Task: Find connections with filter location Langen with filter topic #humanresourceswith filter profile language English with filter current company Pepper Content with filter school Indian Institute of Management, Ranchi with filter industry Zoos and Botanical Gardens with filter service category Commercial Insurance with filter keywords title Cruise Ship Attendant
Action: Mouse moved to (566, 68)
Screenshot: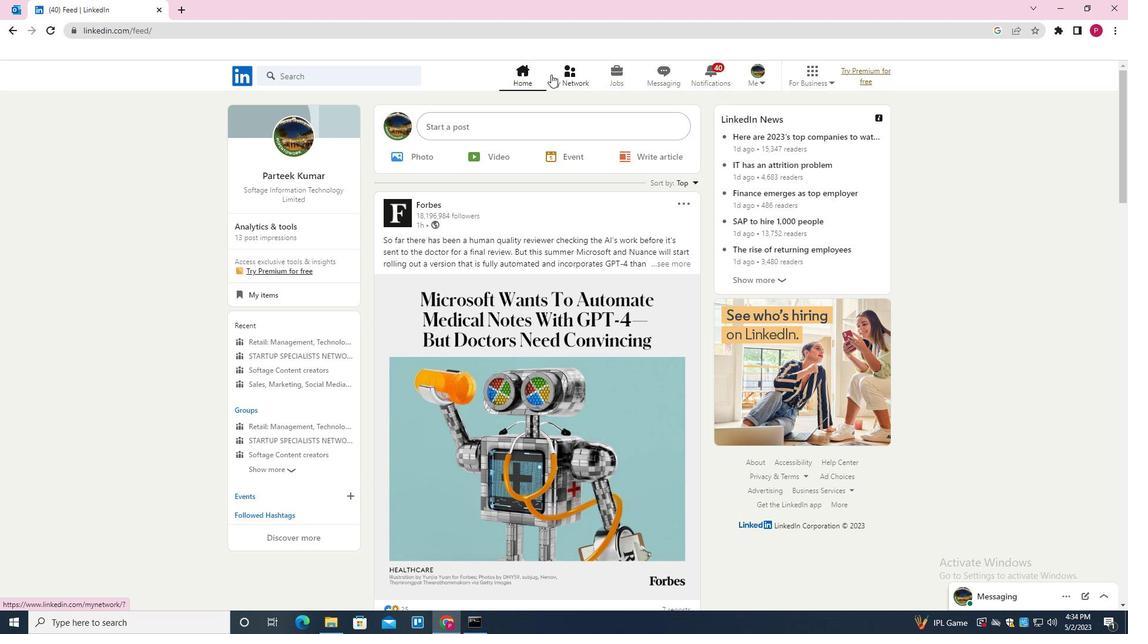 
Action: Mouse pressed left at (566, 68)
Screenshot: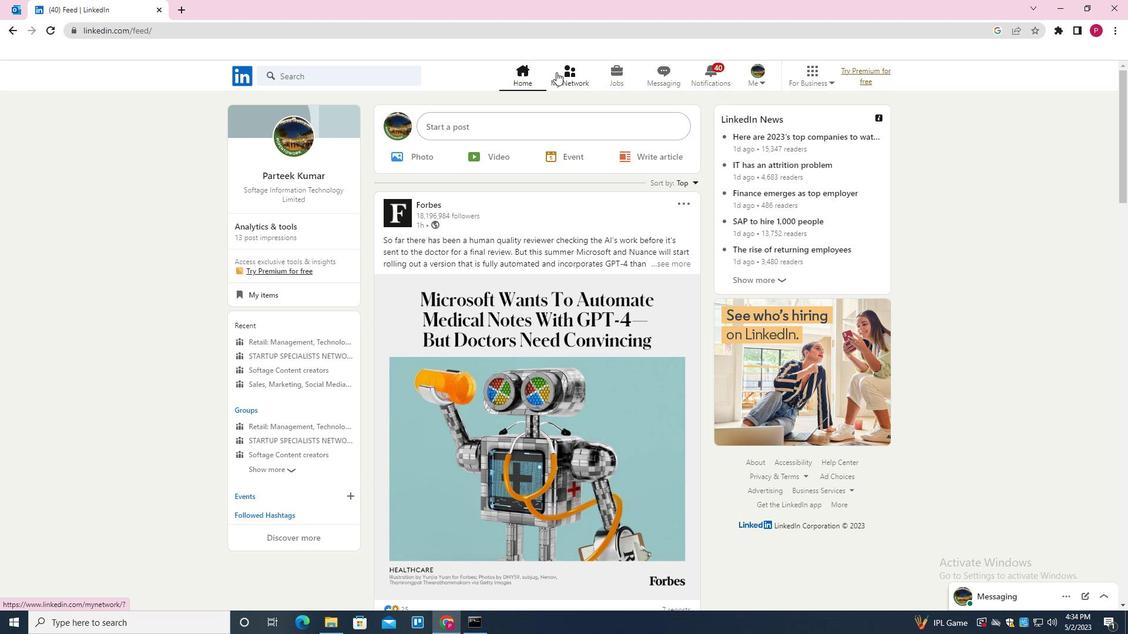 
Action: Mouse moved to (333, 143)
Screenshot: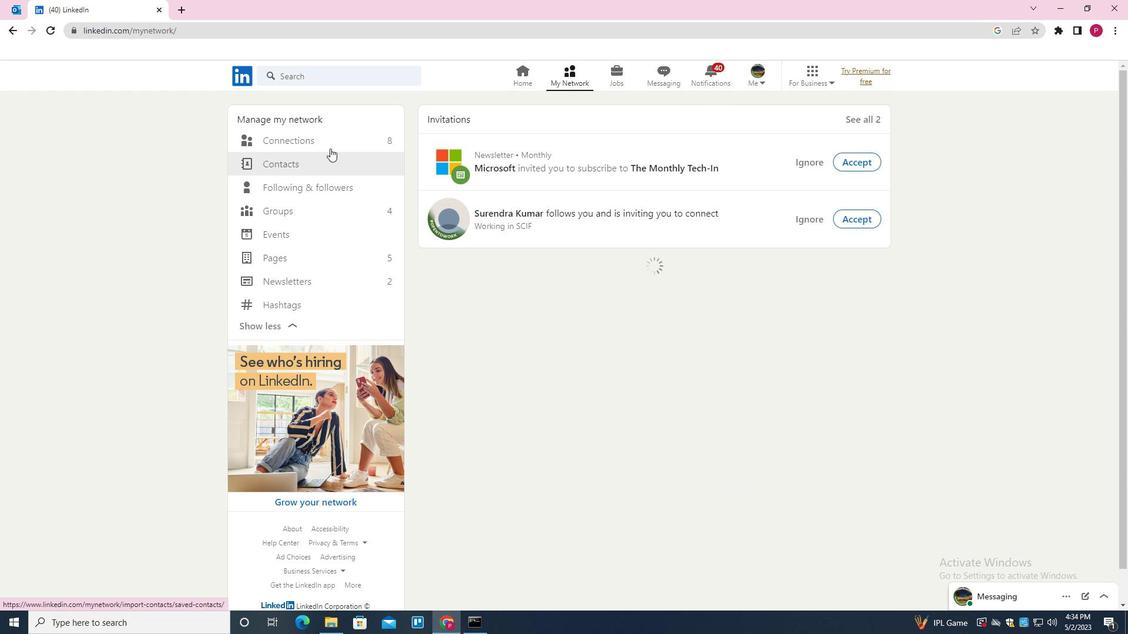 
Action: Mouse pressed left at (333, 143)
Screenshot: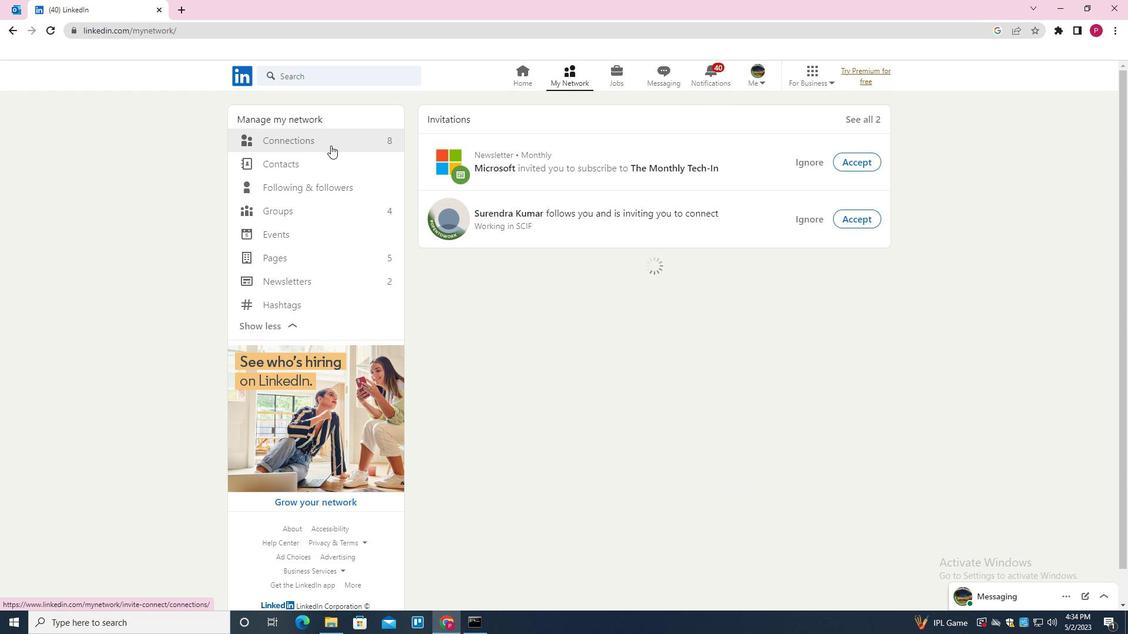 
Action: Mouse moved to (670, 143)
Screenshot: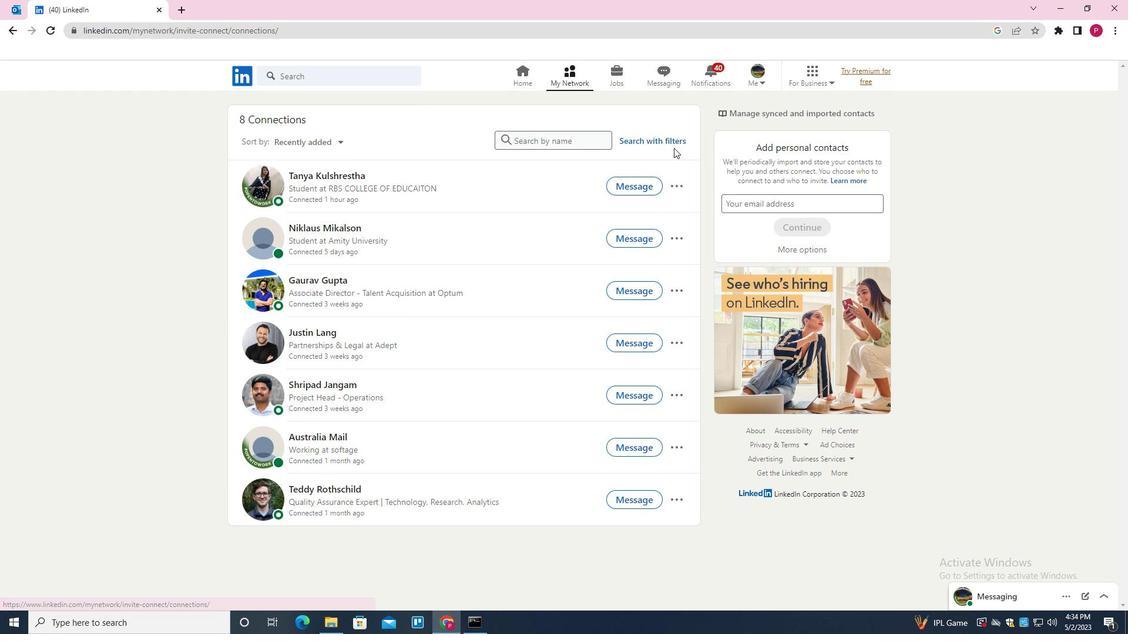 
Action: Mouse pressed left at (670, 143)
Screenshot: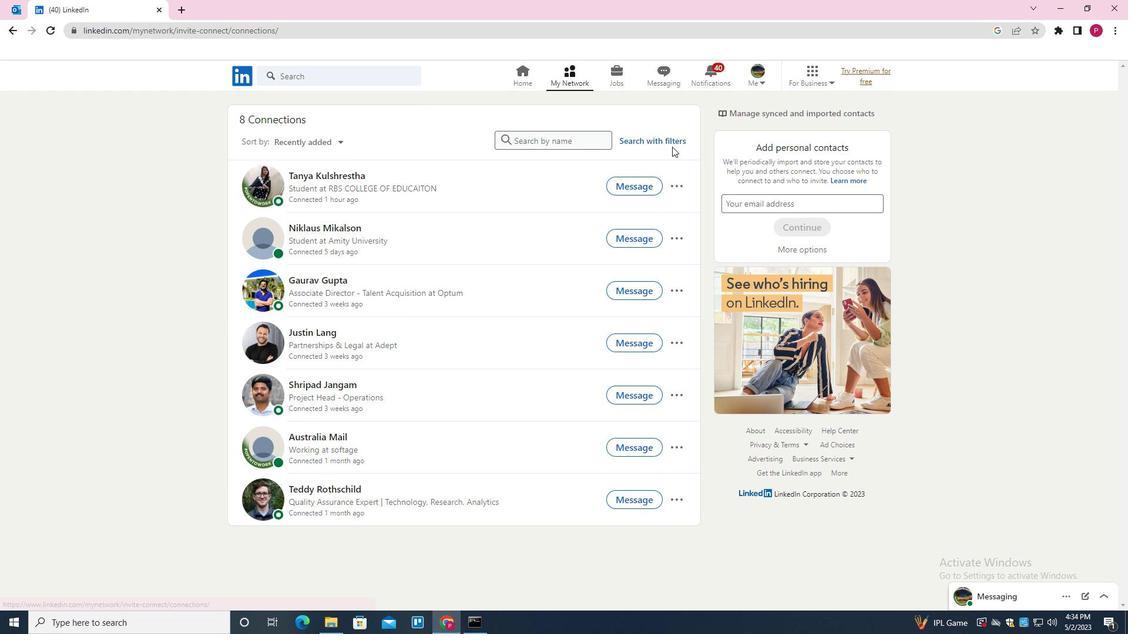 
Action: Mouse moved to (599, 106)
Screenshot: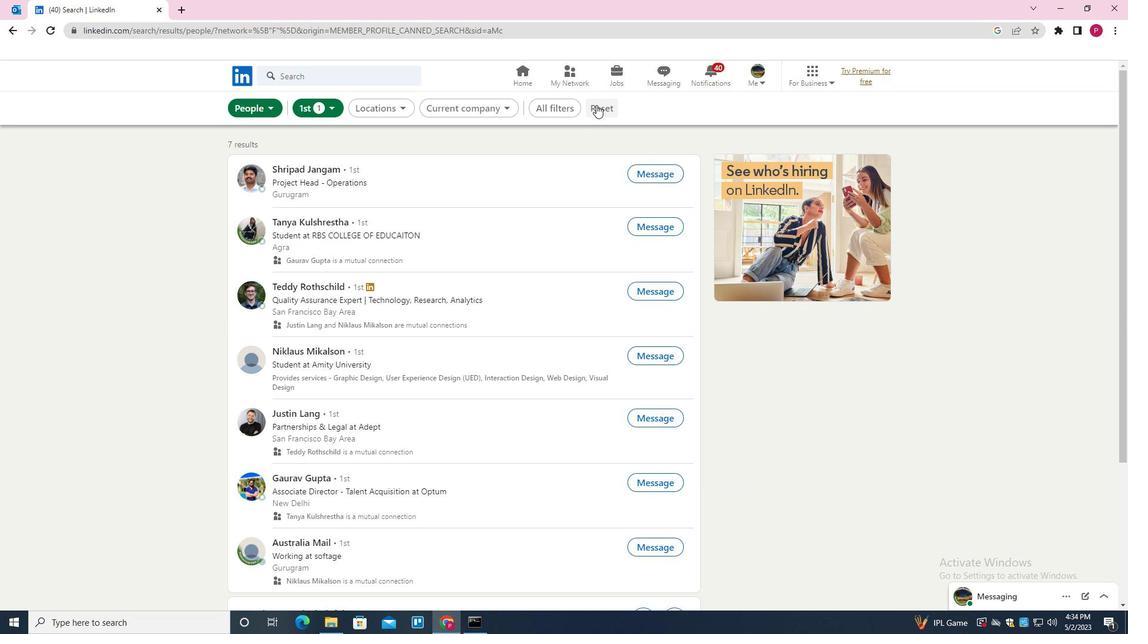 
Action: Mouse pressed left at (599, 106)
Screenshot: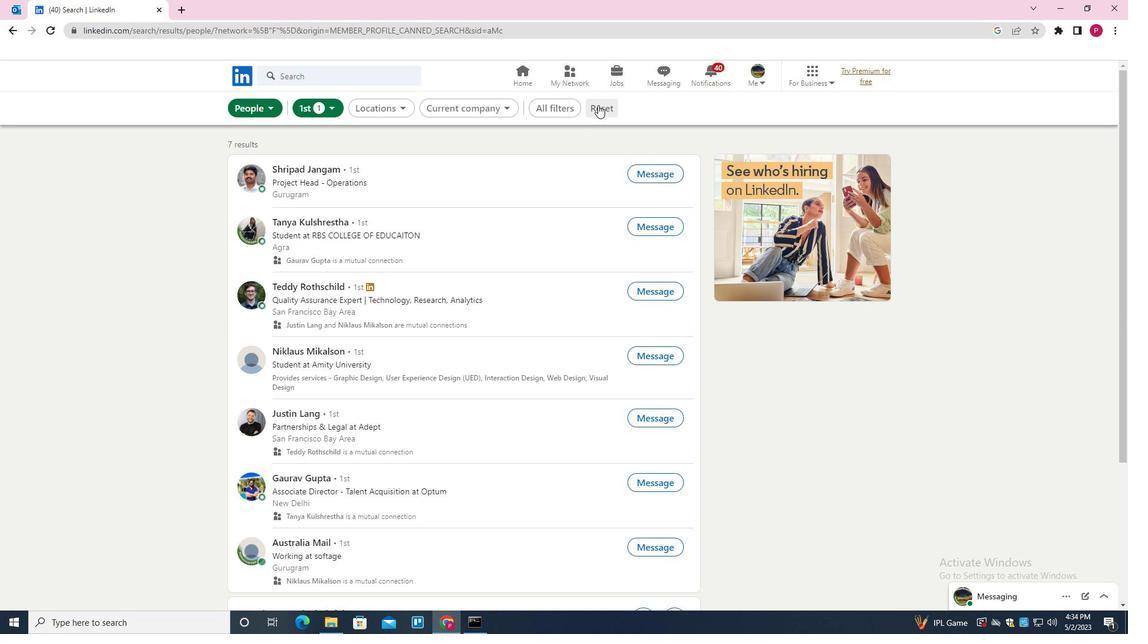 
Action: Mouse moved to (585, 111)
Screenshot: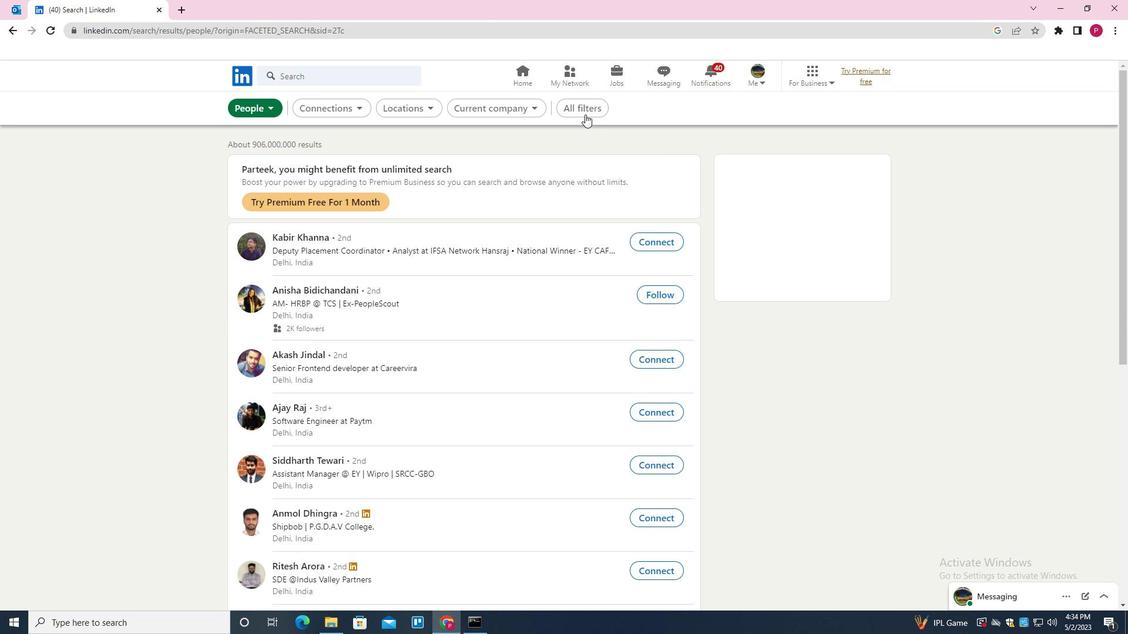 
Action: Mouse pressed left at (585, 111)
Screenshot: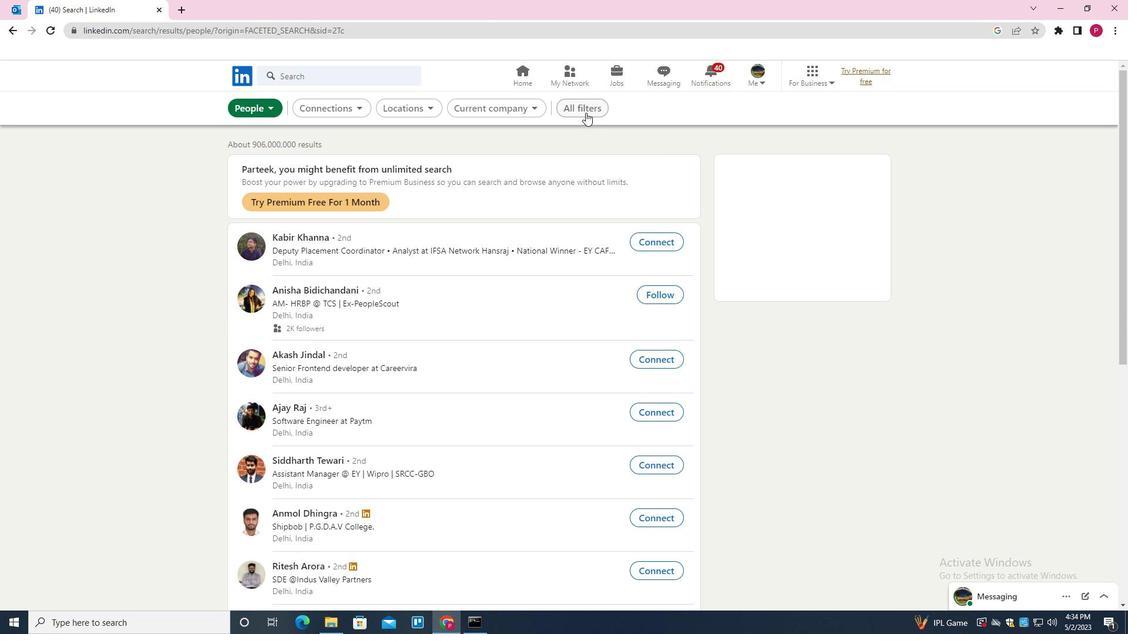 
Action: Mouse moved to (895, 331)
Screenshot: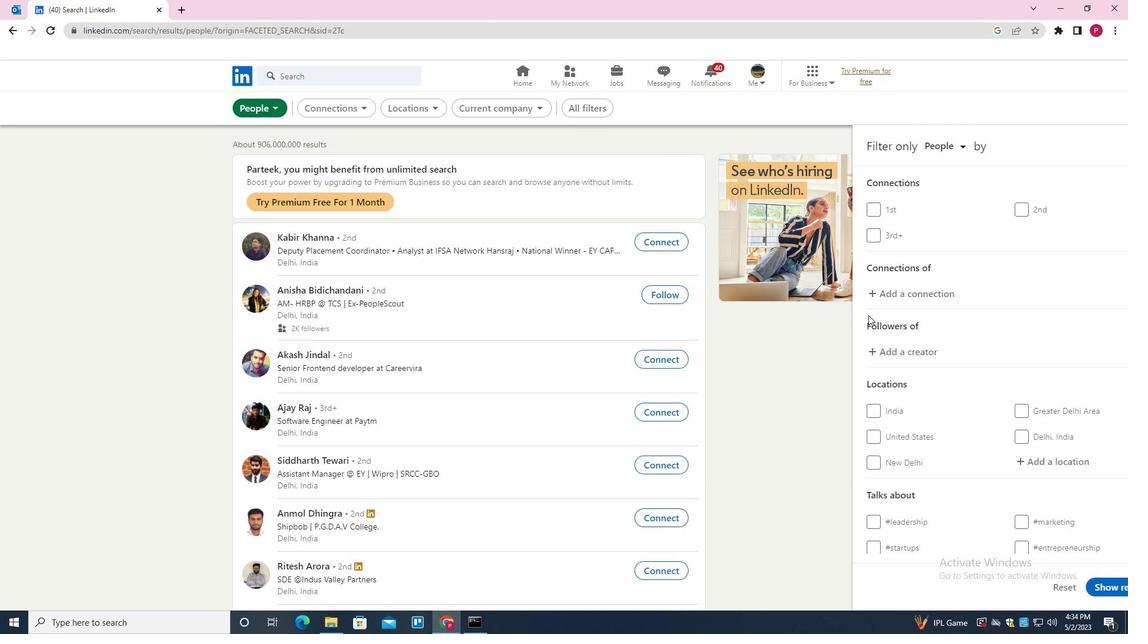 
Action: Mouse scrolled (895, 331) with delta (0, 0)
Screenshot: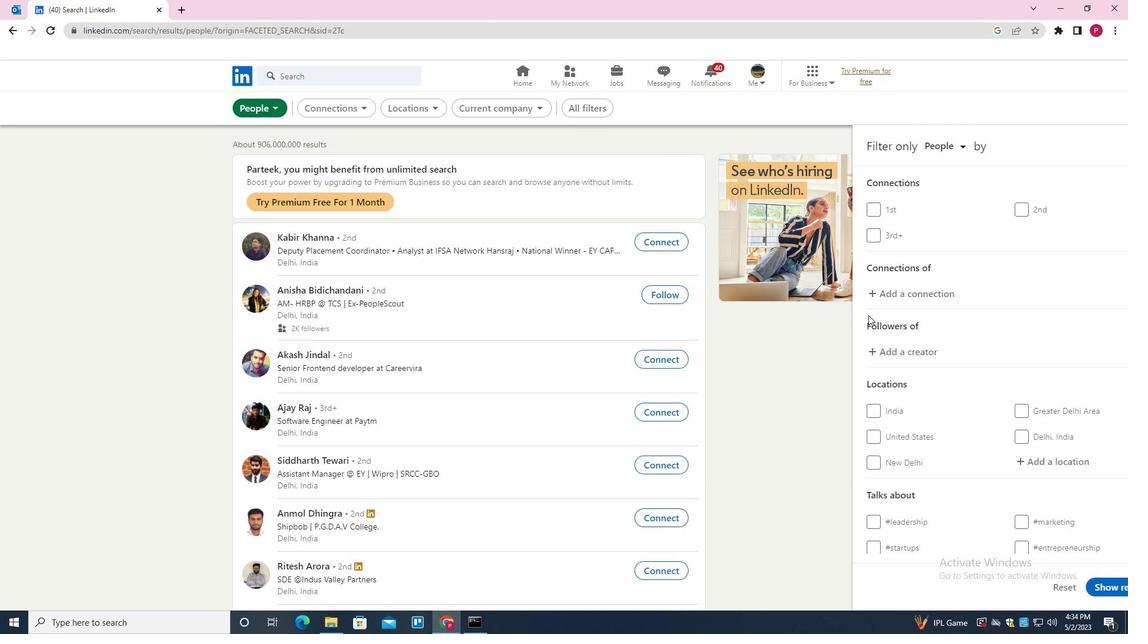 
Action: Mouse moved to (908, 342)
Screenshot: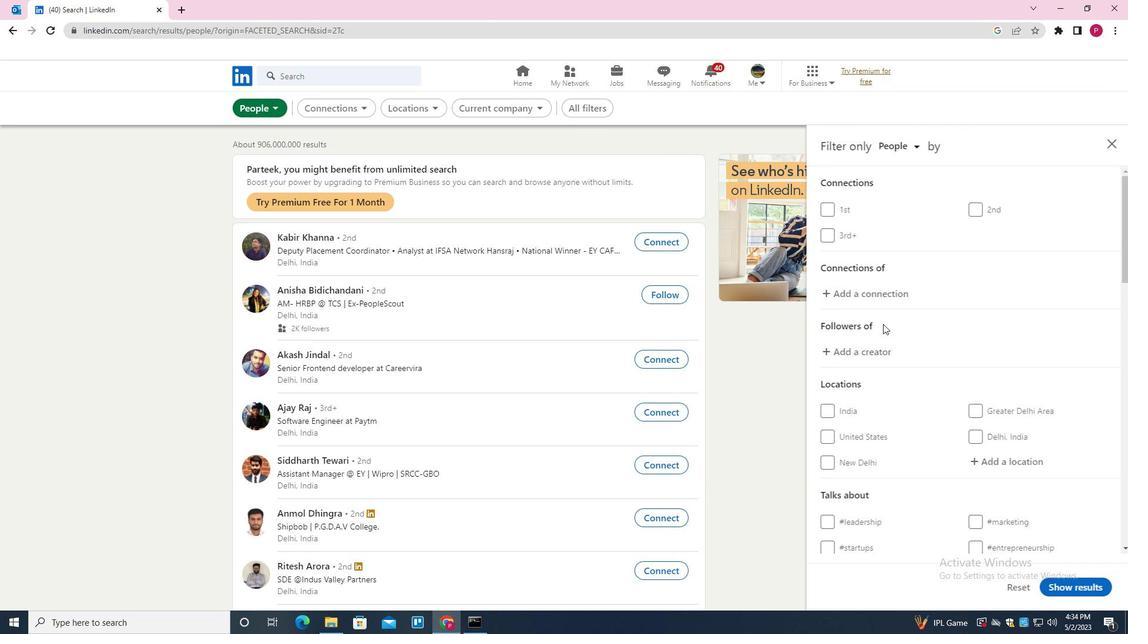 
Action: Mouse scrolled (908, 341) with delta (0, 0)
Screenshot: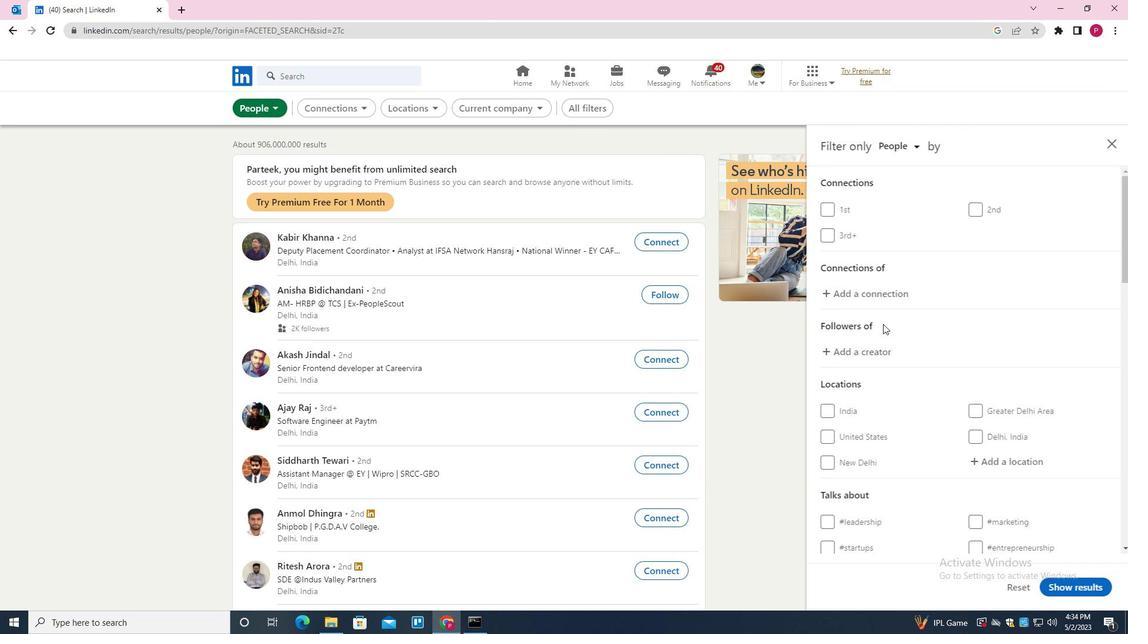 
Action: Mouse moved to (996, 347)
Screenshot: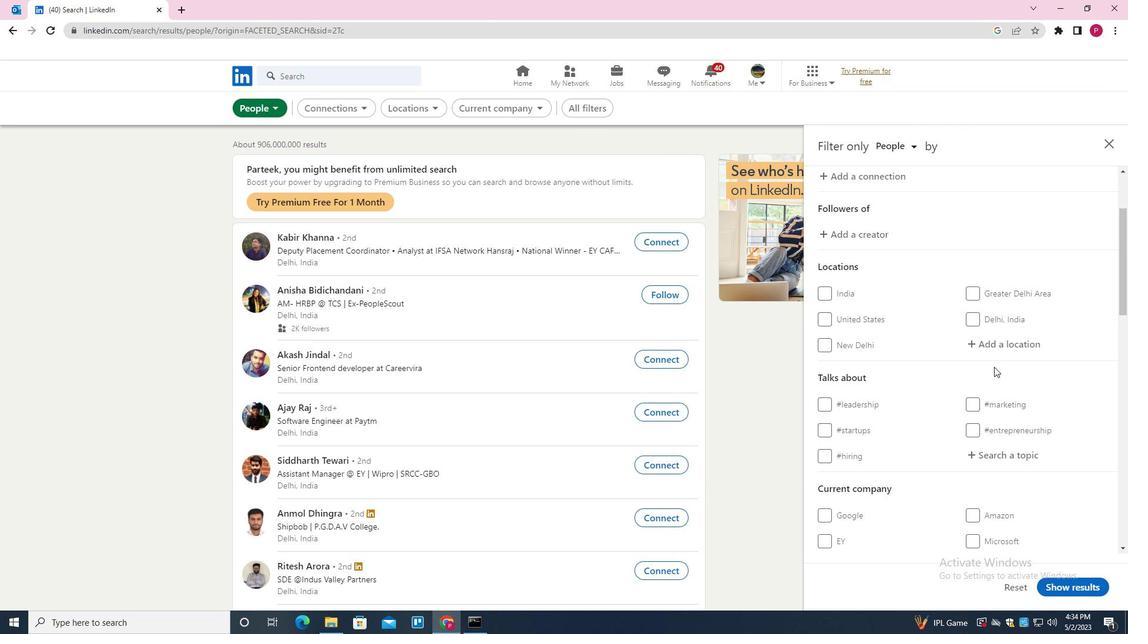 
Action: Mouse pressed left at (996, 347)
Screenshot: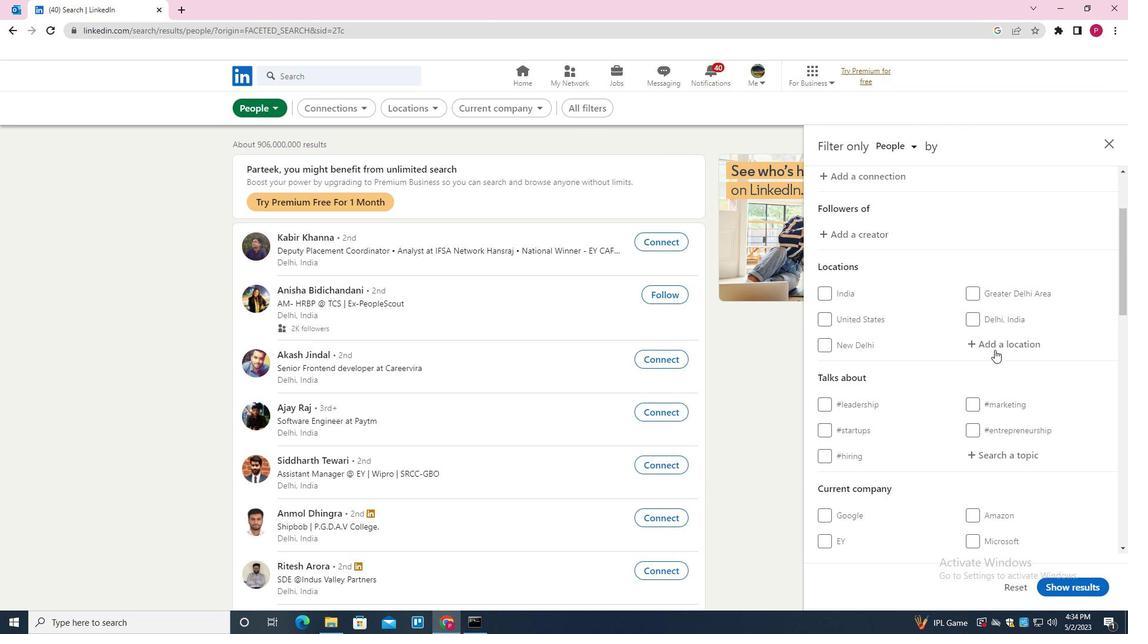 
Action: Key pressed <Key.shift>LANGEN<Key.down><Key.enter>
Screenshot: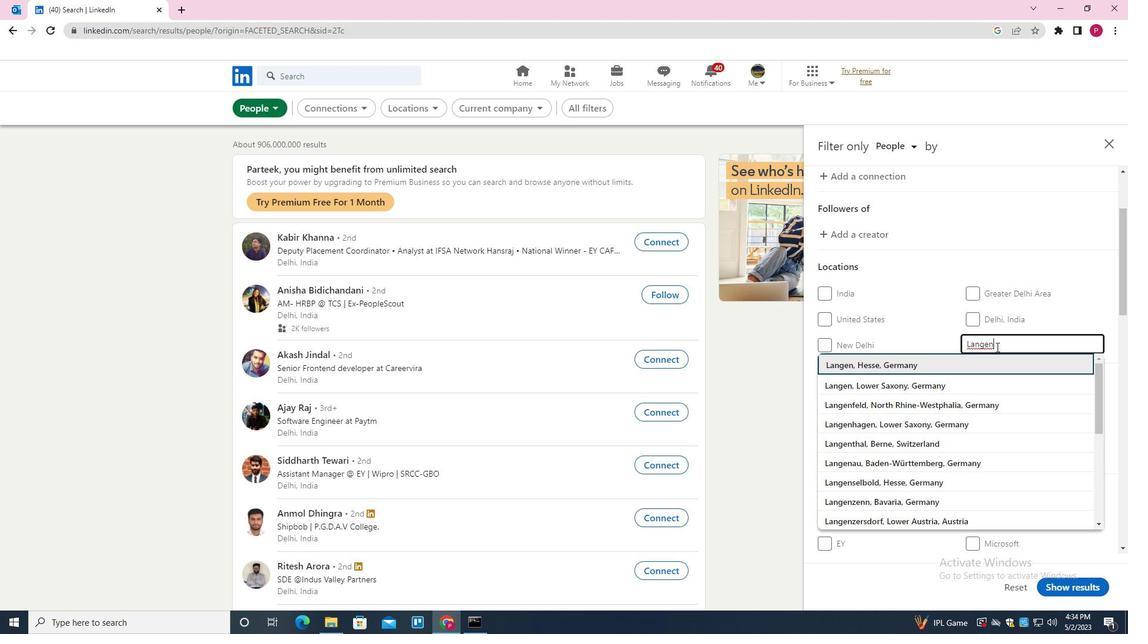 
Action: Mouse moved to (917, 402)
Screenshot: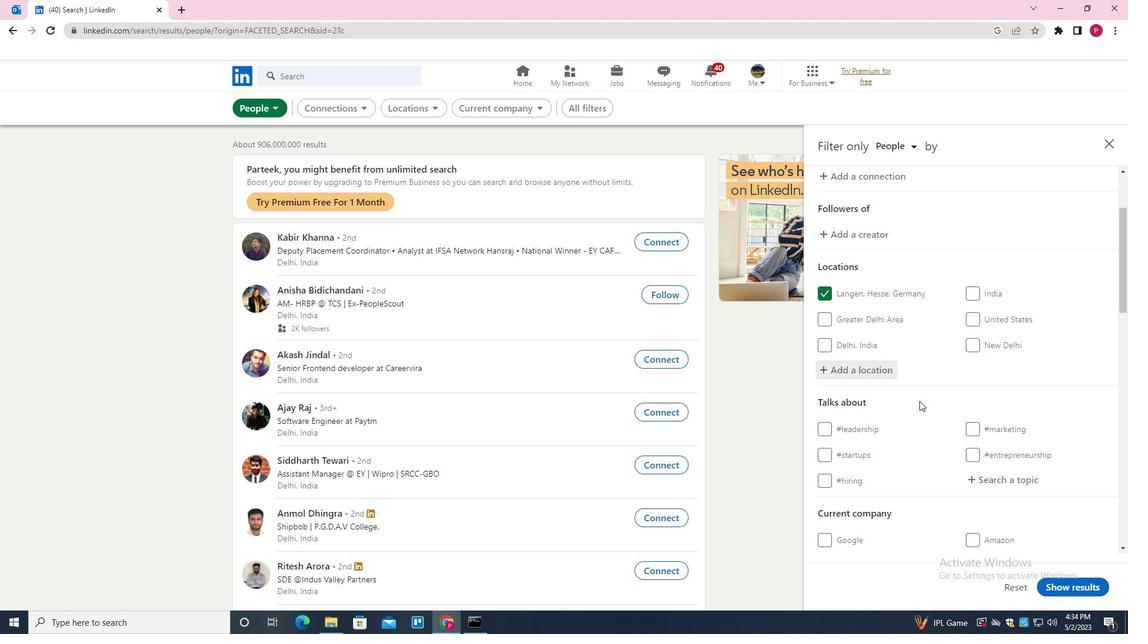 
Action: Mouse scrolled (917, 401) with delta (0, 0)
Screenshot: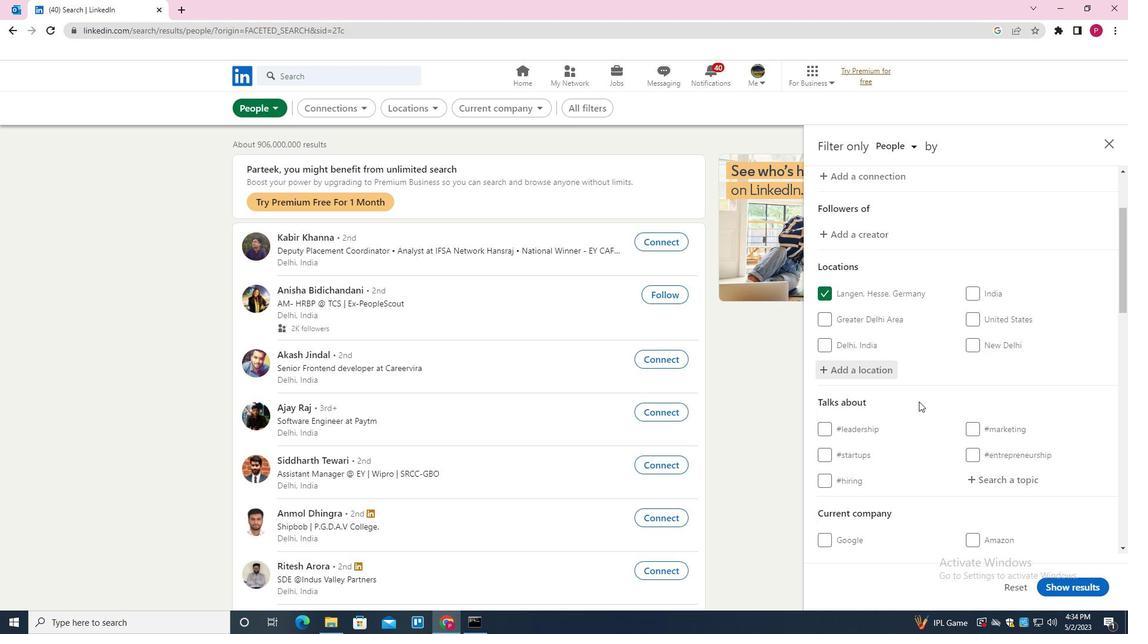 
Action: Mouse moved to (913, 402)
Screenshot: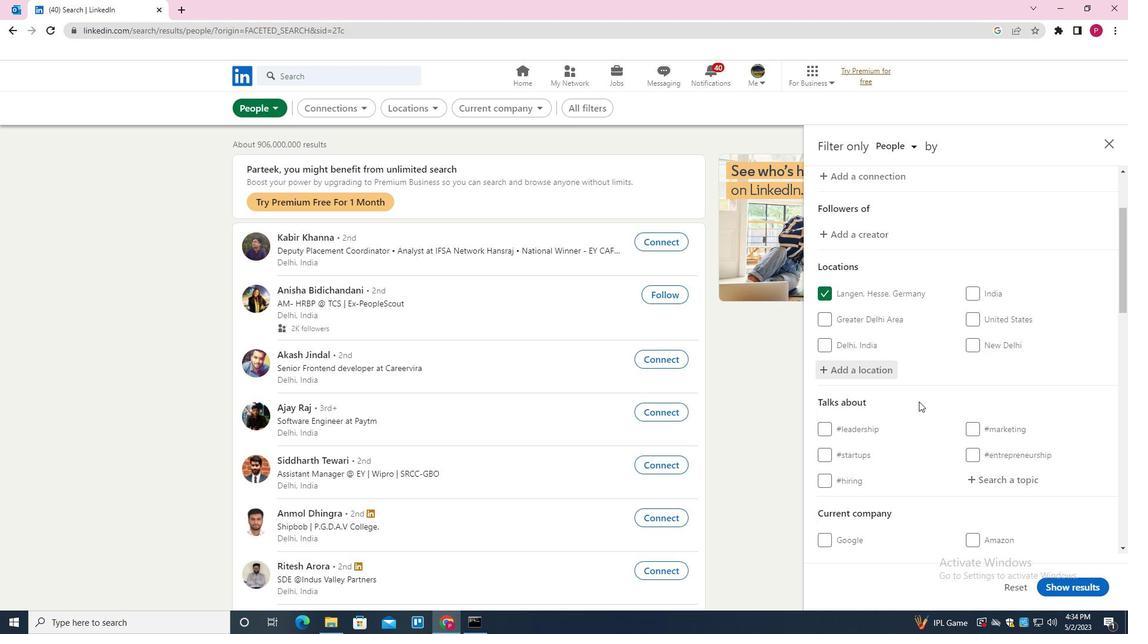 
Action: Mouse scrolled (913, 401) with delta (0, 0)
Screenshot: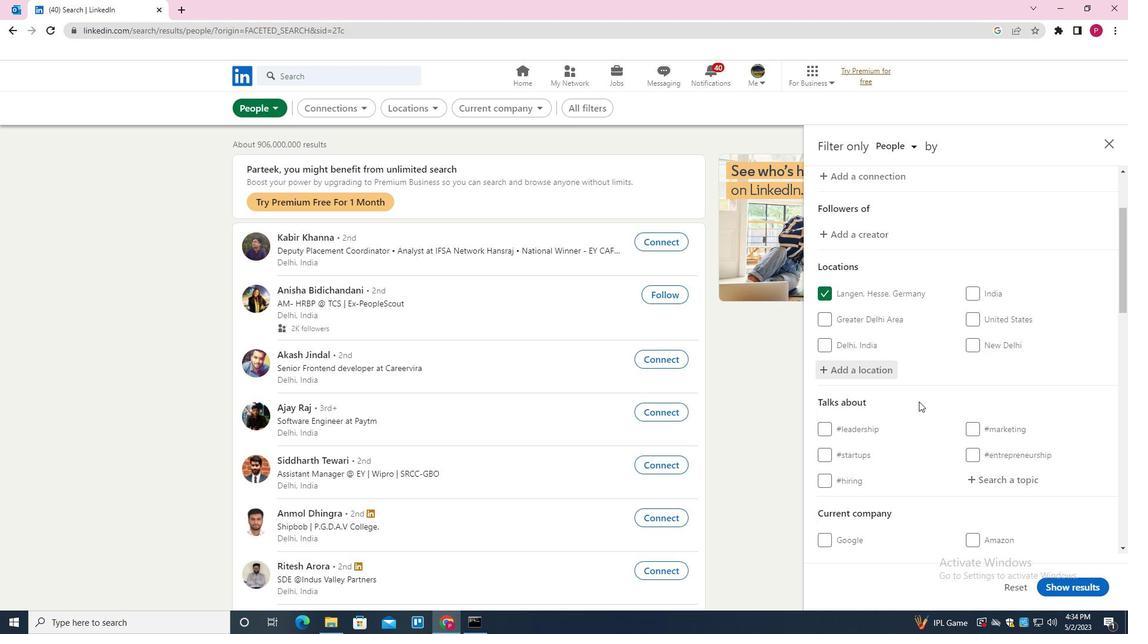 
Action: Mouse moved to (908, 393)
Screenshot: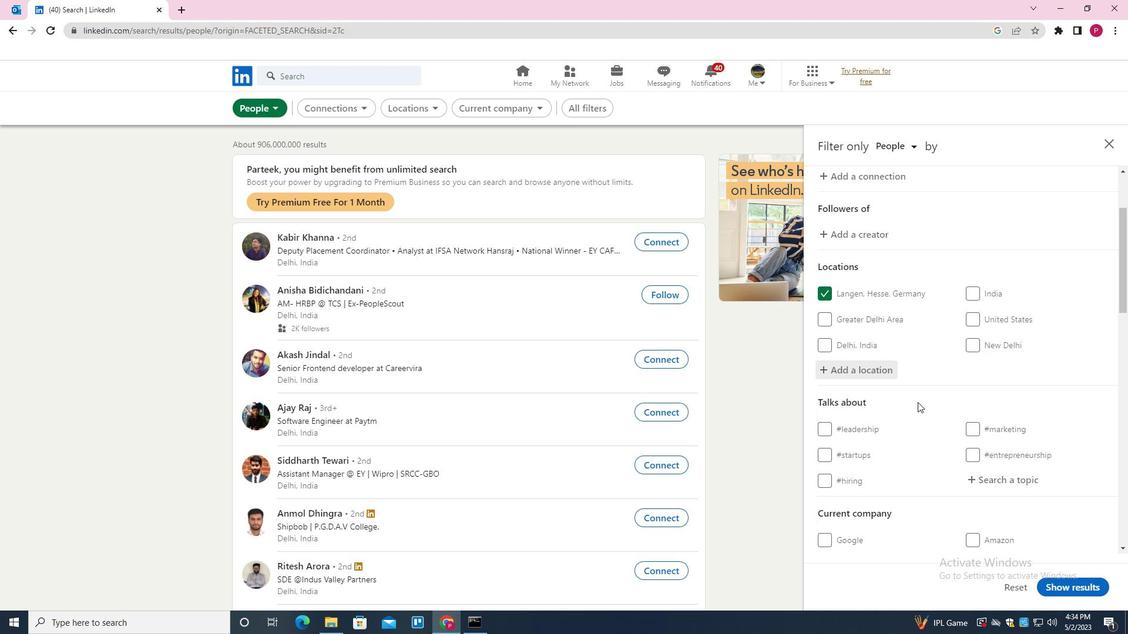 
Action: Mouse scrolled (908, 392) with delta (0, 0)
Screenshot: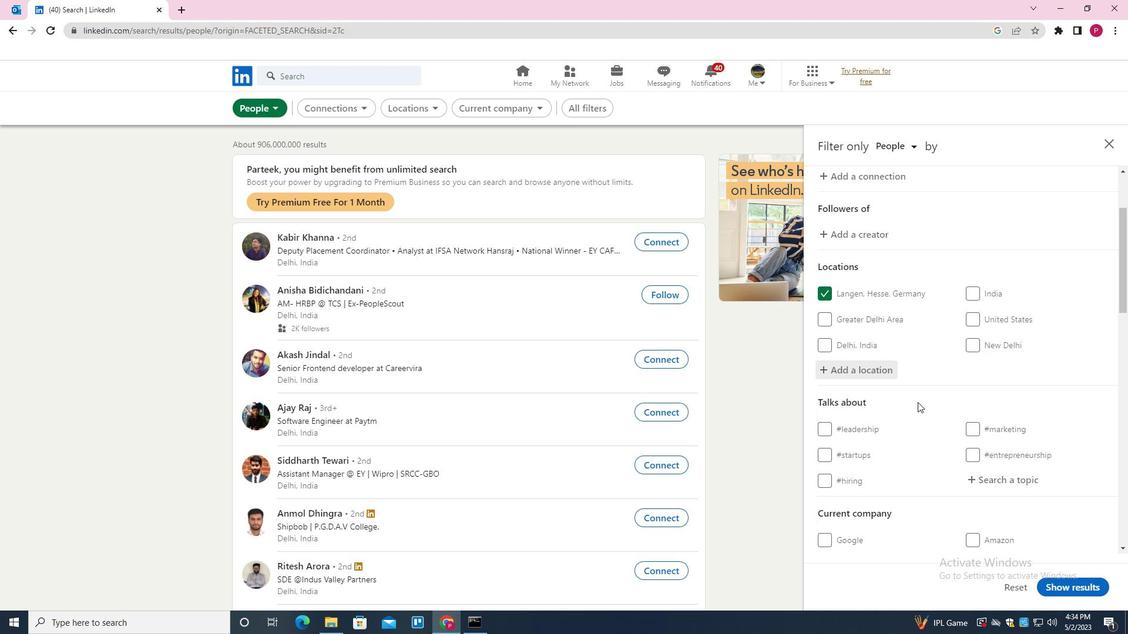 
Action: Mouse moved to (911, 406)
Screenshot: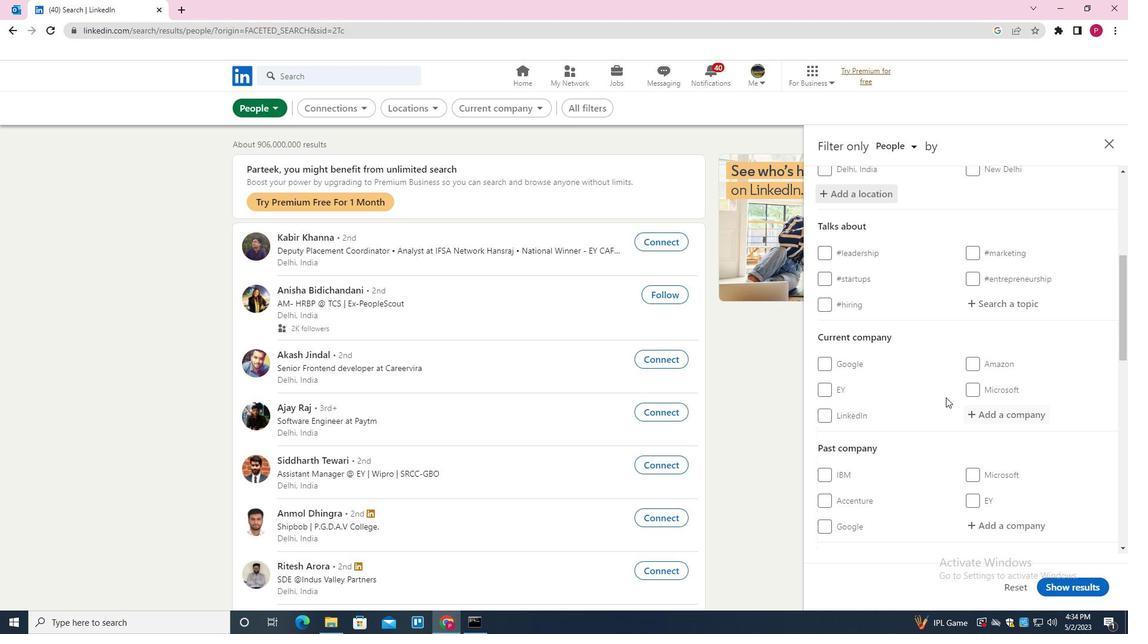
Action: Mouse scrolled (911, 405) with delta (0, 0)
Screenshot: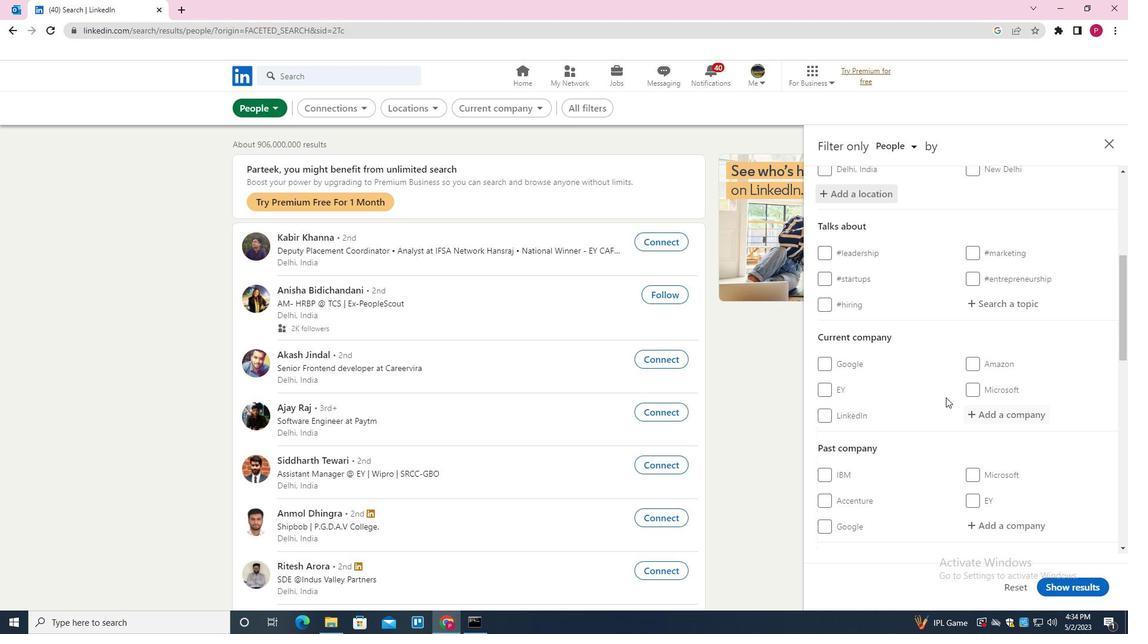 
Action: Mouse scrolled (911, 405) with delta (0, 0)
Screenshot: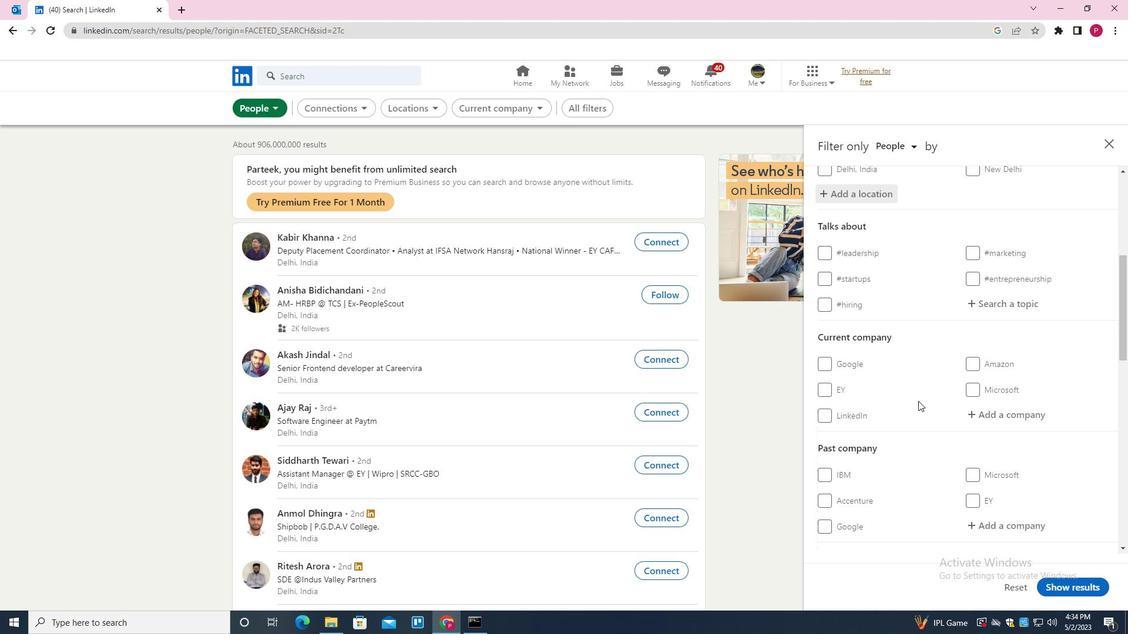 
Action: Mouse scrolled (911, 405) with delta (0, 0)
Screenshot: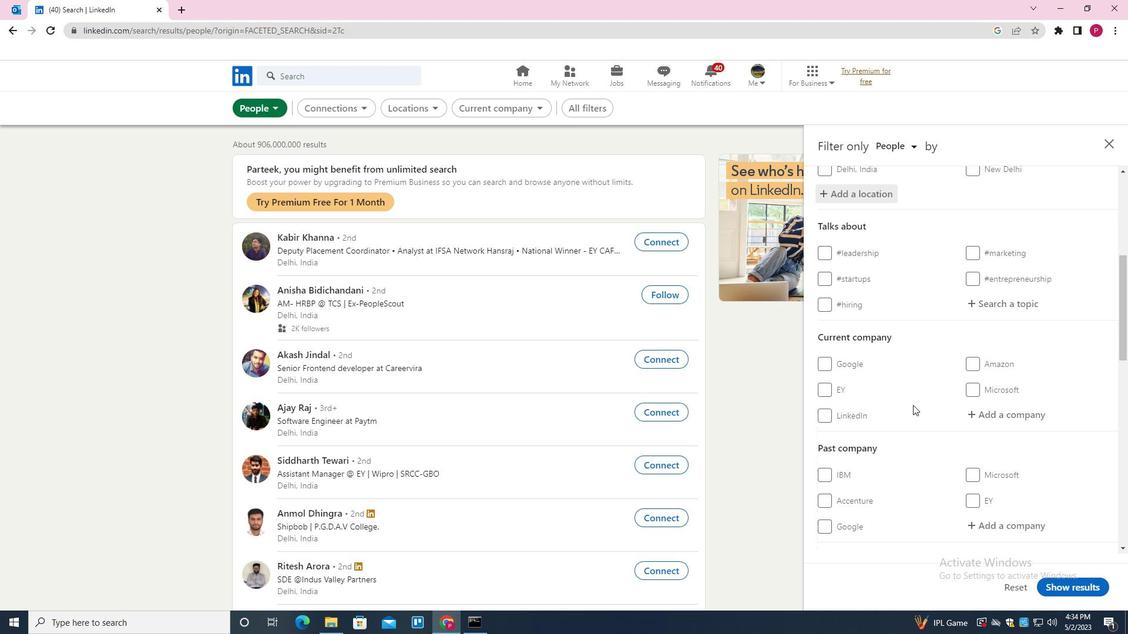 
Action: Mouse moved to (911, 406)
Screenshot: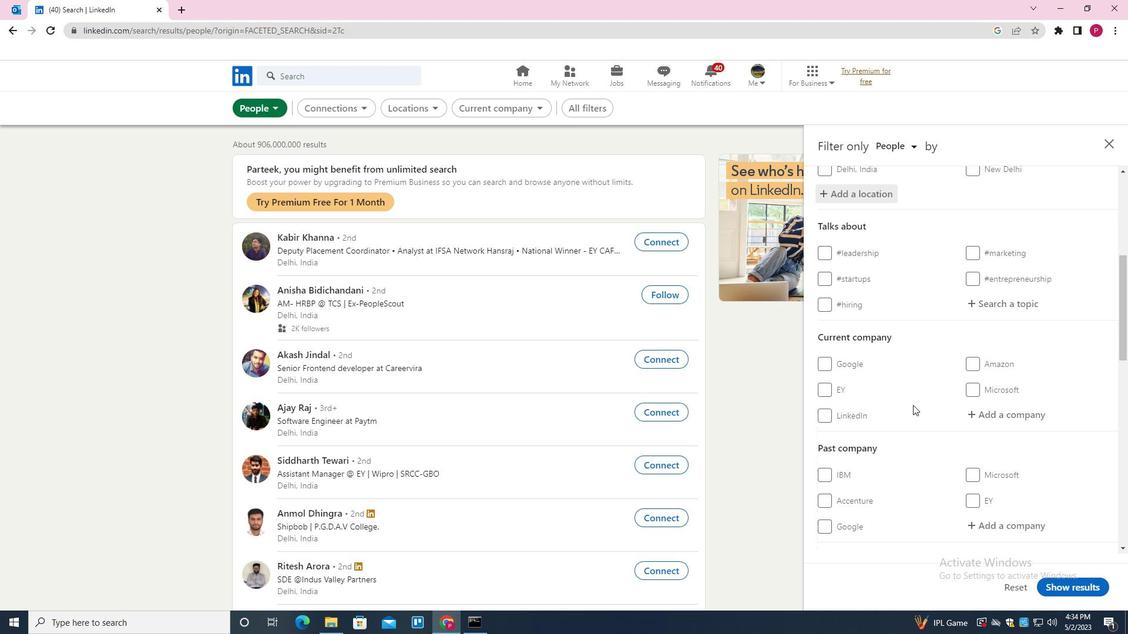
Action: Mouse scrolled (911, 405) with delta (0, 0)
Screenshot: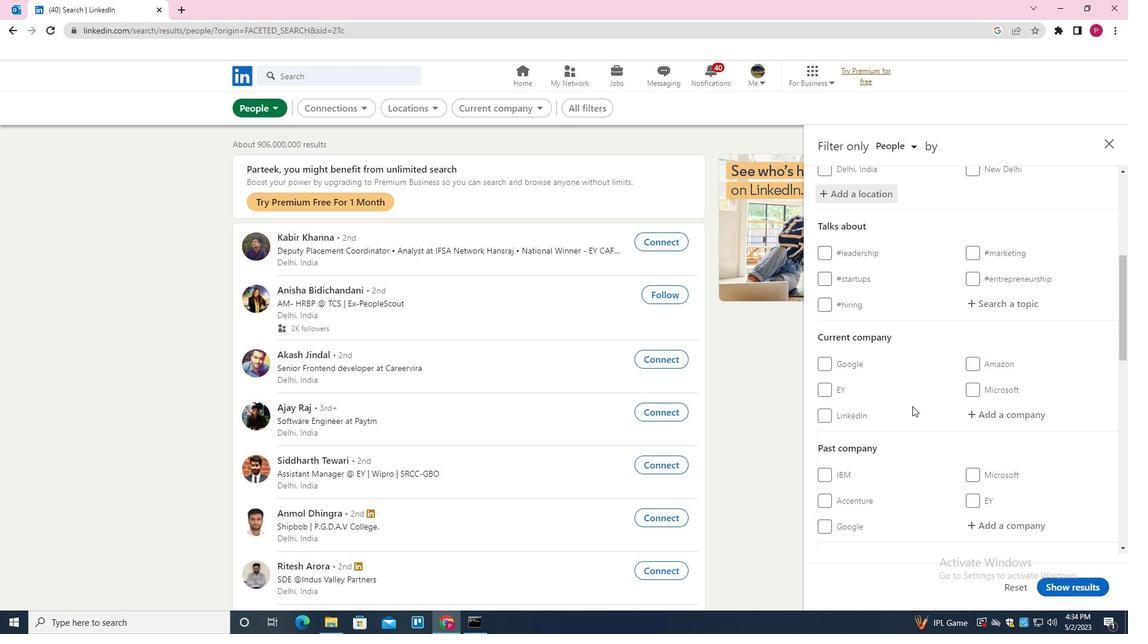 
Action: Mouse scrolled (911, 405) with delta (0, 0)
Screenshot: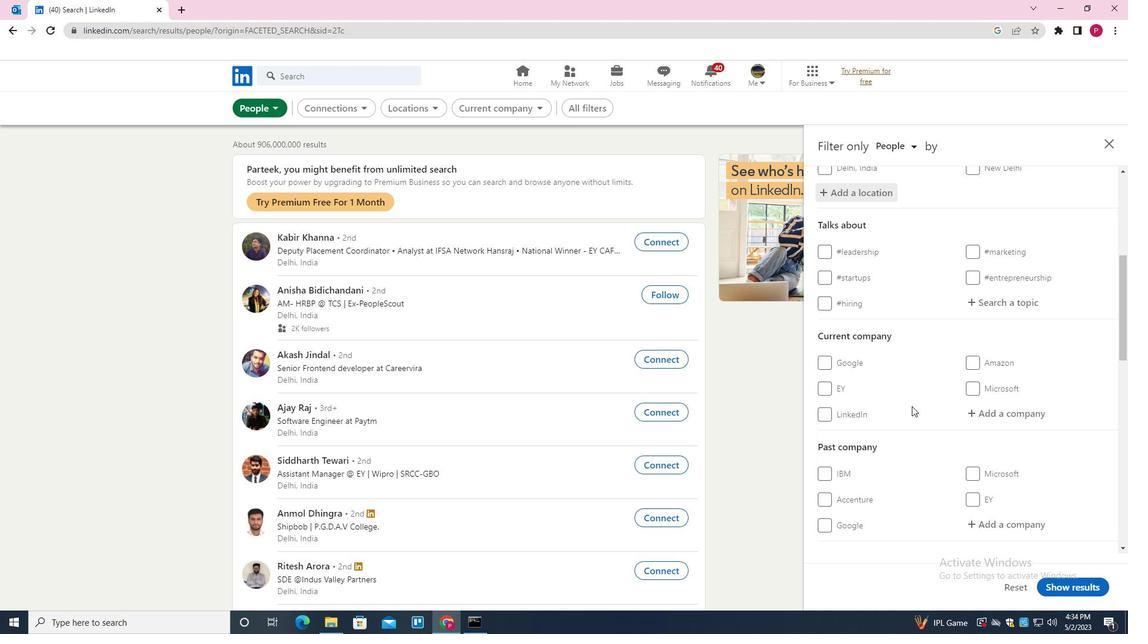 
Action: Mouse scrolled (911, 405) with delta (0, 0)
Screenshot: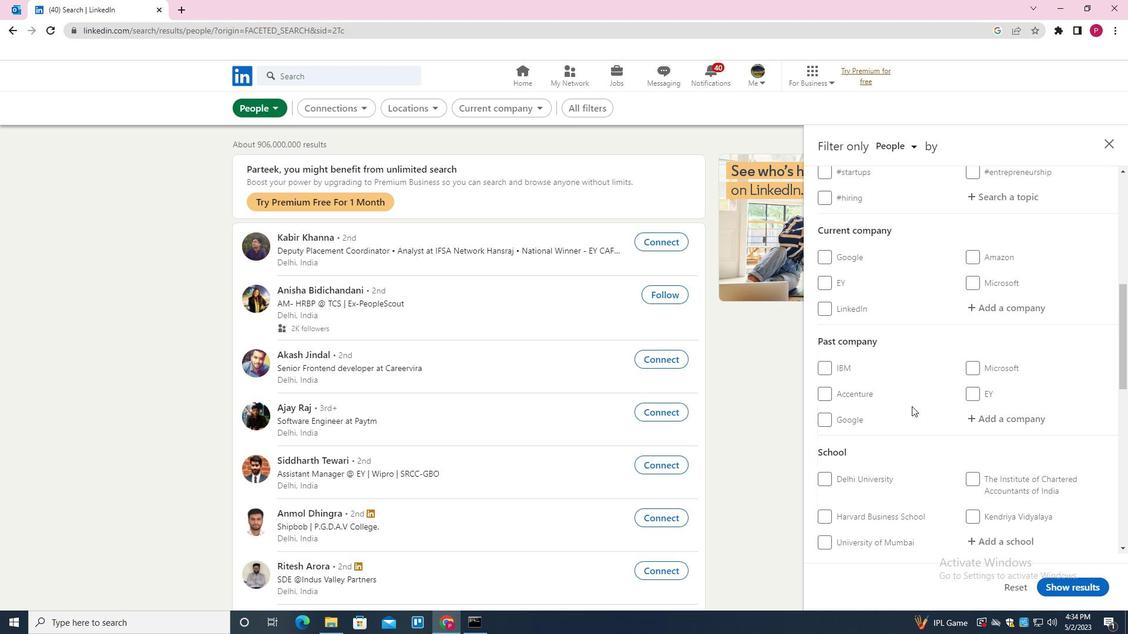 
Action: Mouse moved to (908, 356)
Screenshot: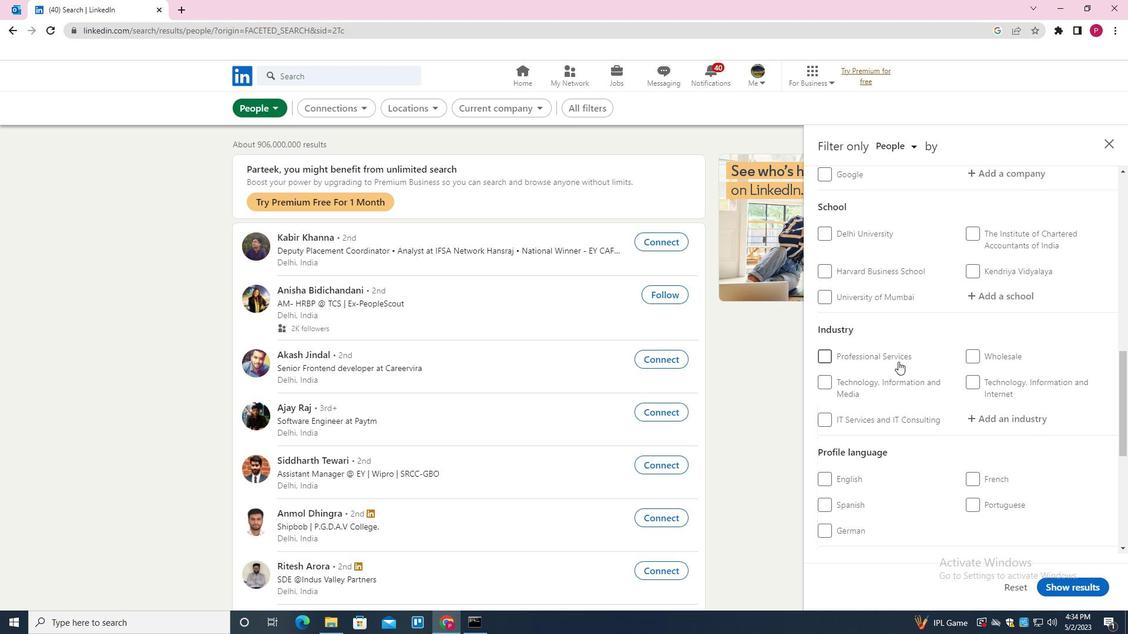 
Action: Mouse scrolled (908, 356) with delta (0, 0)
Screenshot: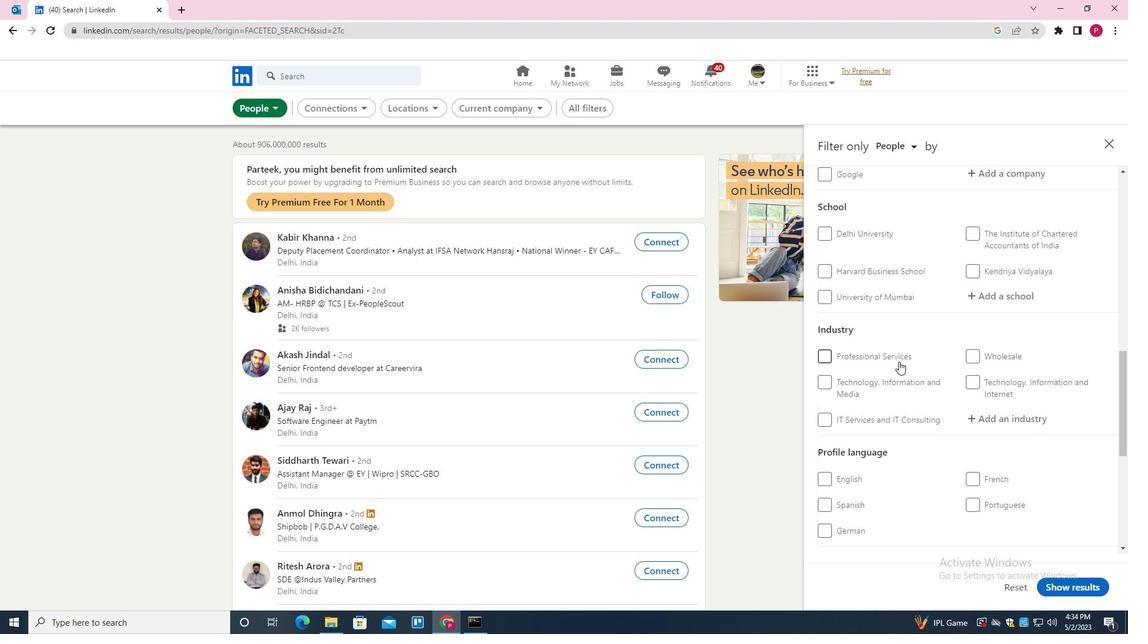 
Action: Mouse scrolled (908, 356) with delta (0, 0)
Screenshot: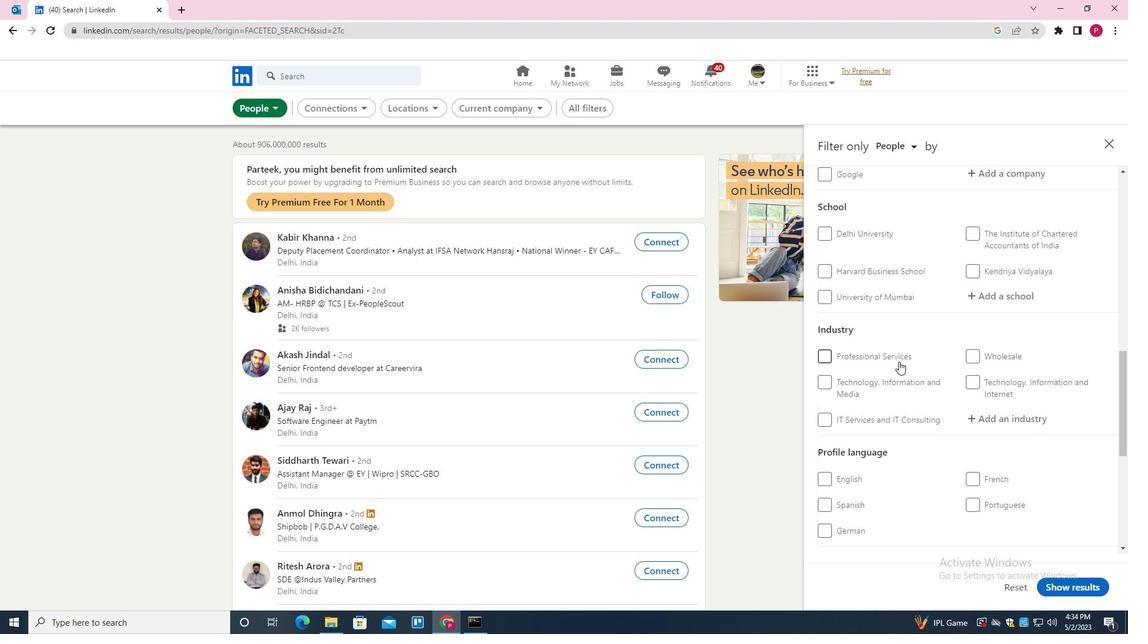 
Action: Mouse scrolled (908, 356) with delta (0, 0)
Screenshot: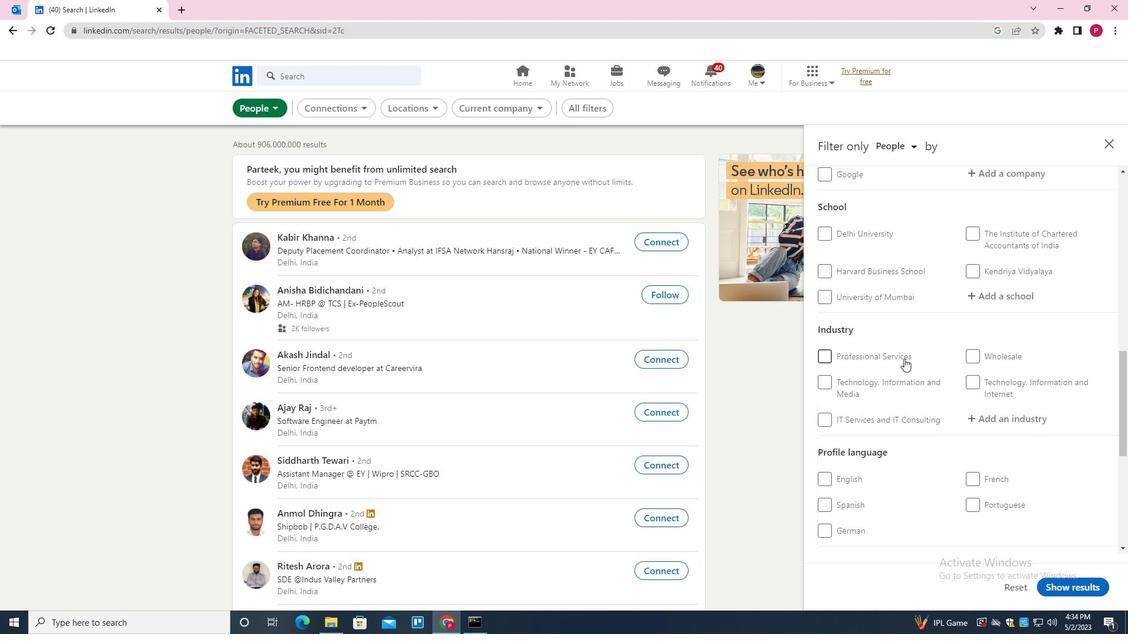 
Action: Mouse scrolled (908, 356) with delta (0, 0)
Screenshot: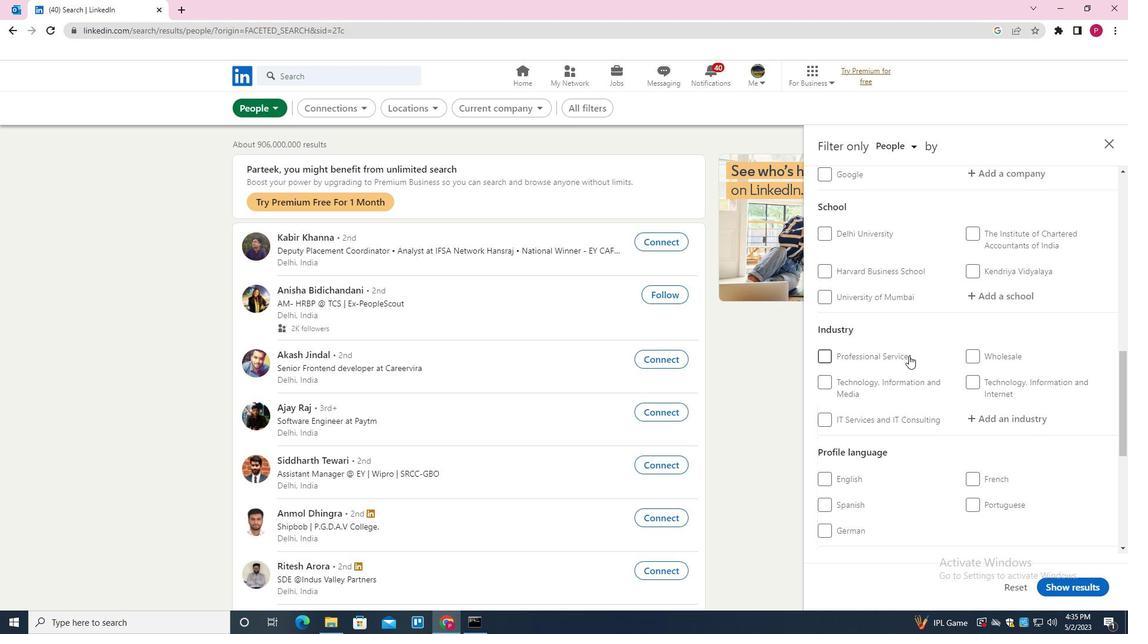 
Action: Mouse moved to (917, 348)
Screenshot: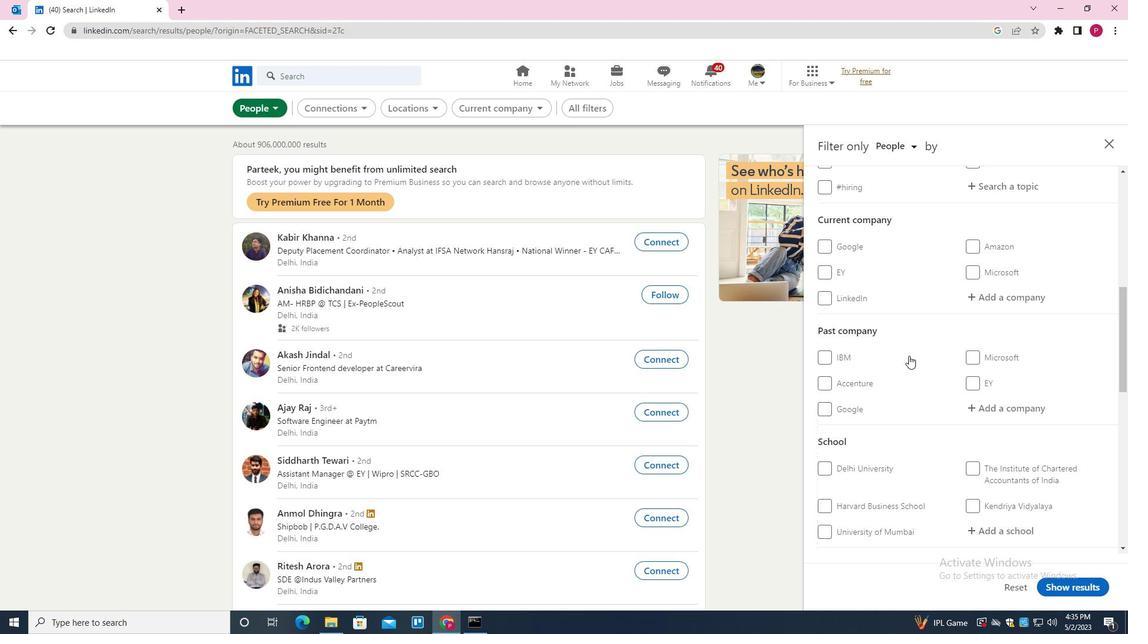 
Action: Mouse scrolled (917, 349) with delta (0, 0)
Screenshot: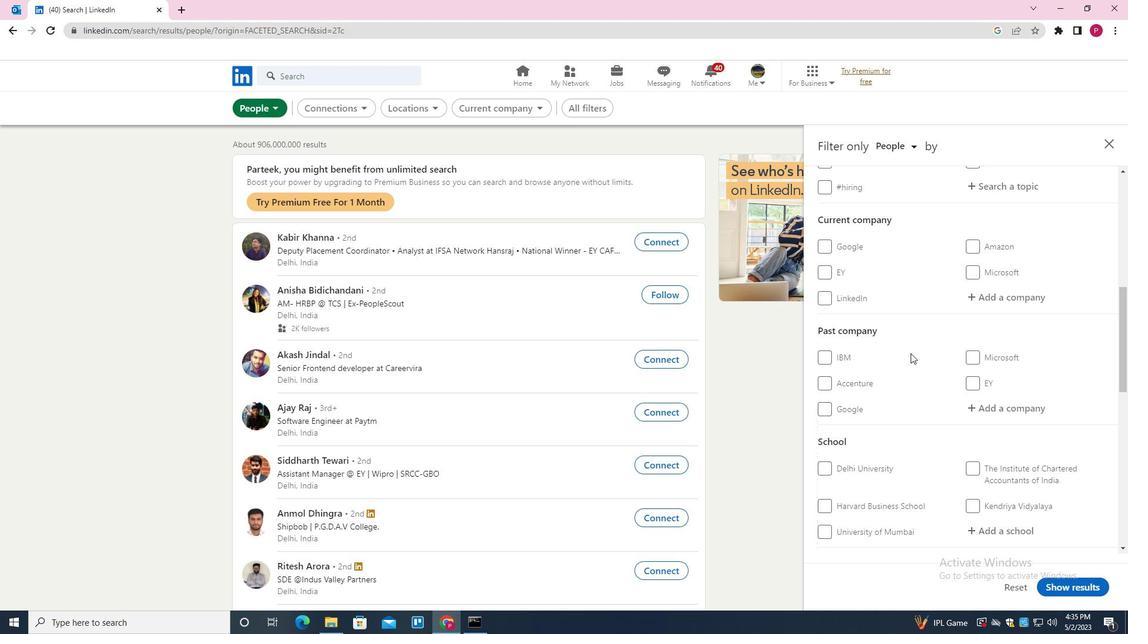 
Action: Mouse scrolled (917, 349) with delta (0, 0)
Screenshot: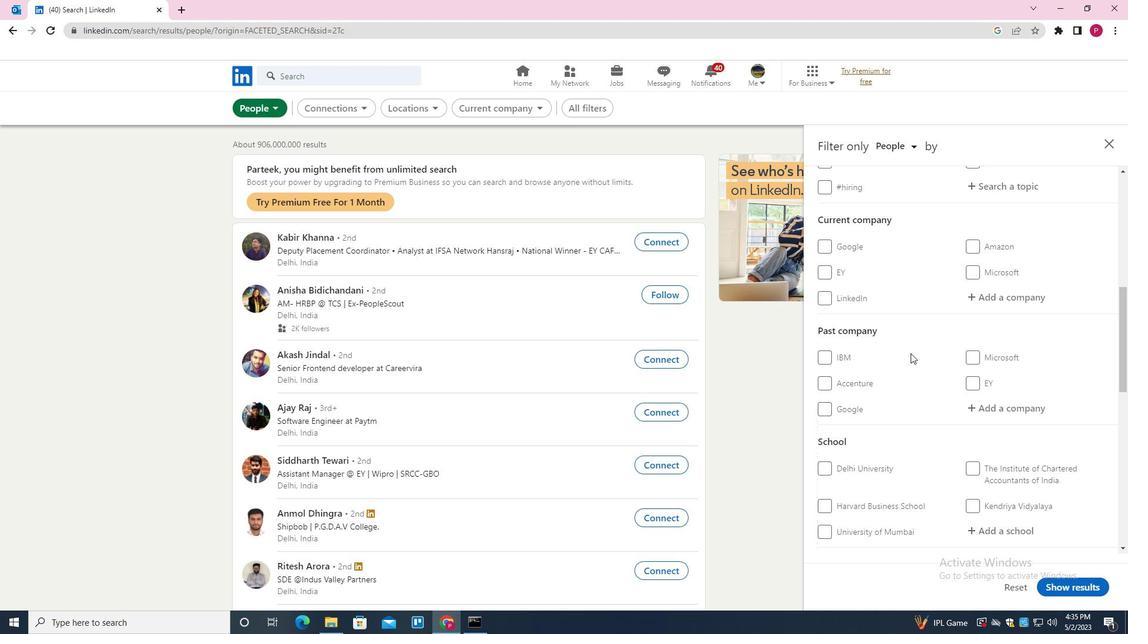 
Action: Mouse moved to (1015, 302)
Screenshot: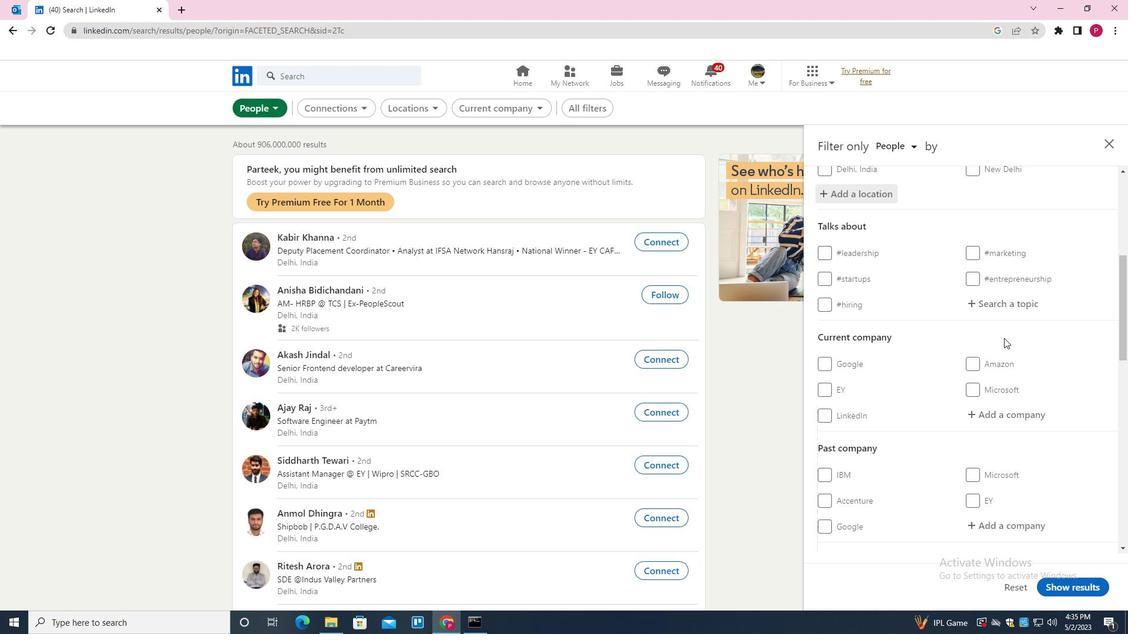 
Action: Mouse pressed left at (1015, 302)
Screenshot: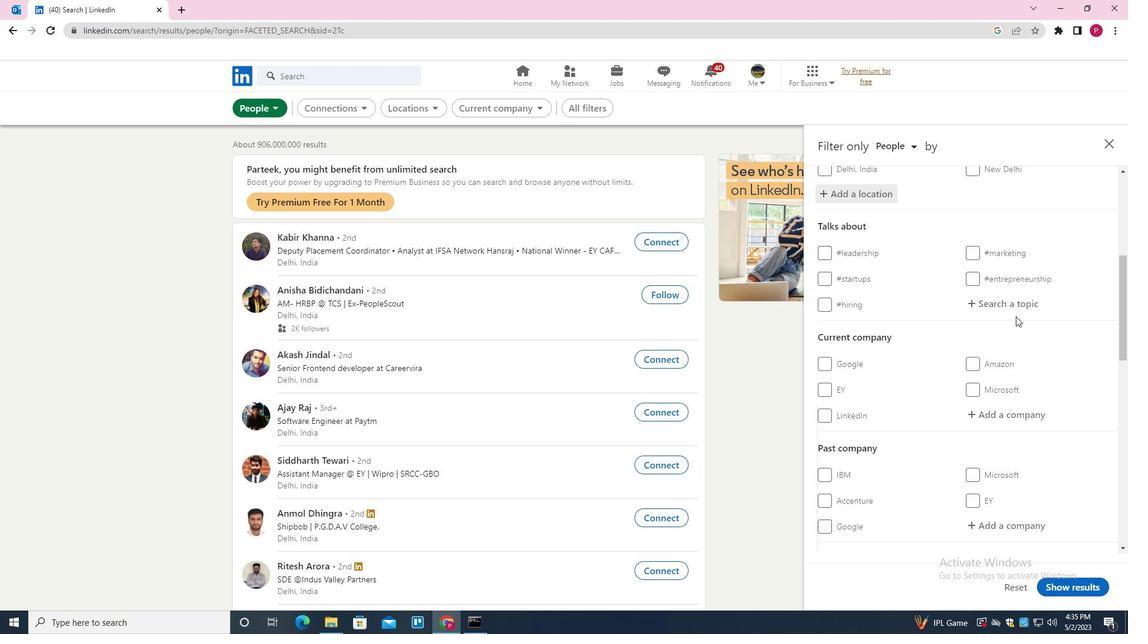
Action: Key pressed HUMANRESOURCES<Key.down><Key.enter>
Screenshot: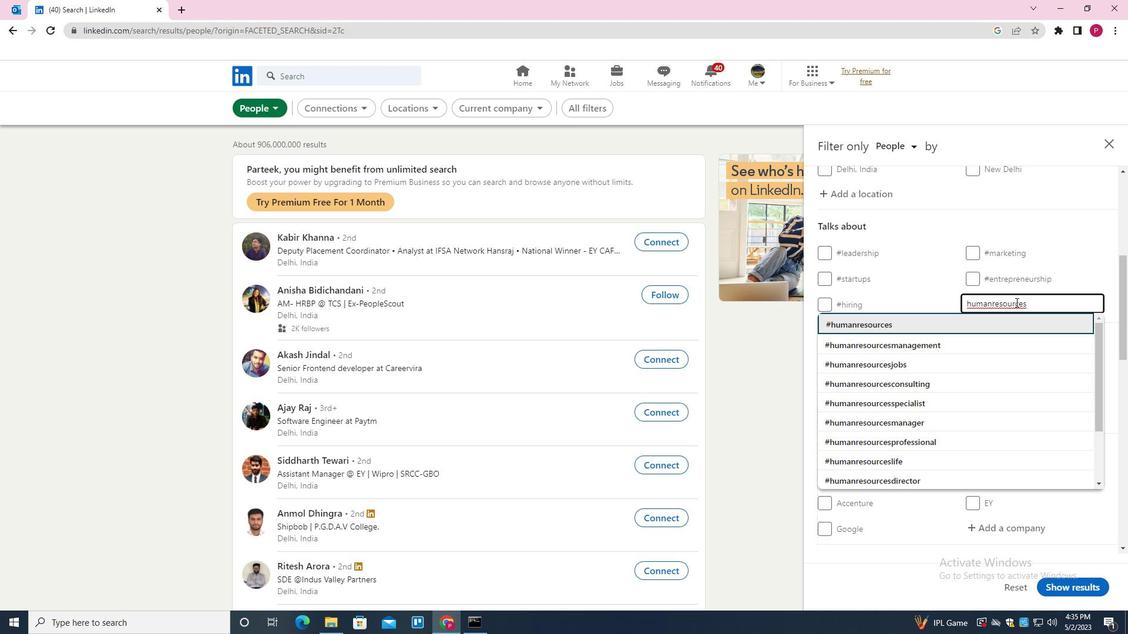
Action: Mouse moved to (986, 356)
Screenshot: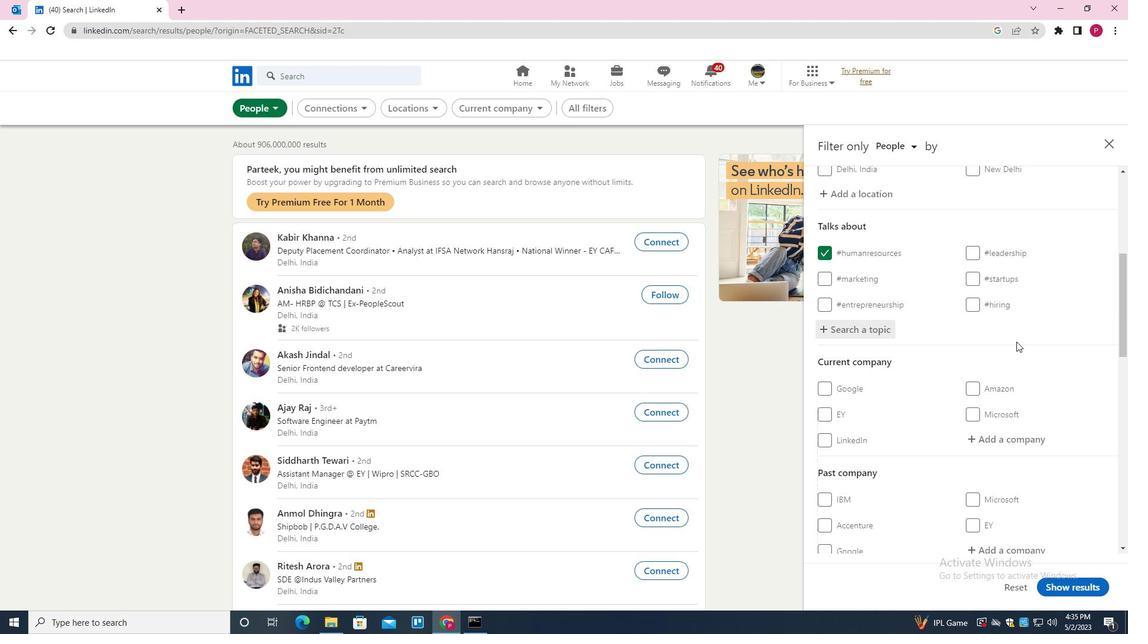 
Action: Mouse scrolled (986, 356) with delta (0, 0)
Screenshot: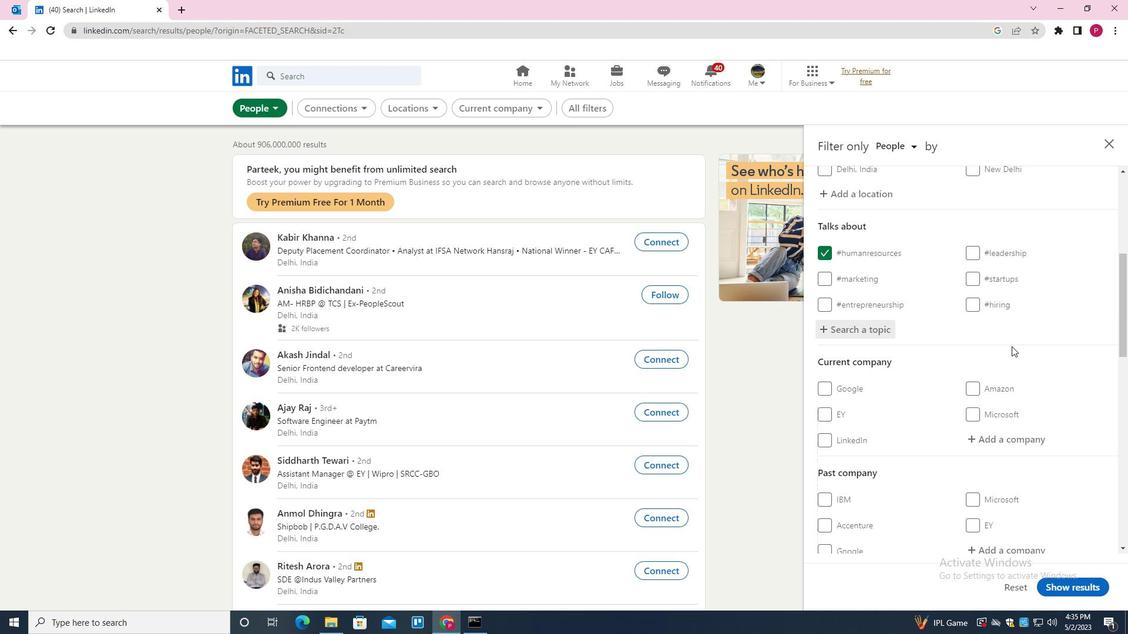 
Action: Mouse moved to (978, 358)
Screenshot: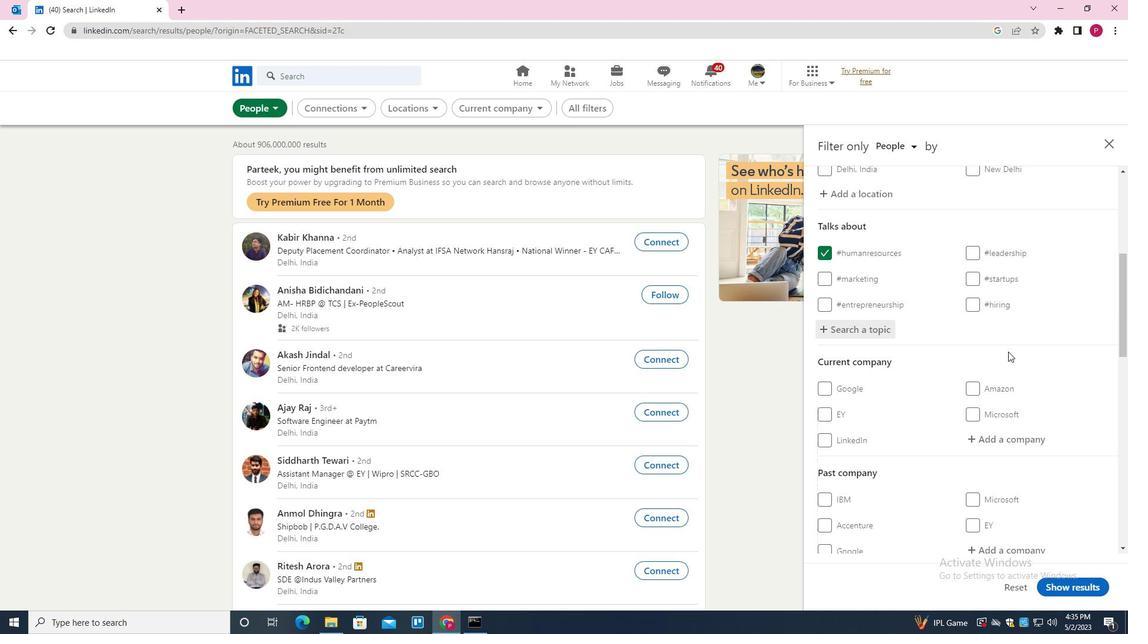 
Action: Mouse scrolled (978, 358) with delta (0, 0)
Screenshot: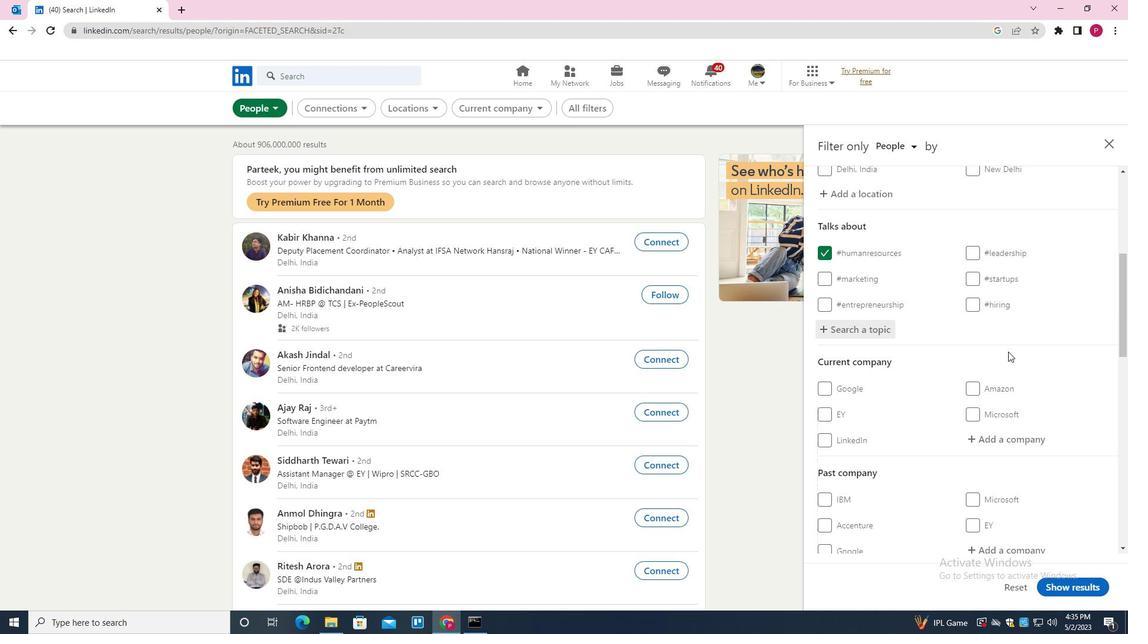 
Action: Mouse moved to (977, 360)
Screenshot: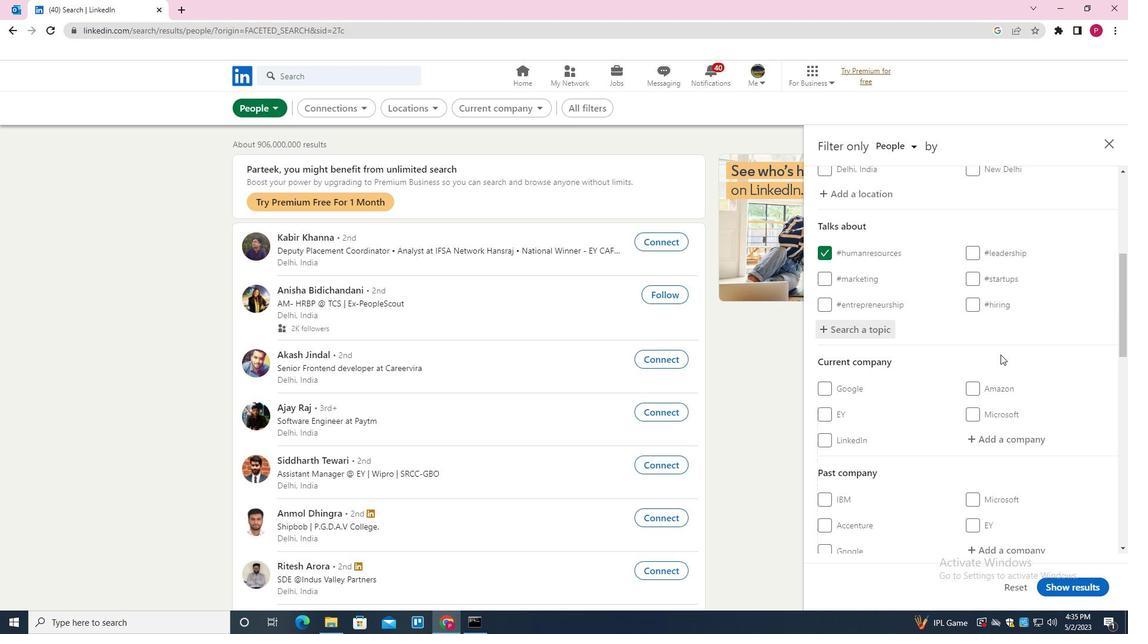
Action: Mouse scrolled (977, 359) with delta (0, 0)
Screenshot: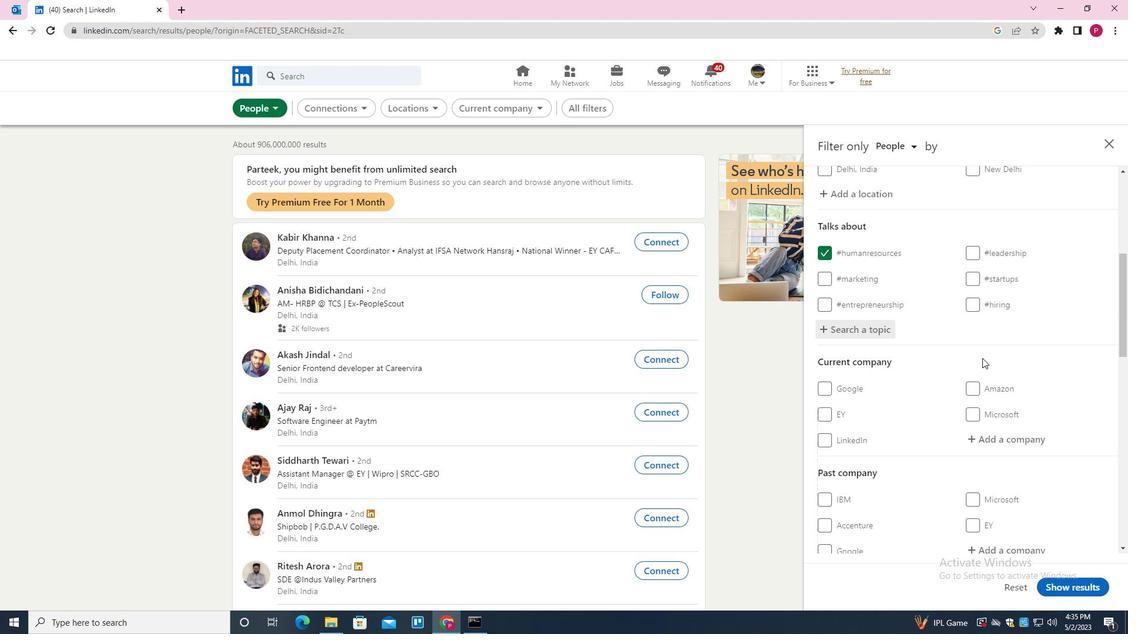 
Action: Mouse scrolled (977, 359) with delta (0, 0)
Screenshot: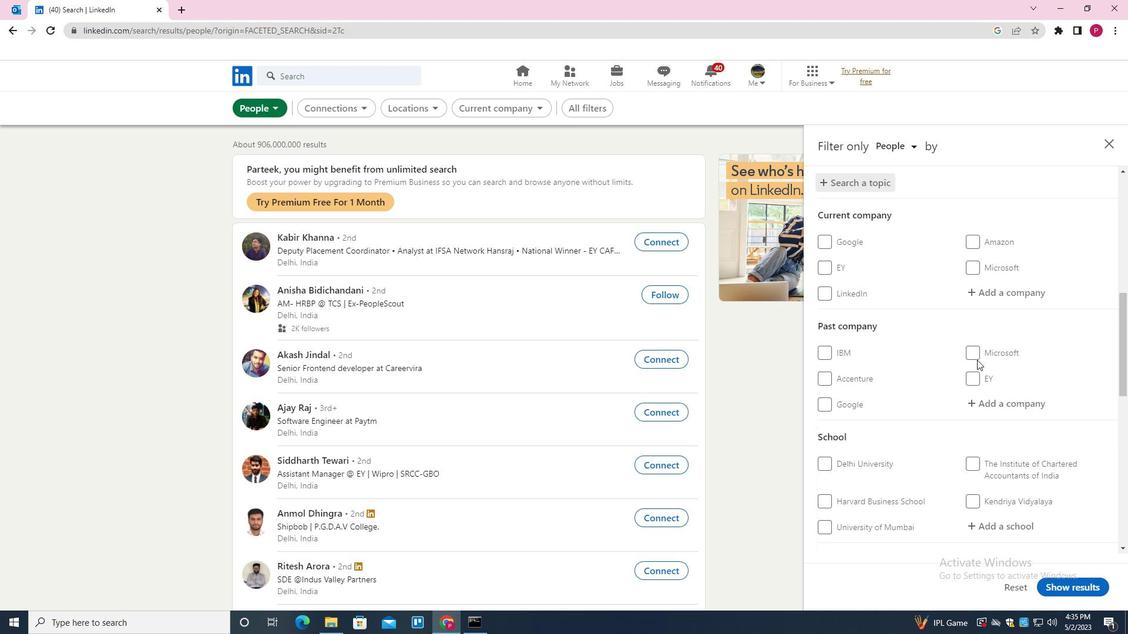 
Action: Mouse scrolled (977, 359) with delta (0, 0)
Screenshot: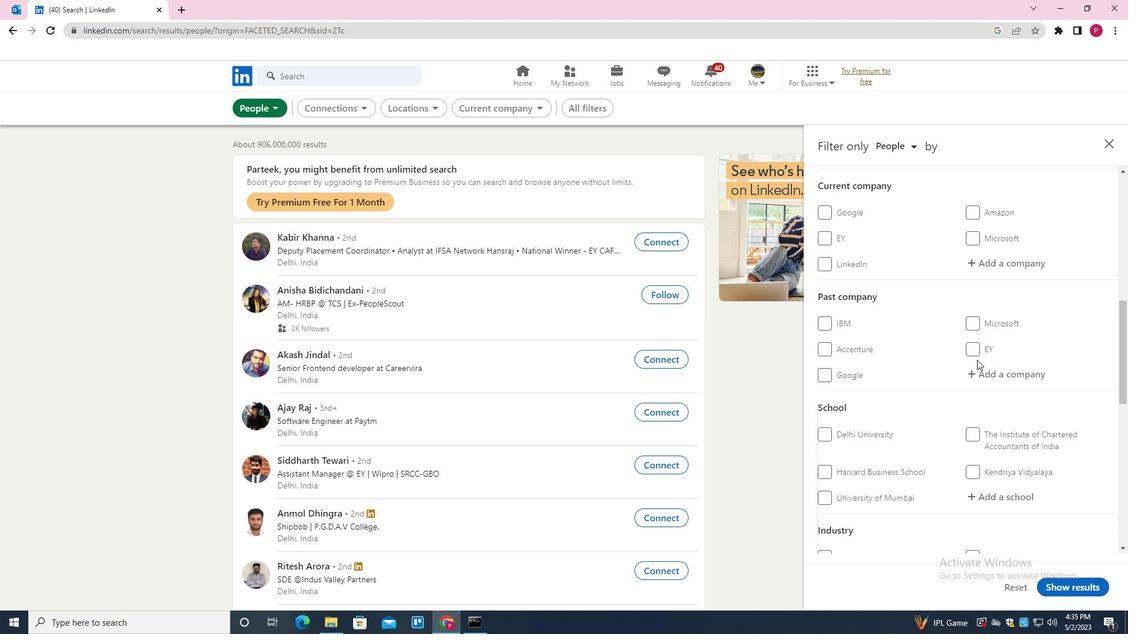 
Action: Mouse moved to (980, 356)
Screenshot: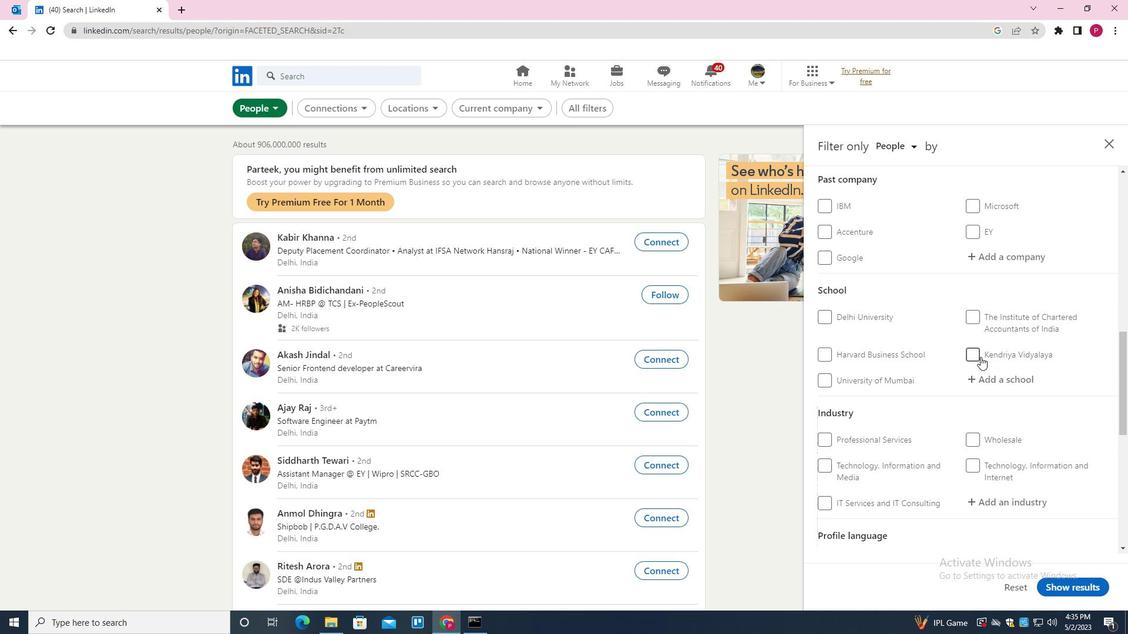 
Action: Mouse scrolled (980, 356) with delta (0, 0)
Screenshot: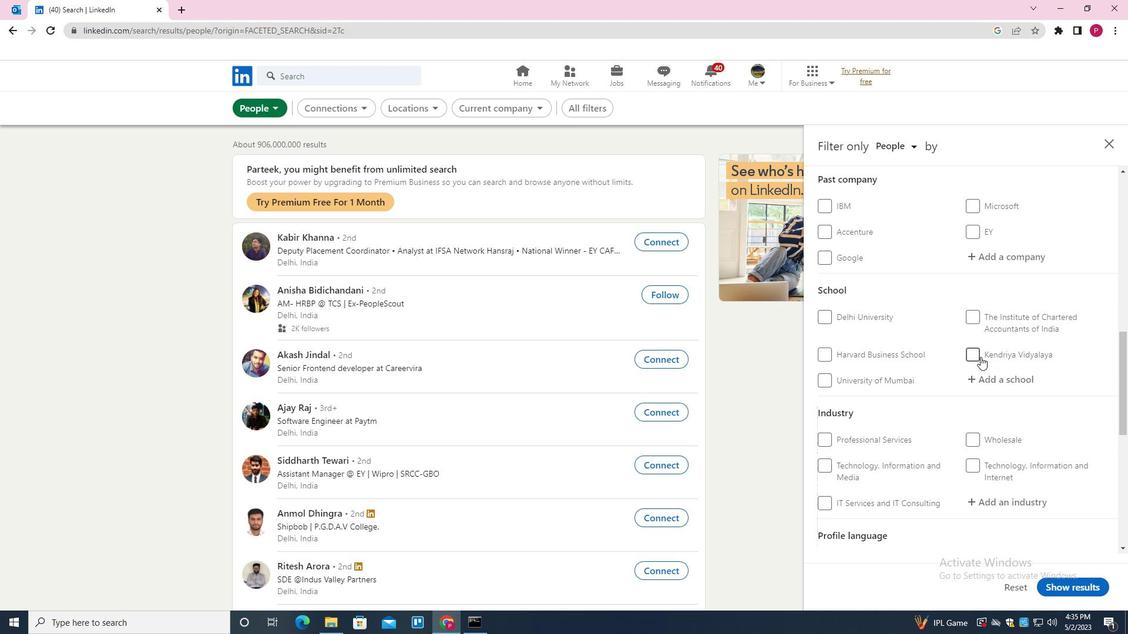 
Action: Mouse scrolled (980, 356) with delta (0, 0)
Screenshot: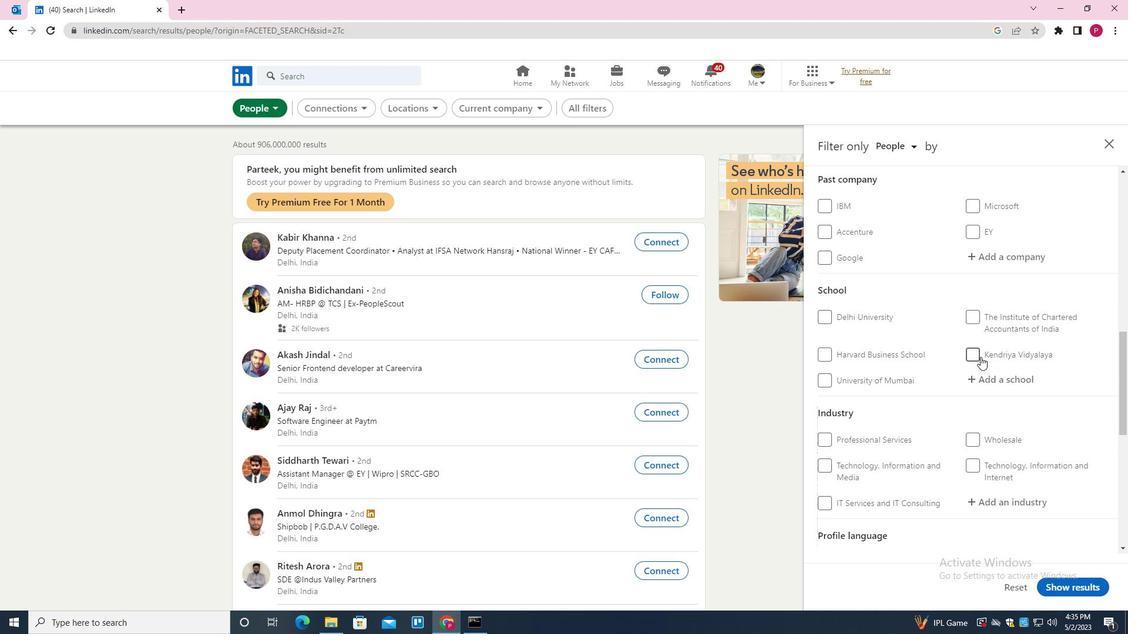 
Action: Mouse scrolled (980, 356) with delta (0, 0)
Screenshot: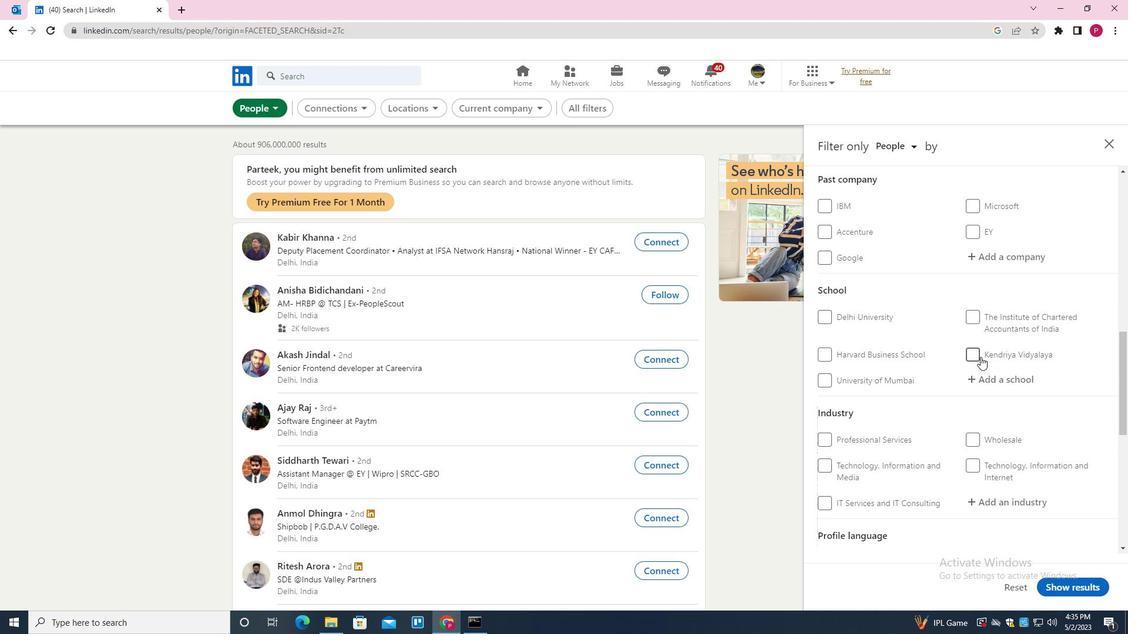 
Action: Mouse scrolled (980, 356) with delta (0, 0)
Screenshot: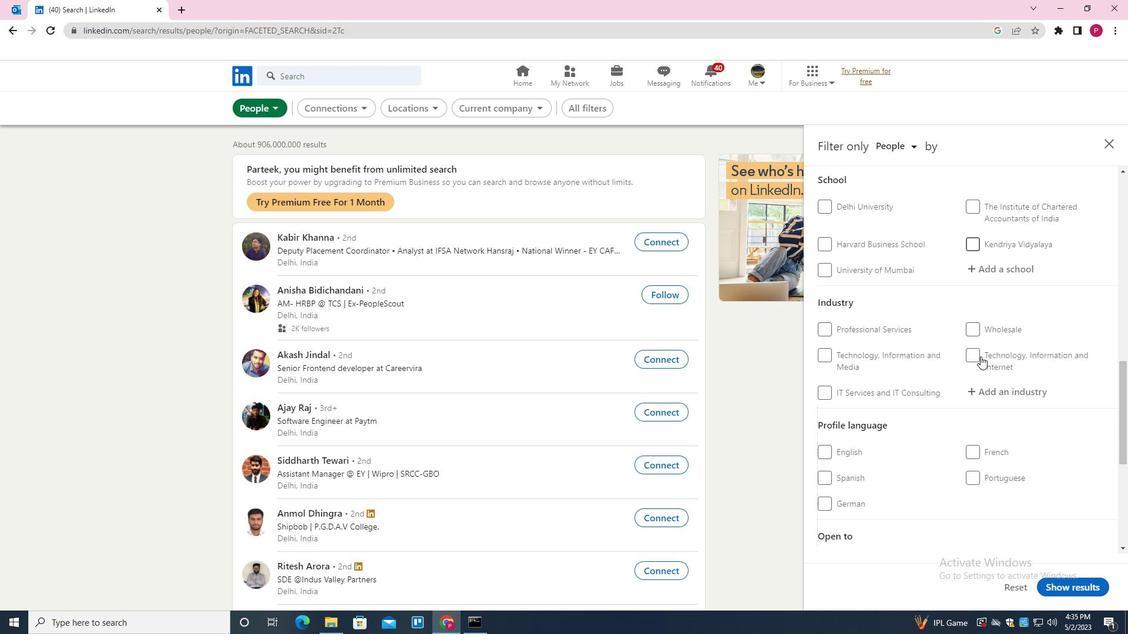 
Action: Mouse moved to (848, 327)
Screenshot: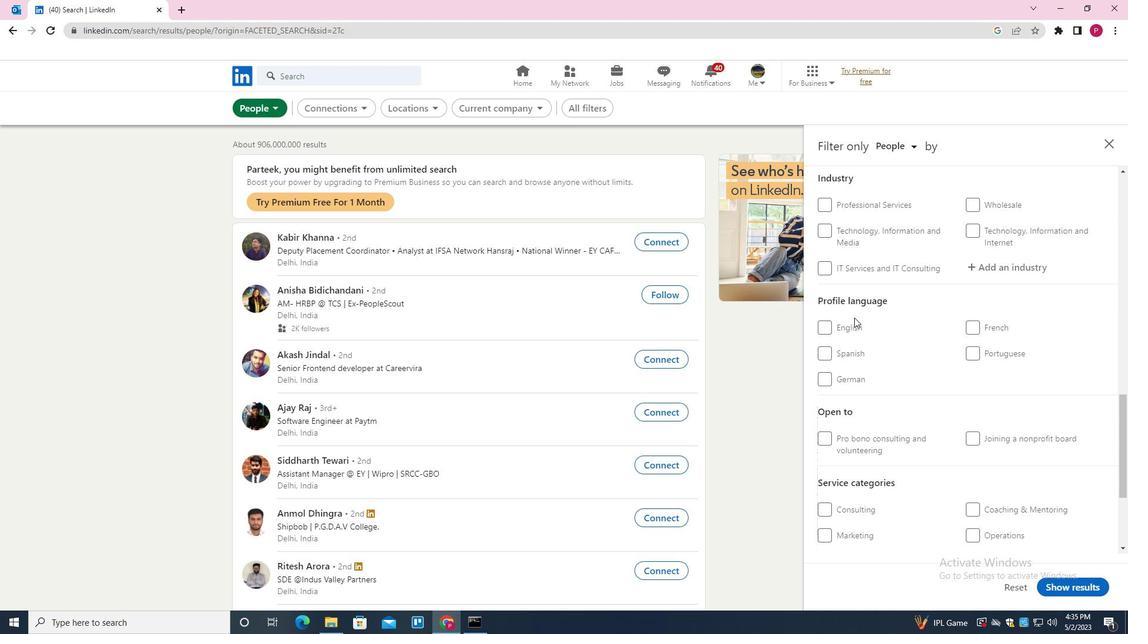 
Action: Mouse pressed left at (848, 327)
Screenshot: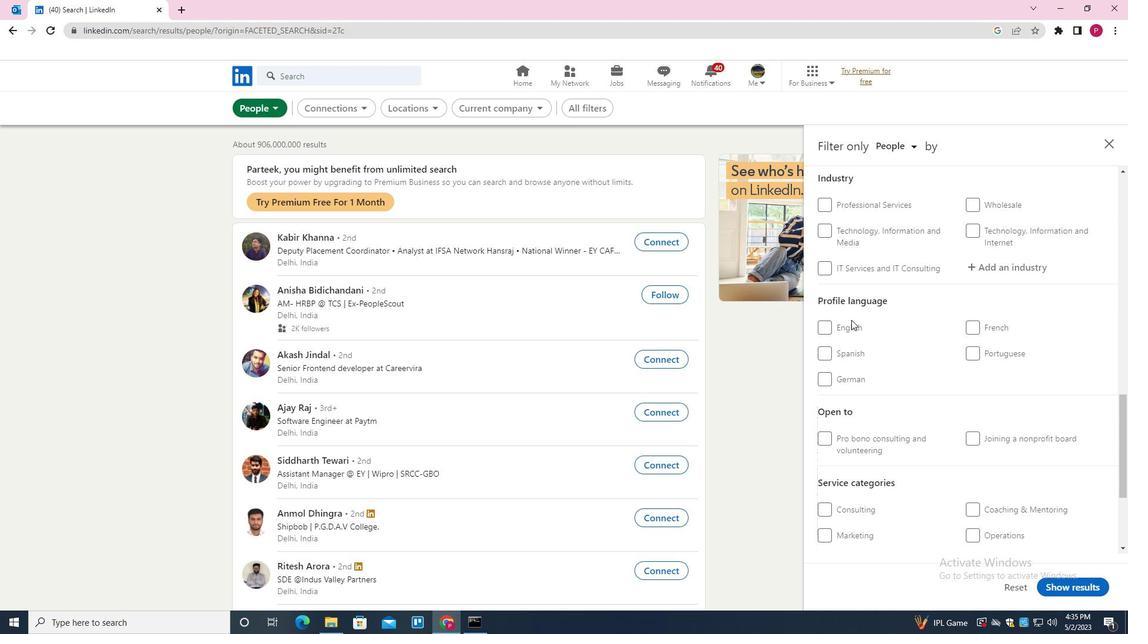 
Action: Mouse moved to (902, 337)
Screenshot: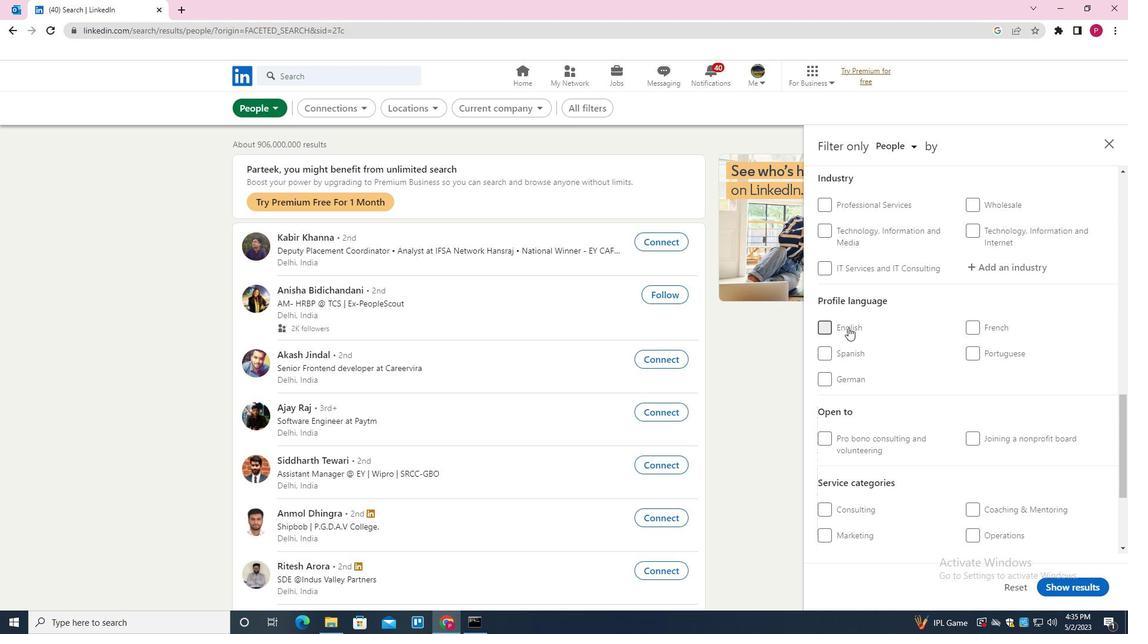 
Action: Mouse scrolled (902, 337) with delta (0, 0)
Screenshot: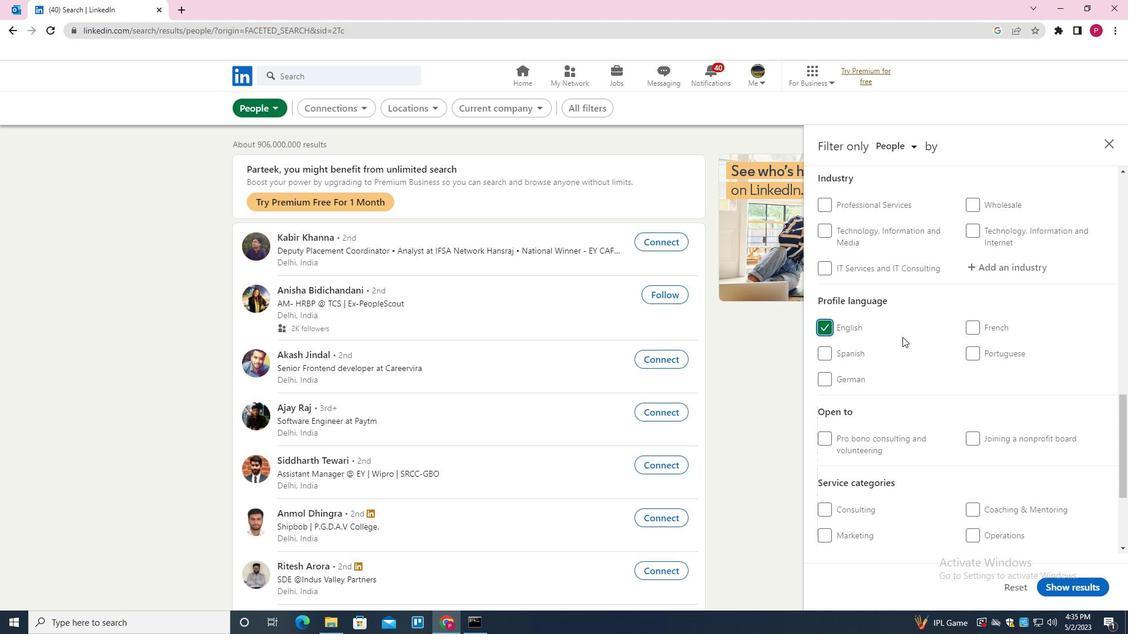 
Action: Mouse scrolled (902, 337) with delta (0, 0)
Screenshot: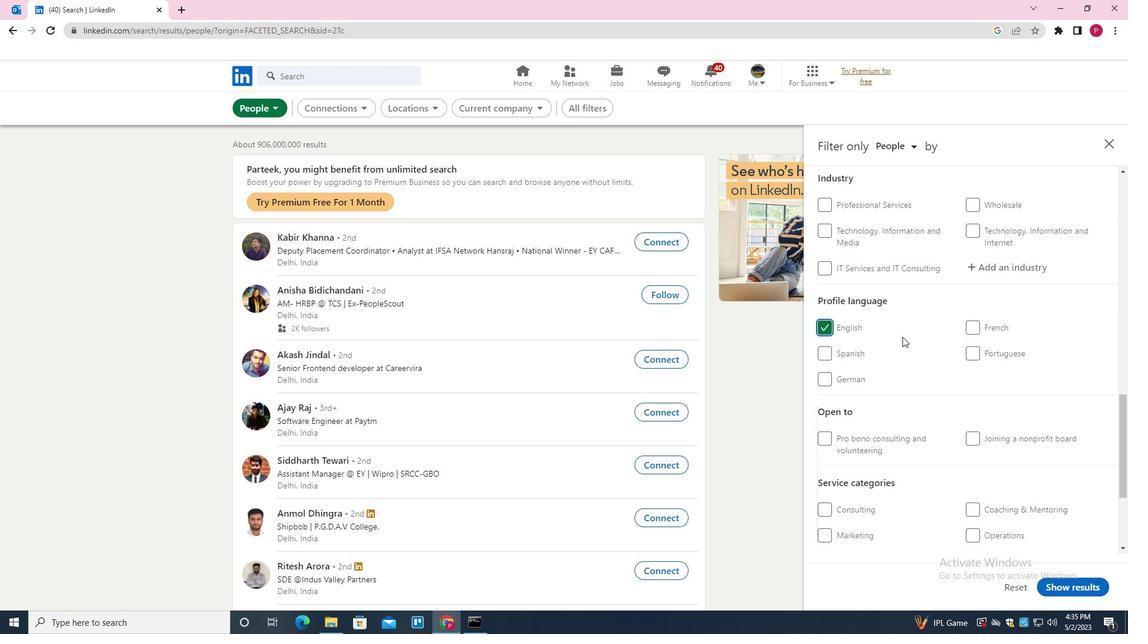 
Action: Mouse scrolled (902, 337) with delta (0, 0)
Screenshot: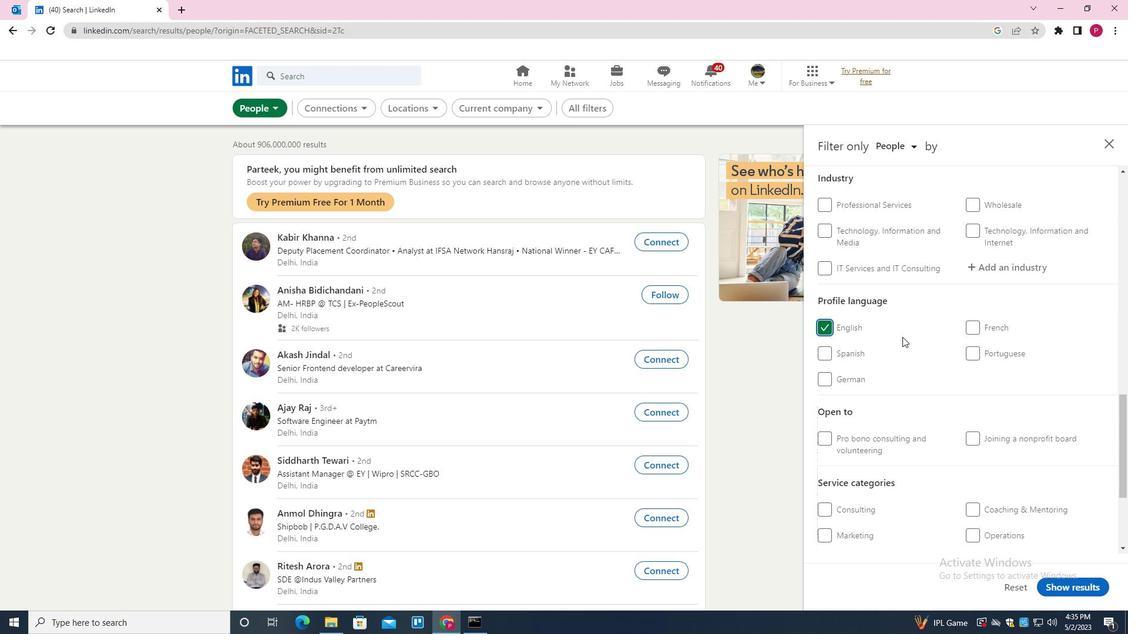 
Action: Mouse scrolled (902, 337) with delta (0, 0)
Screenshot: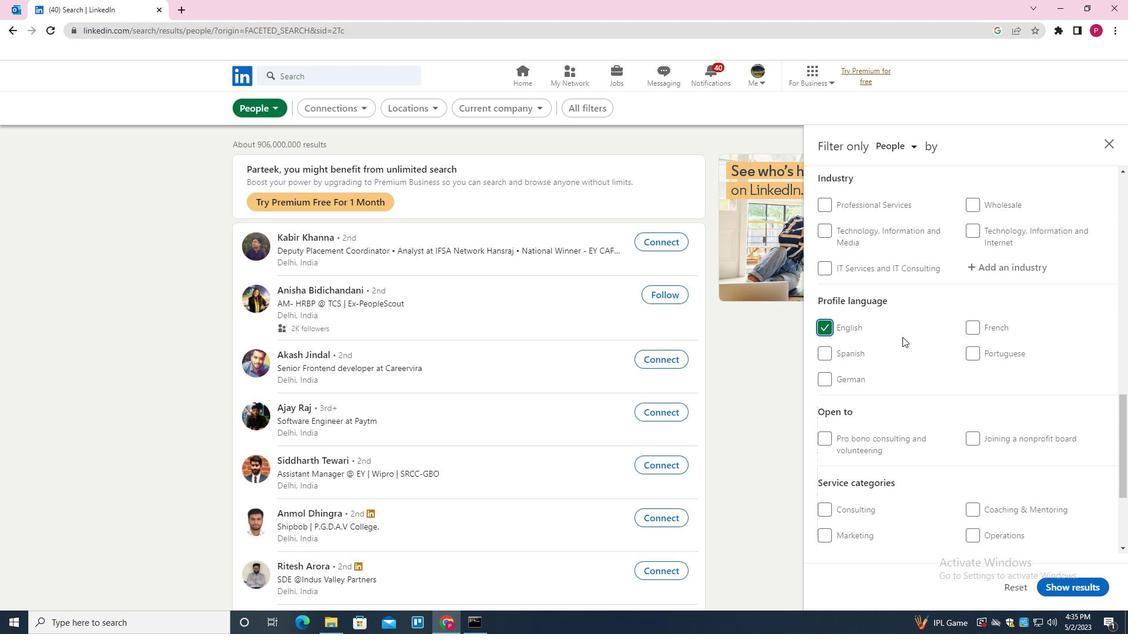 
Action: Mouse scrolled (902, 337) with delta (0, 0)
Screenshot: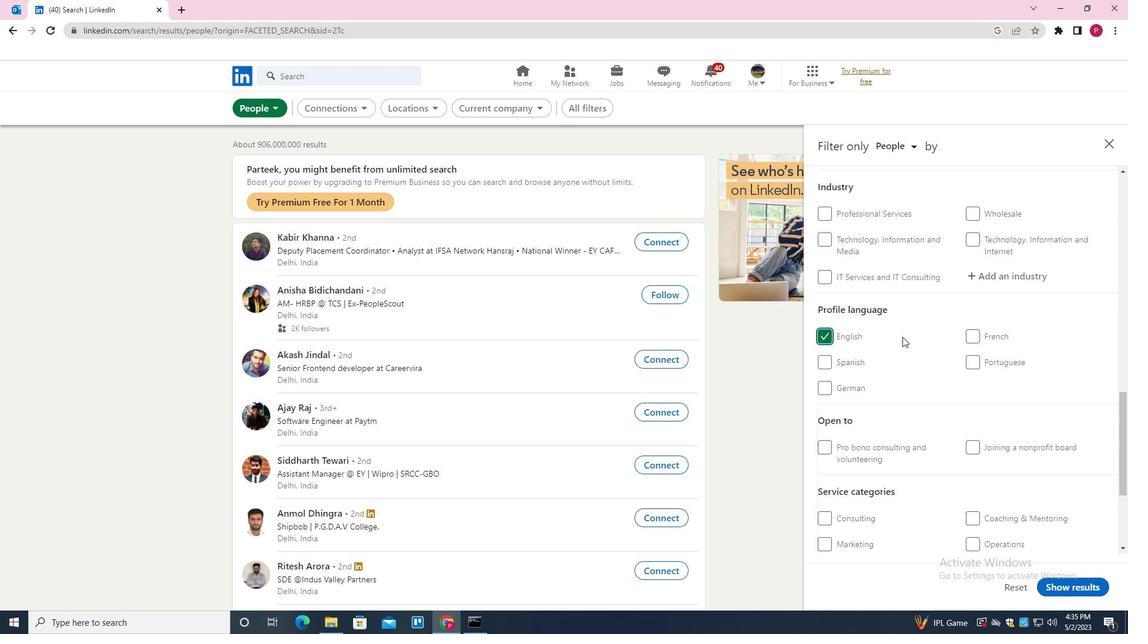
Action: Mouse scrolled (902, 337) with delta (0, 0)
Screenshot: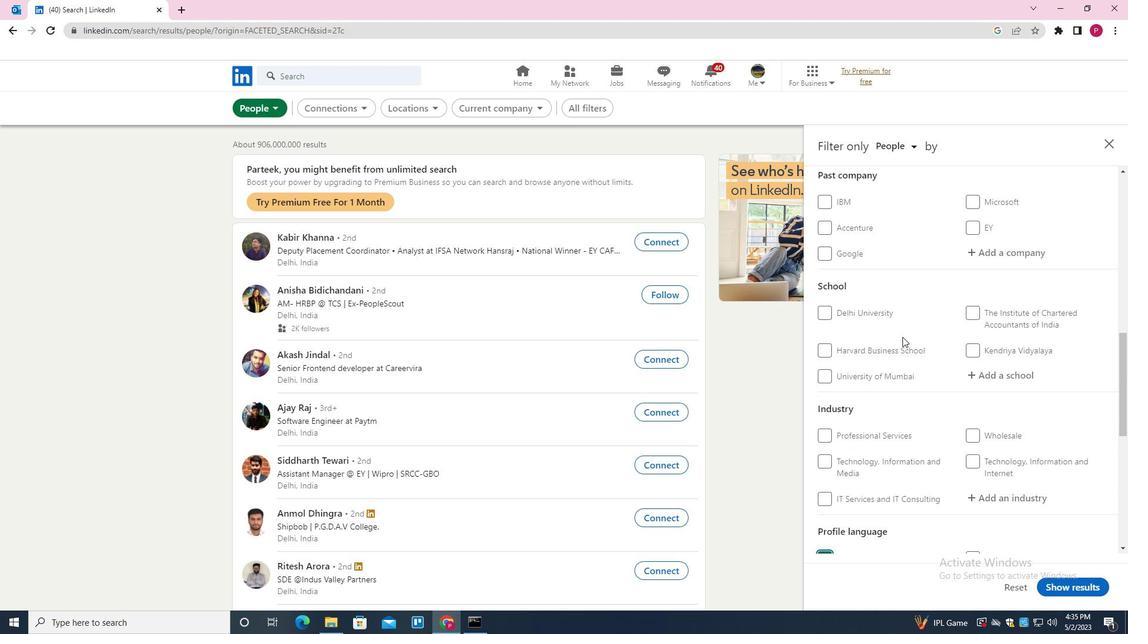 
Action: Mouse moved to (999, 266)
Screenshot: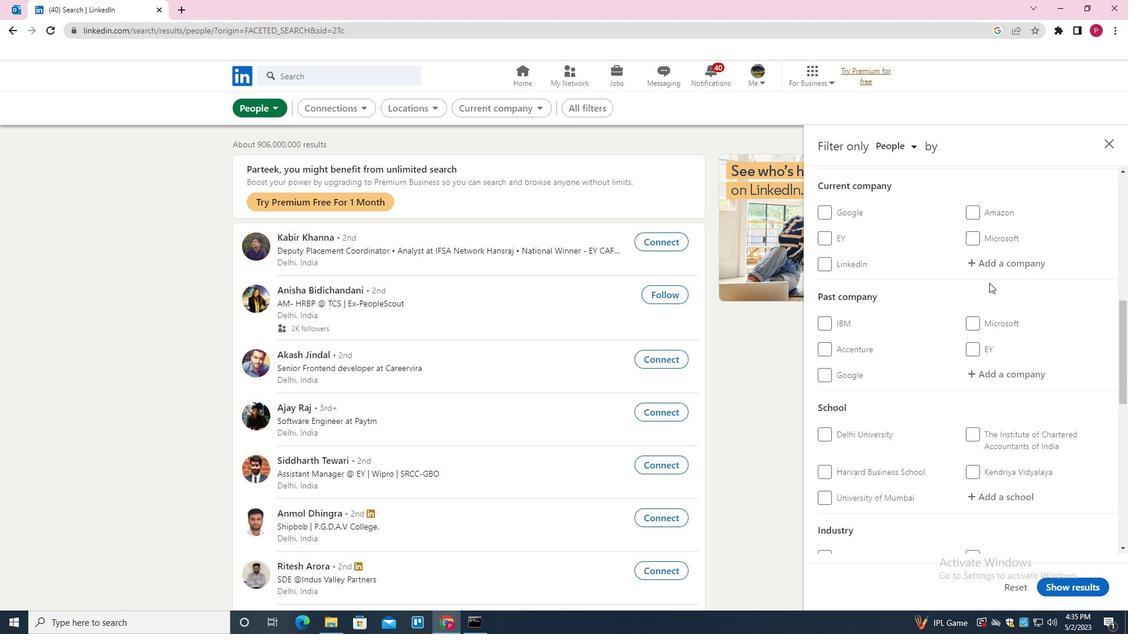 
Action: Mouse pressed left at (999, 266)
Screenshot: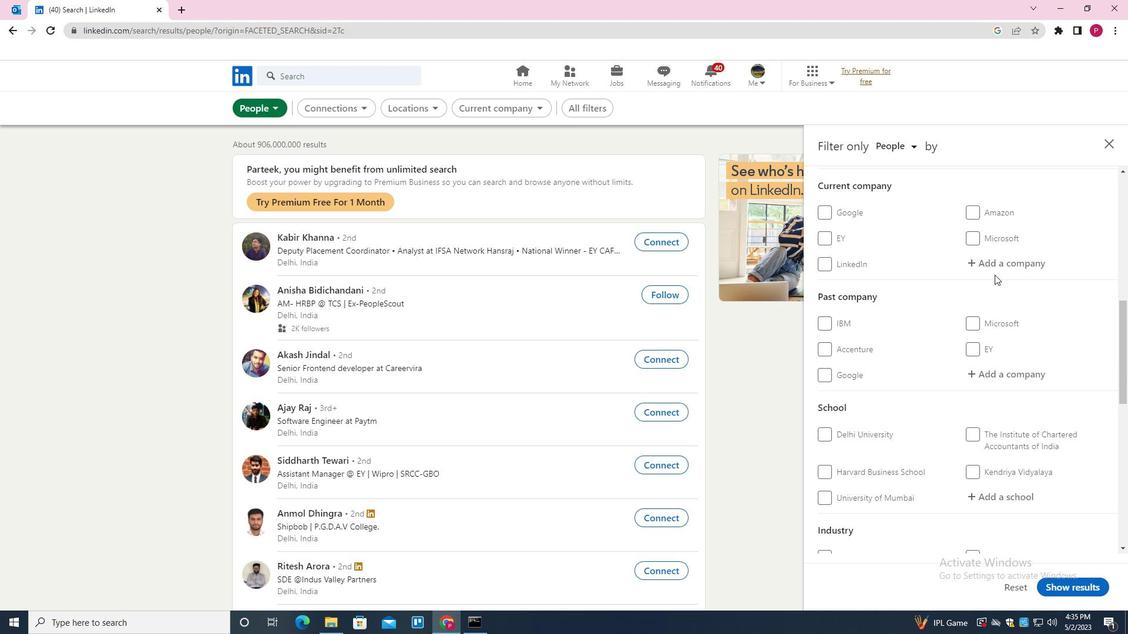 
Action: Key pressed <Key.shift><Key.shift><Key.shift><Key.shift><Key.shift><Key.shift><Key.shift><Key.shift>PEPPER<Key.space><Key.shift><Key.shift><Key.shift><Key.shift><Key.shift><Key.shift><Key.shift><Key.shift><Key.shift><Key.shift><Key.shift><Key.shift><Key.shift><Key.shift><Key.shift><Key.shift><Key.shift><Key.shift>CO<Key.down><Key.enter>
Screenshot: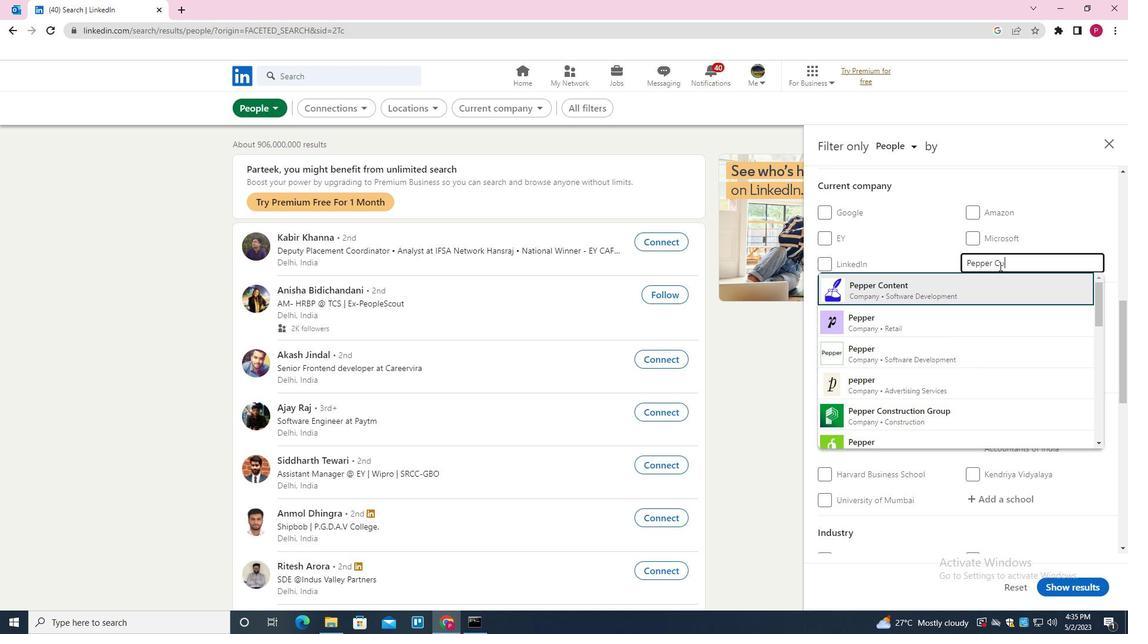 
Action: Mouse moved to (923, 417)
Screenshot: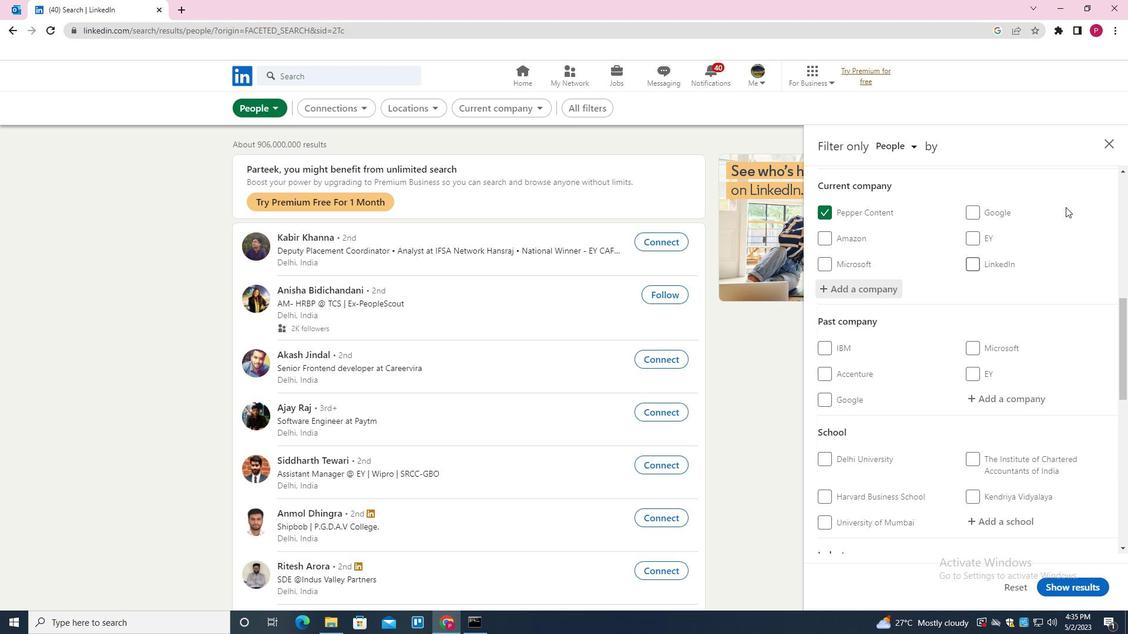 
Action: Mouse scrolled (923, 417) with delta (0, 0)
Screenshot: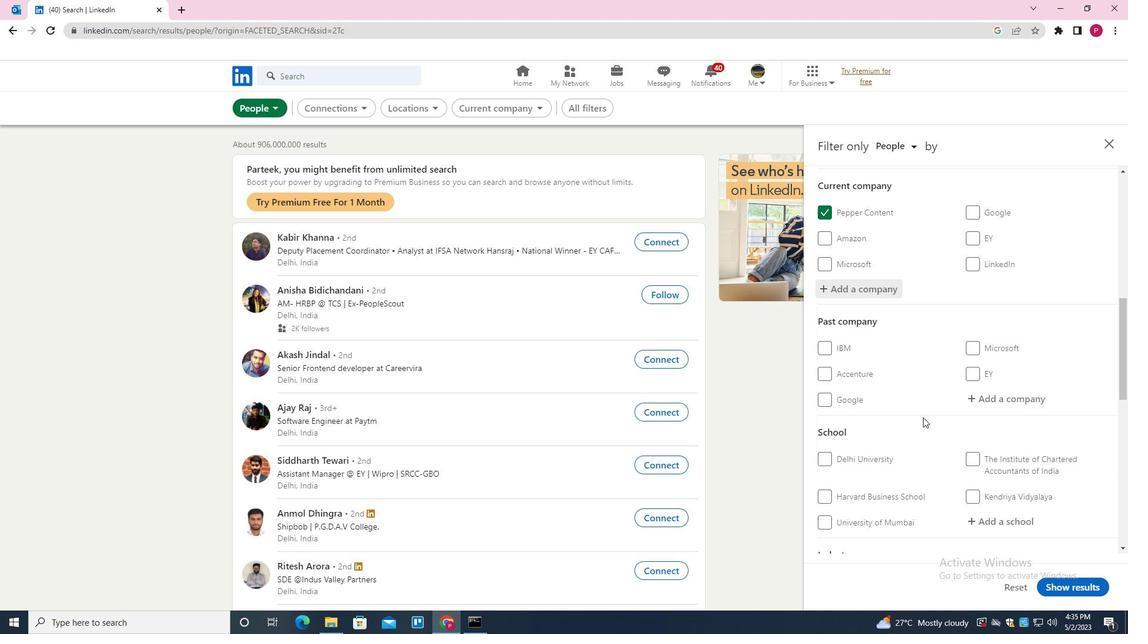 
Action: Mouse scrolled (923, 417) with delta (0, 0)
Screenshot: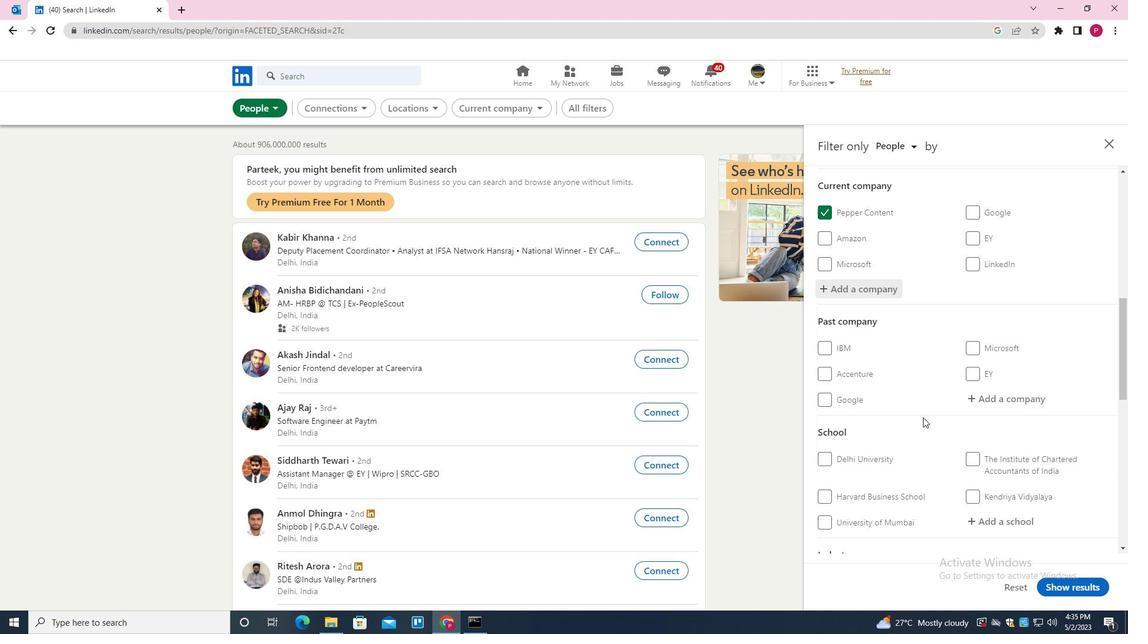 
Action: Mouse scrolled (923, 417) with delta (0, 0)
Screenshot: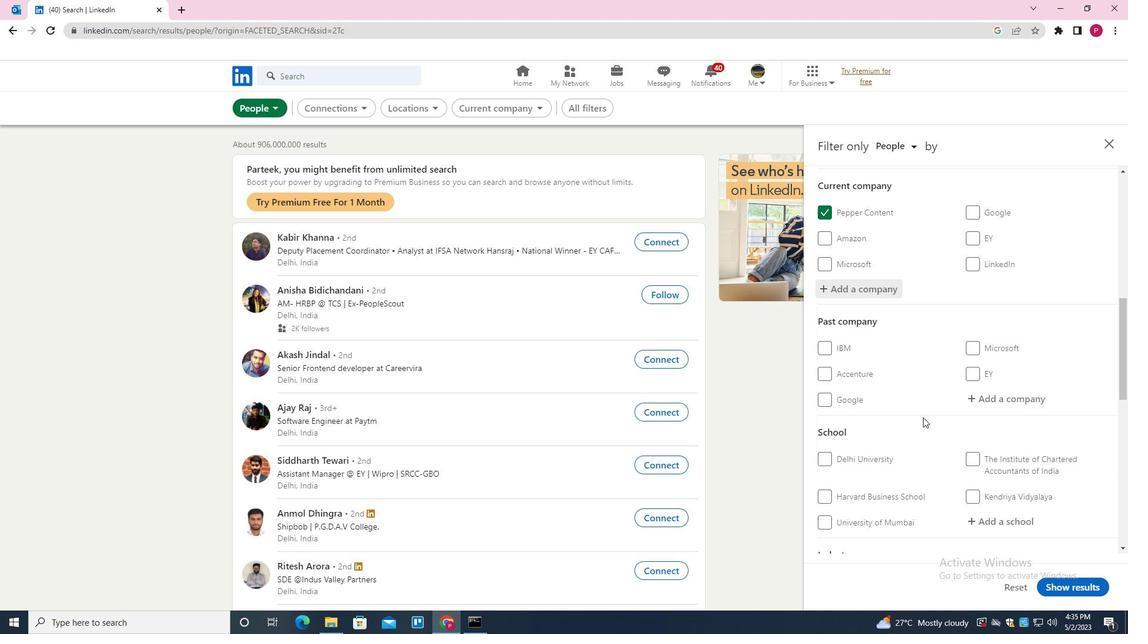 
Action: Mouse moved to (1002, 350)
Screenshot: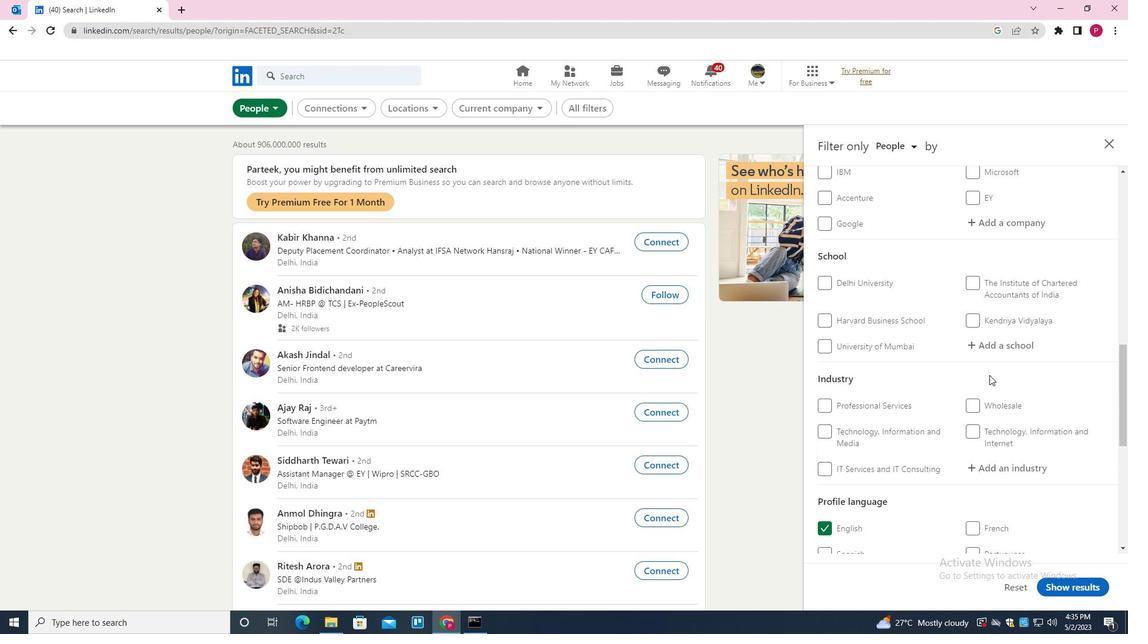 
Action: Mouse pressed left at (1002, 350)
Screenshot: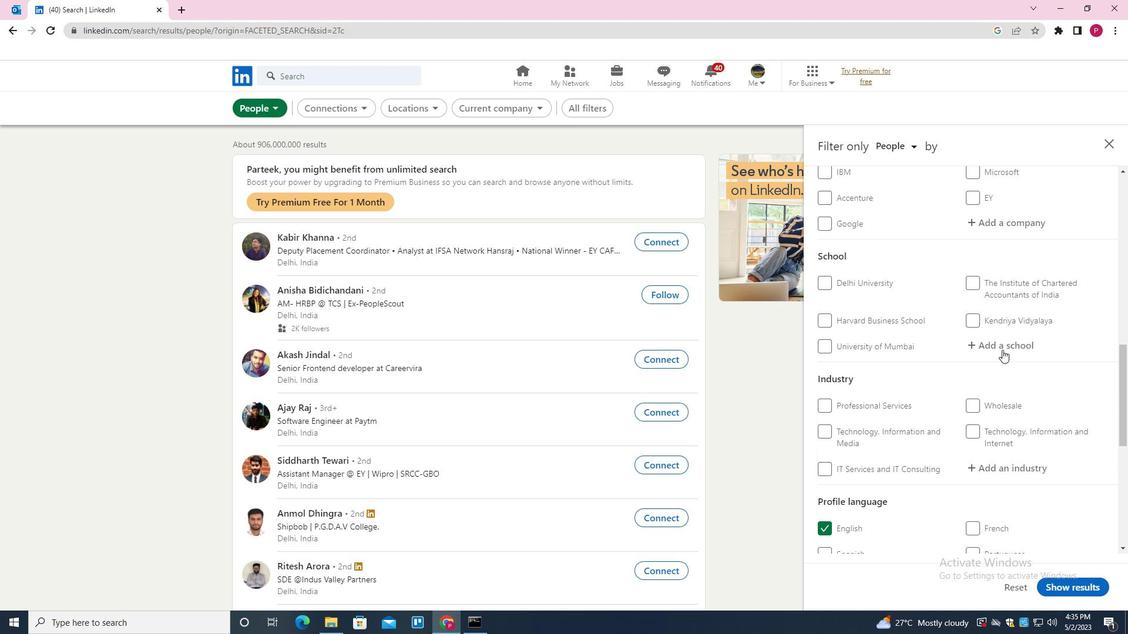 
Action: Mouse moved to (1003, 349)
Screenshot: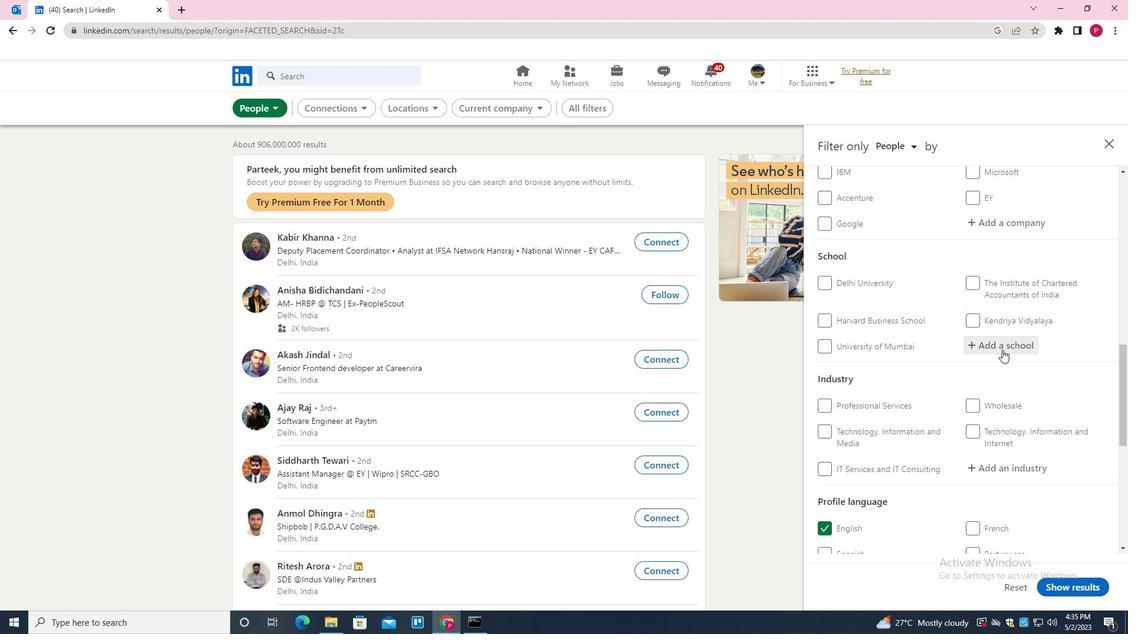 
Action: Key pressed <Key.shift><Key.shift><Key.shift><Key.shift>INDIAN<Key.space><Key.shift><Key.shift><Key.shift><Key.shift><Key.shift><Key.shift><Key.shift><Key.shift><Key.shift><Key.shift>INSTITUTE<Key.space>OF<Key.space><Key.shift>MANAGEMENT<Key.space><Key.down><Key.down><Key.down><Key.down><Key.down><Key.down><Key.down><Key.down><Key.down><Key.down><Key.down><Key.down><Key.down><Key.down><Key.down><Key.down><Key.down><Key.down><Key.down><Key.up><Key.enter>
Screenshot: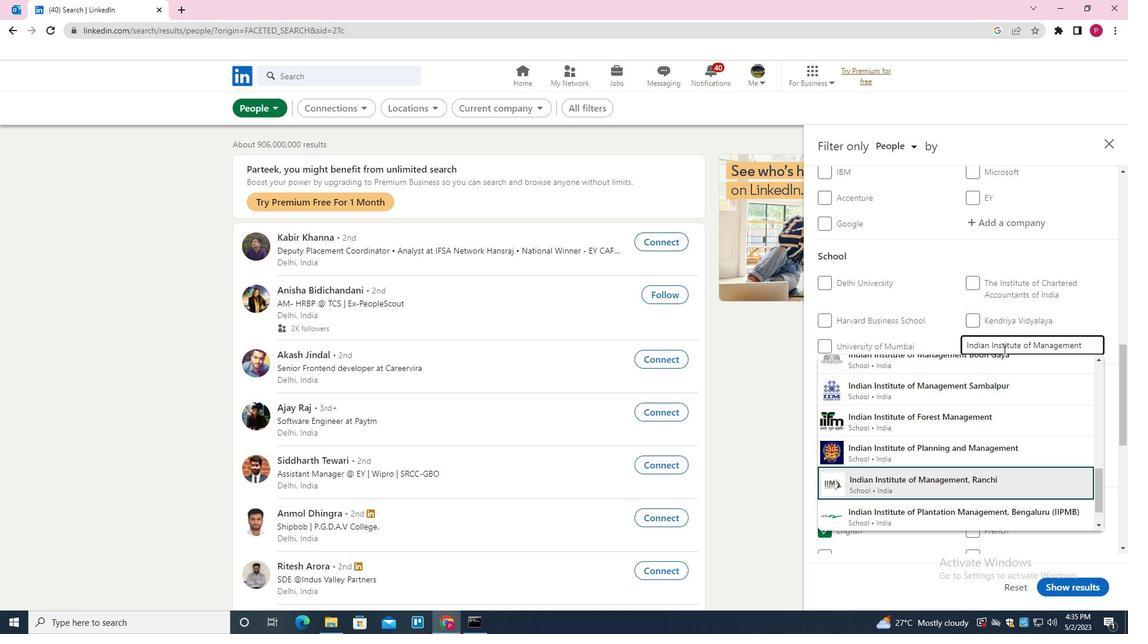 
Action: Mouse moved to (985, 346)
Screenshot: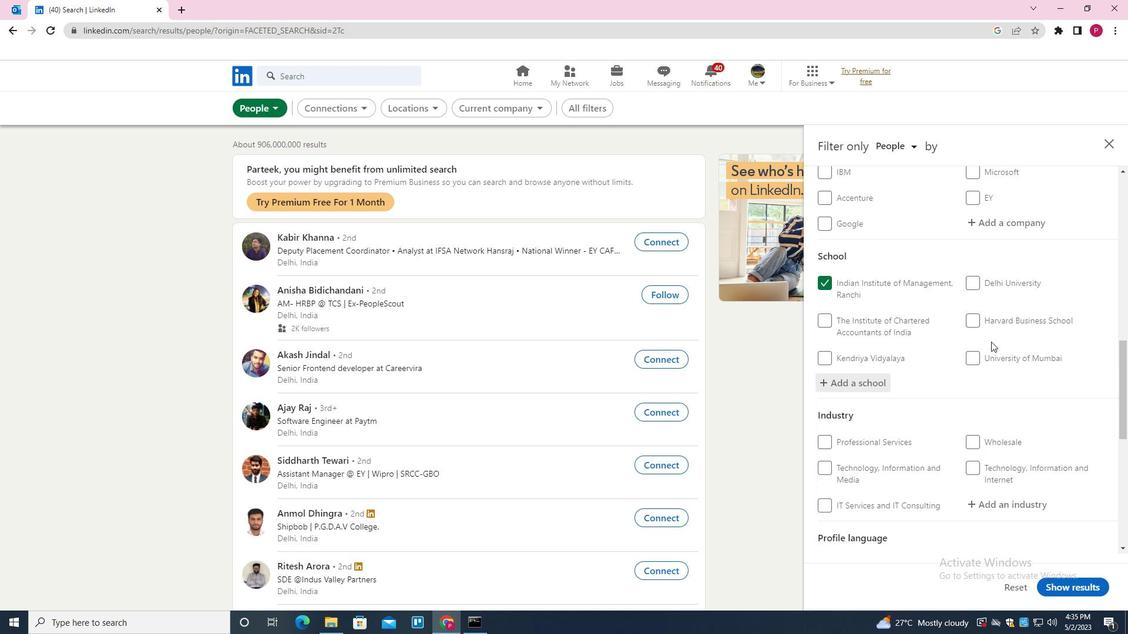 
Action: Mouse scrolled (985, 345) with delta (0, 0)
Screenshot: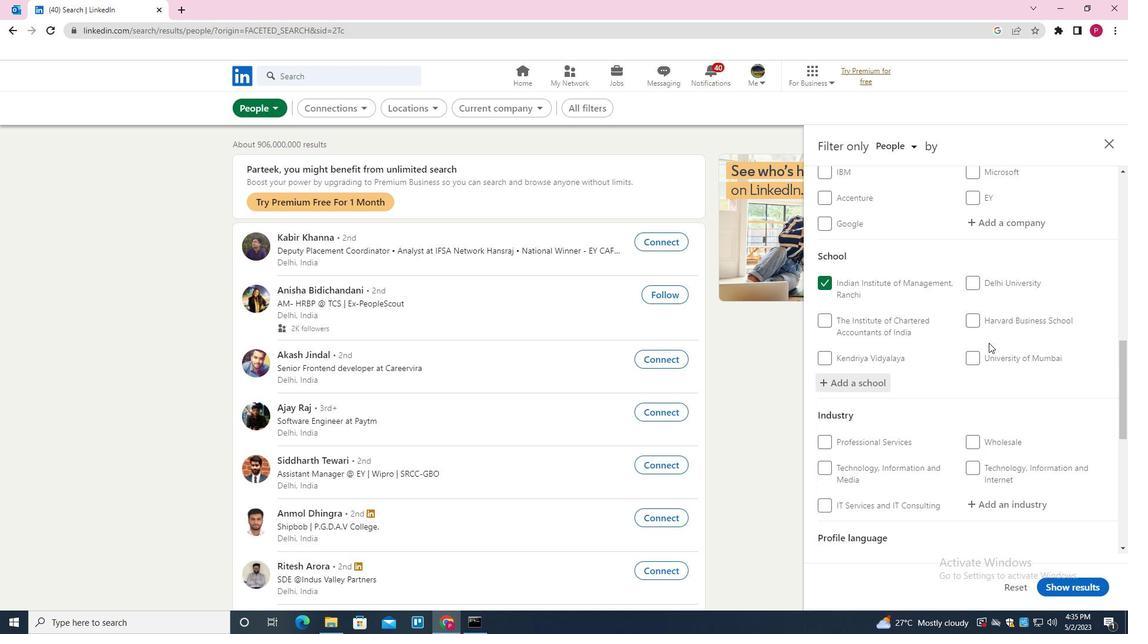 
Action: Mouse scrolled (985, 345) with delta (0, 0)
Screenshot: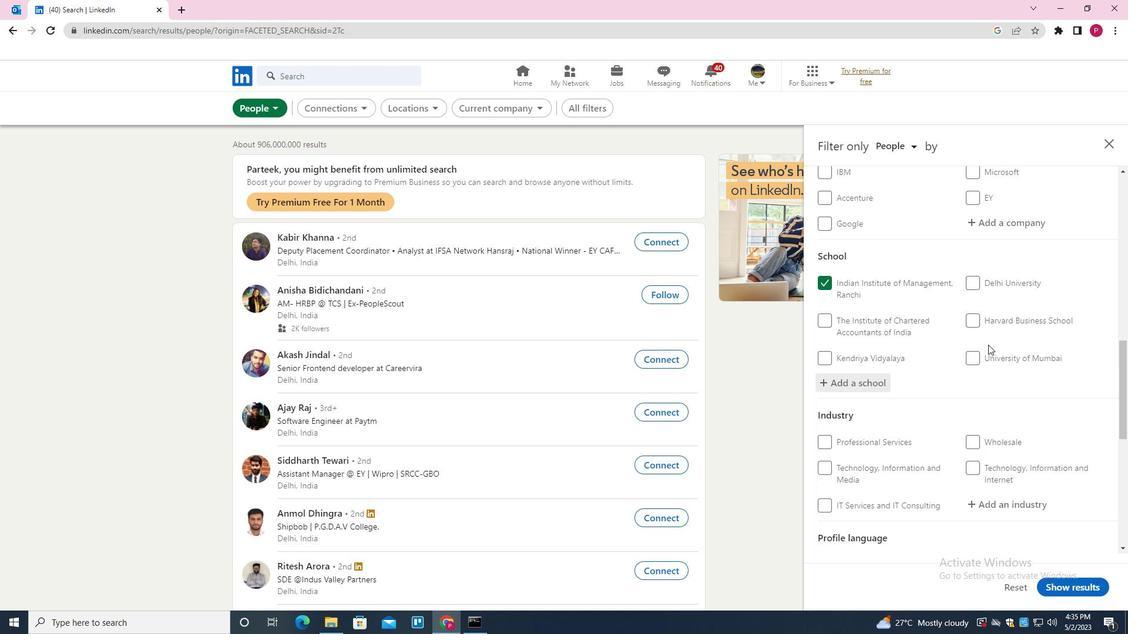 
Action: Mouse scrolled (985, 345) with delta (0, 0)
Screenshot: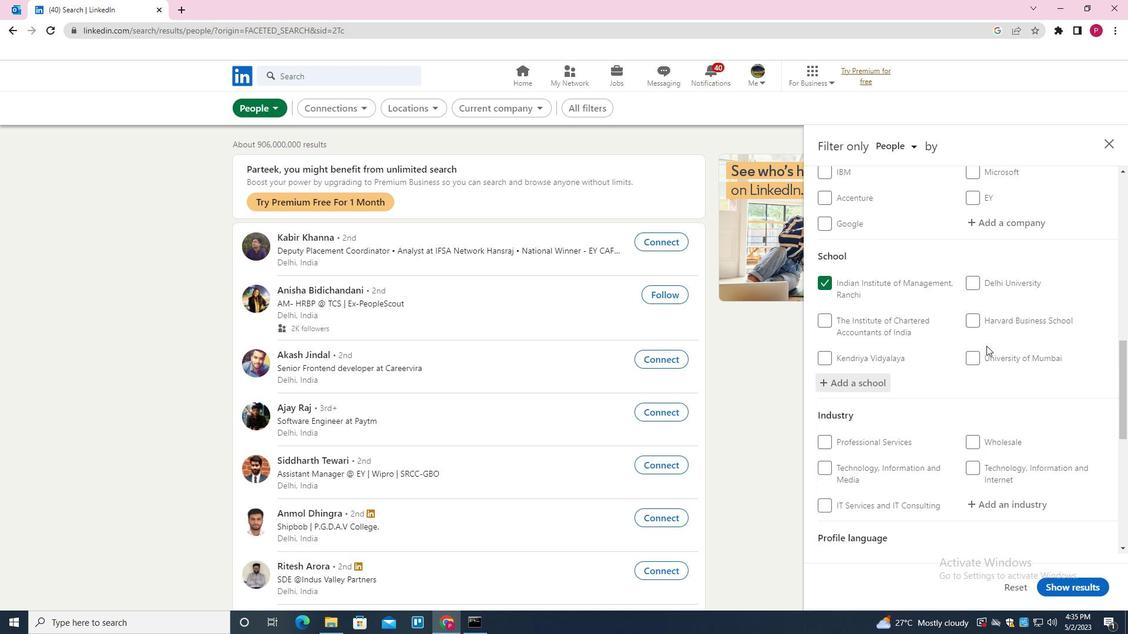 
Action: Mouse moved to (1022, 333)
Screenshot: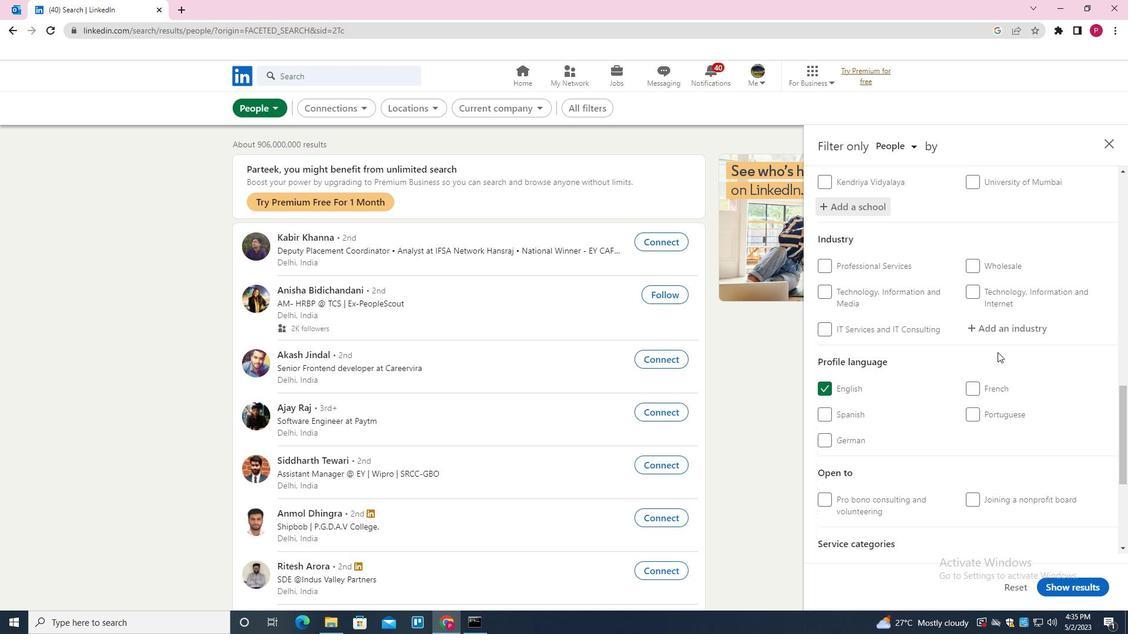 
Action: Mouse pressed left at (1022, 333)
Screenshot: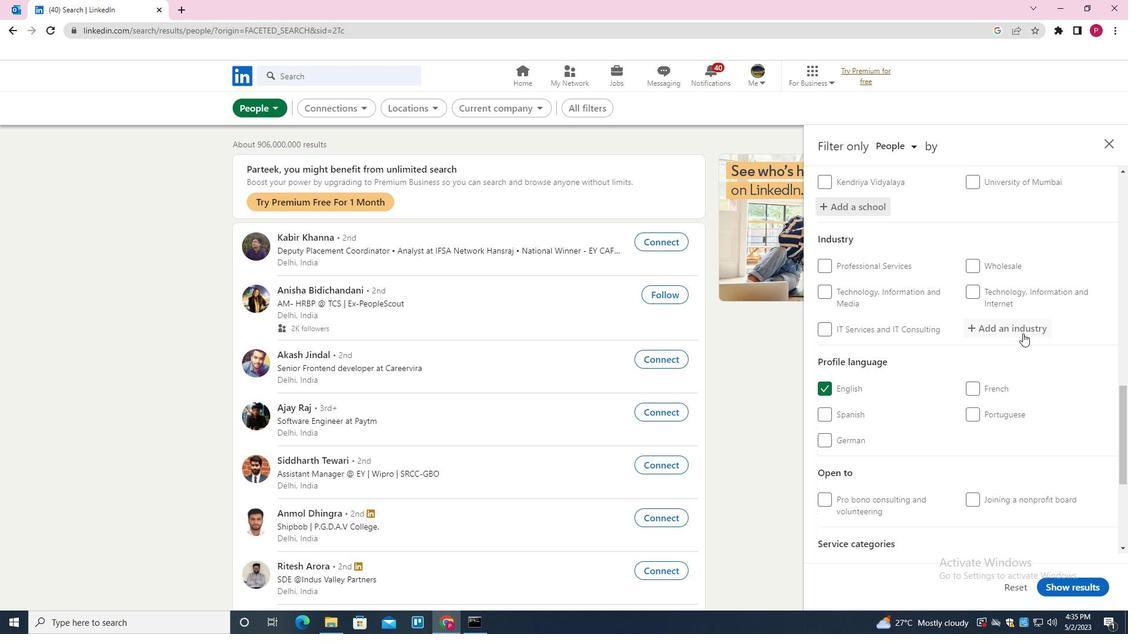 
Action: Key pressed <Key.shift><Key.shift>ZOOS<Key.space><Key.shift>AND<Key.space><Key.shift><Key.shift><Key.shift><Key.shift><Key.shift><Key.shift><Key.shift><Key.shift><Key.shift><Key.shift><Key.shift><Key.shift><Key.shift><Key.shift>BOTANICAL<Key.space><Key.shift><Key.shift><Key.shift><Key.shift><Key.shift><Key.shift><Key.shift>GARDENS<Key.down><Key.enter>
Screenshot: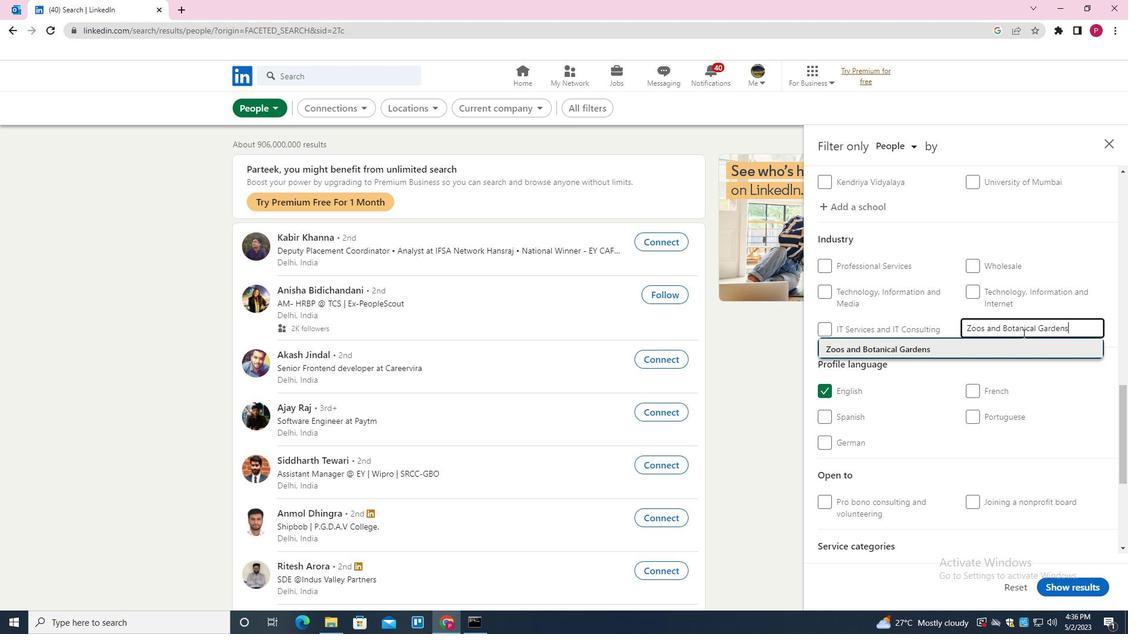
Action: Mouse moved to (995, 337)
Screenshot: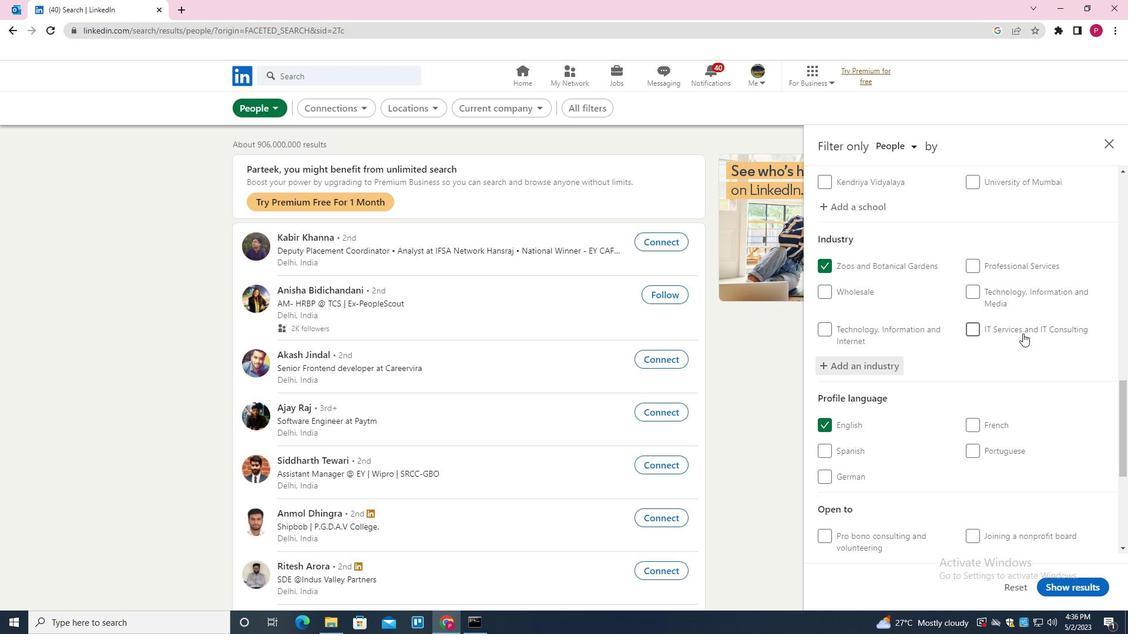 
Action: Mouse scrolled (995, 336) with delta (0, 0)
Screenshot: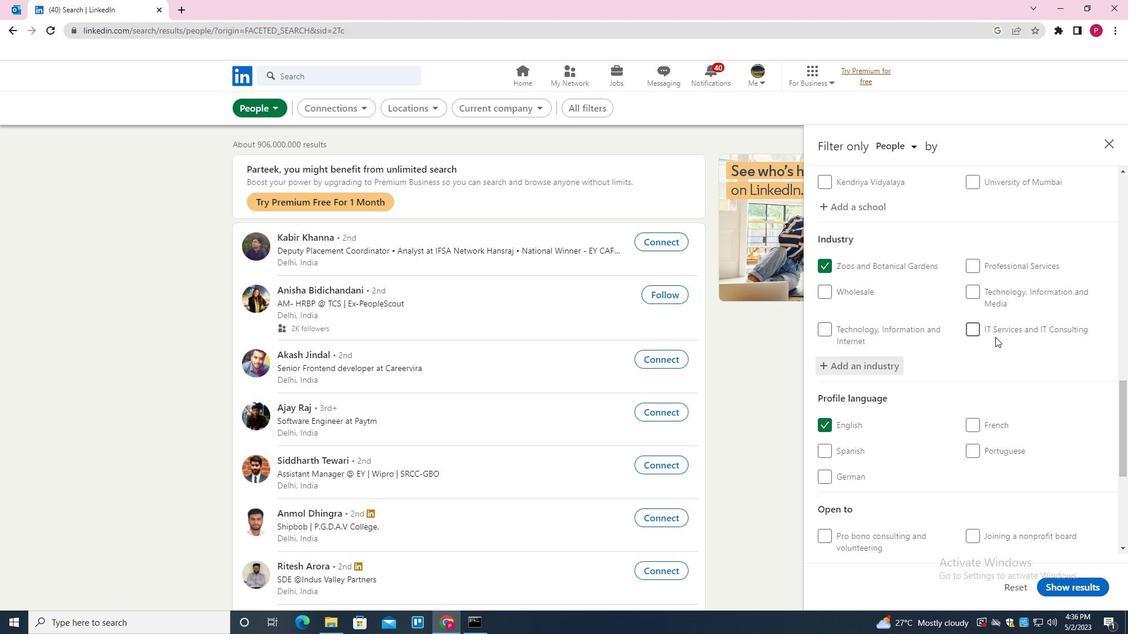 
Action: Mouse scrolled (995, 336) with delta (0, 0)
Screenshot: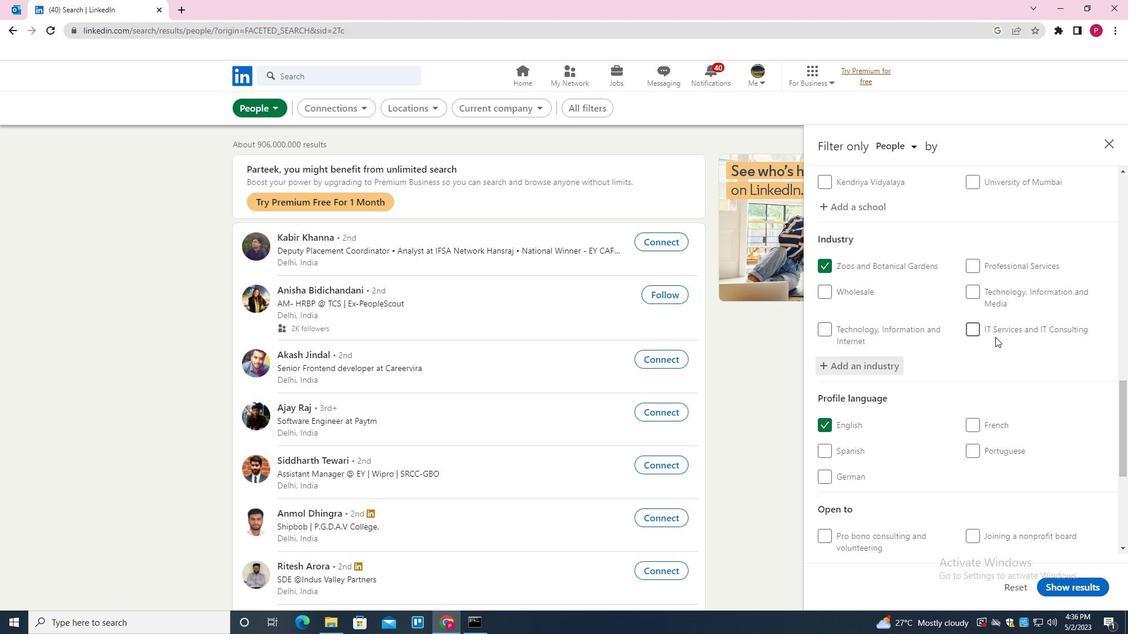 
Action: Mouse scrolled (995, 336) with delta (0, 0)
Screenshot: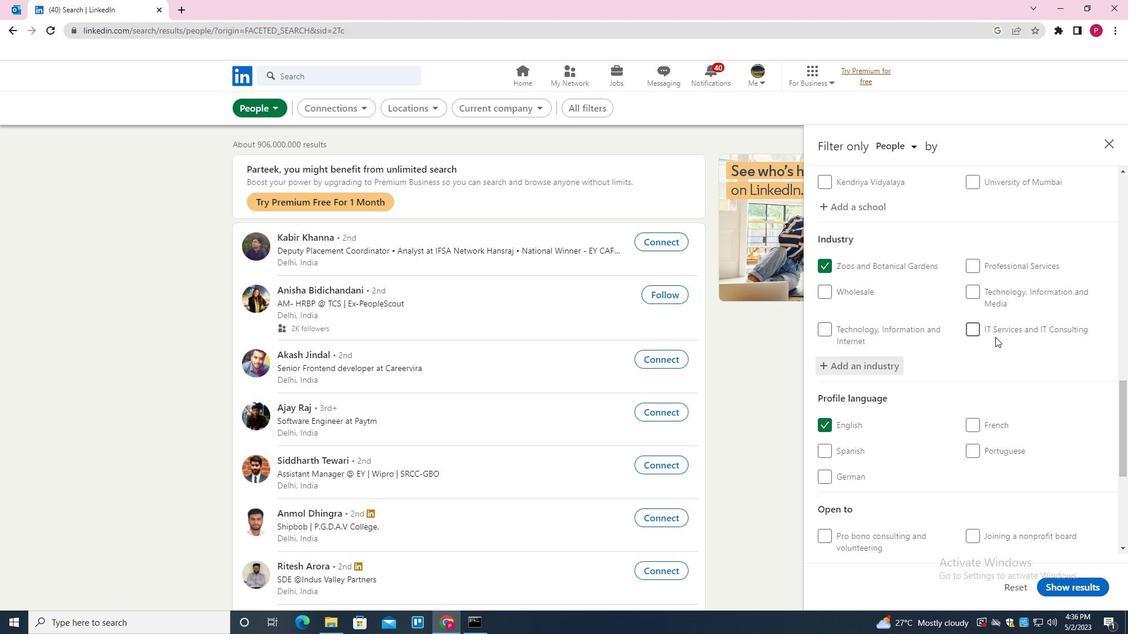 
Action: Mouse scrolled (995, 336) with delta (0, 0)
Screenshot: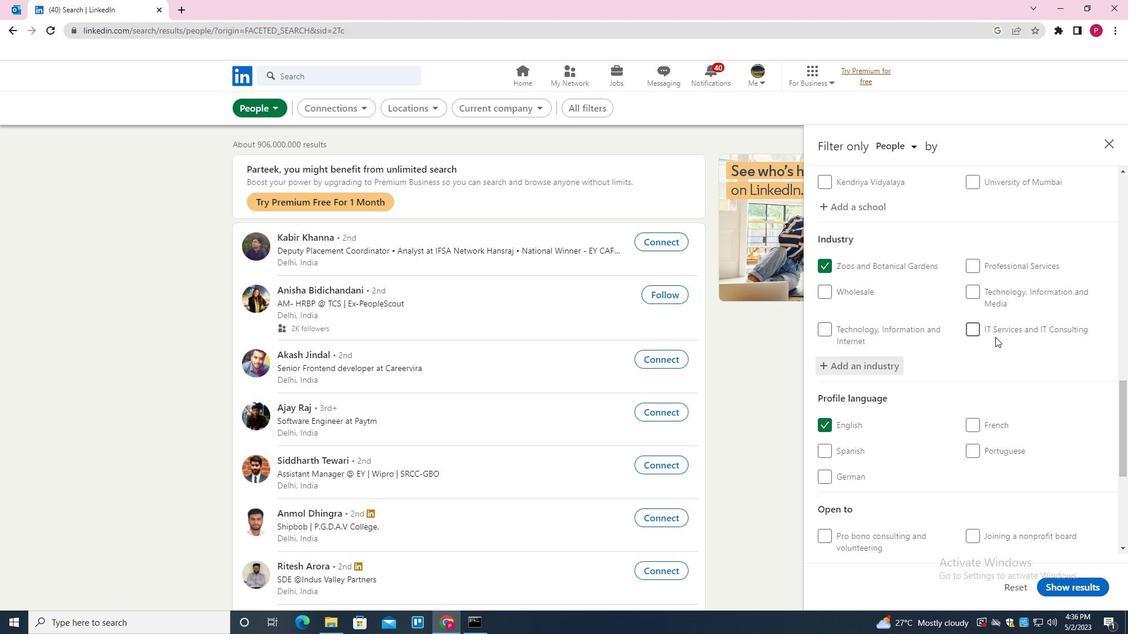 
Action: Mouse scrolled (995, 336) with delta (0, 0)
Screenshot: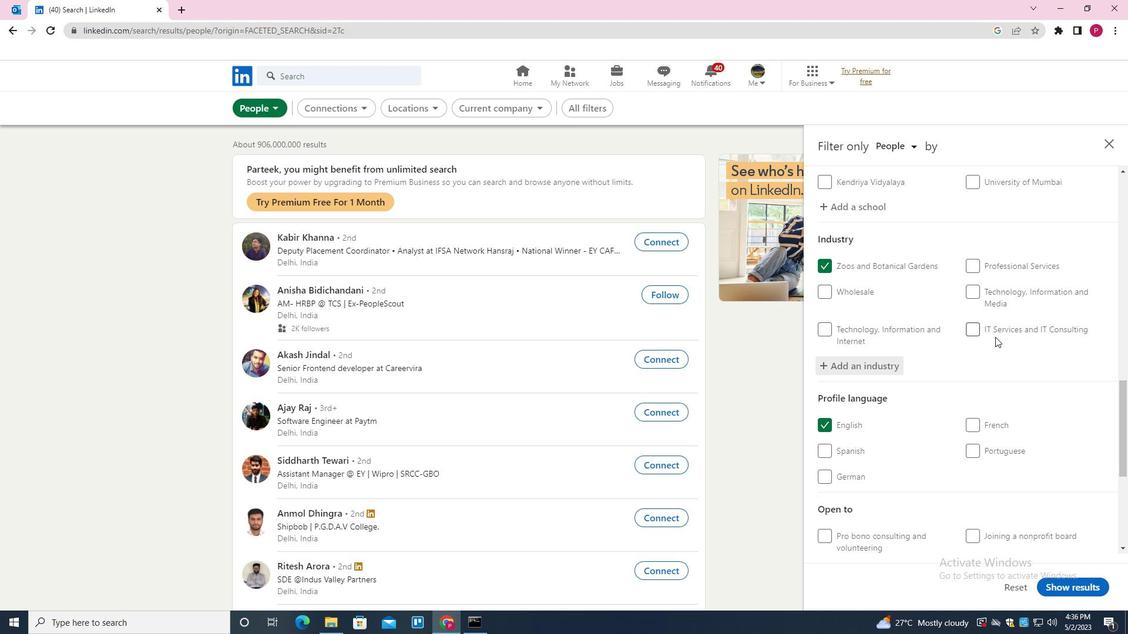 
Action: Mouse scrolled (995, 336) with delta (0, 0)
Screenshot: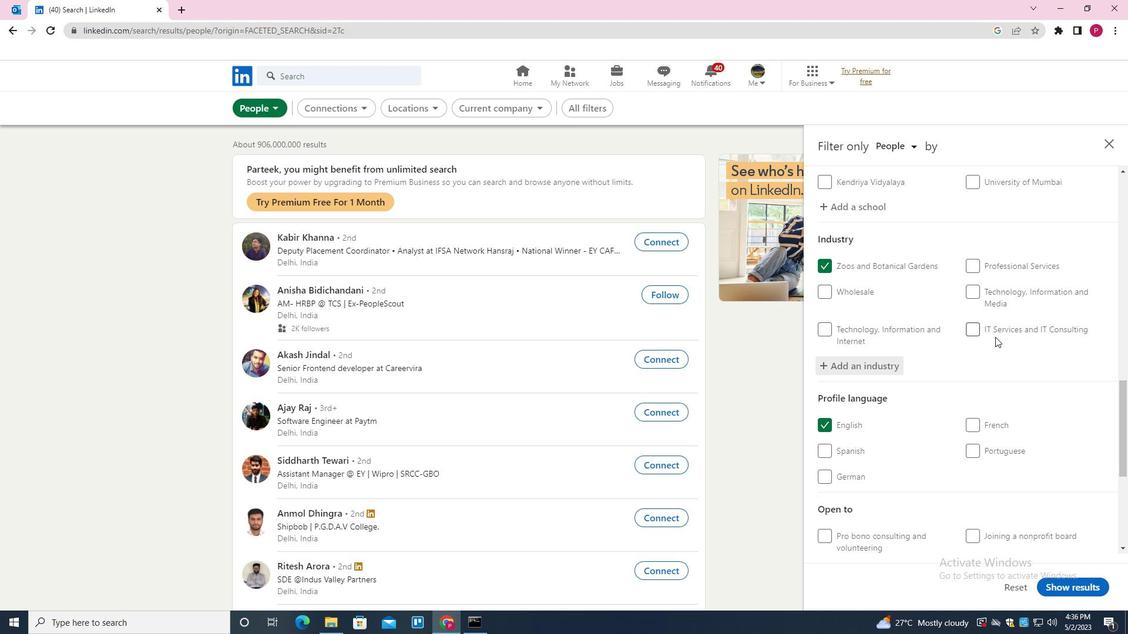 
Action: Mouse moved to (1008, 392)
Screenshot: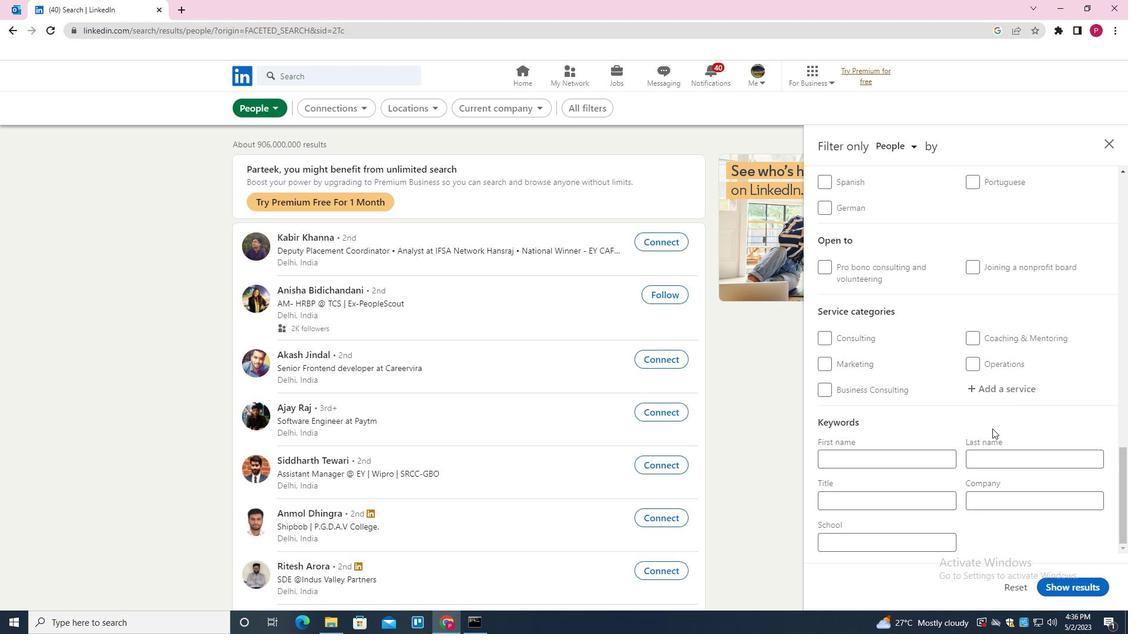 
Action: Mouse pressed left at (1008, 392)
Screenshot: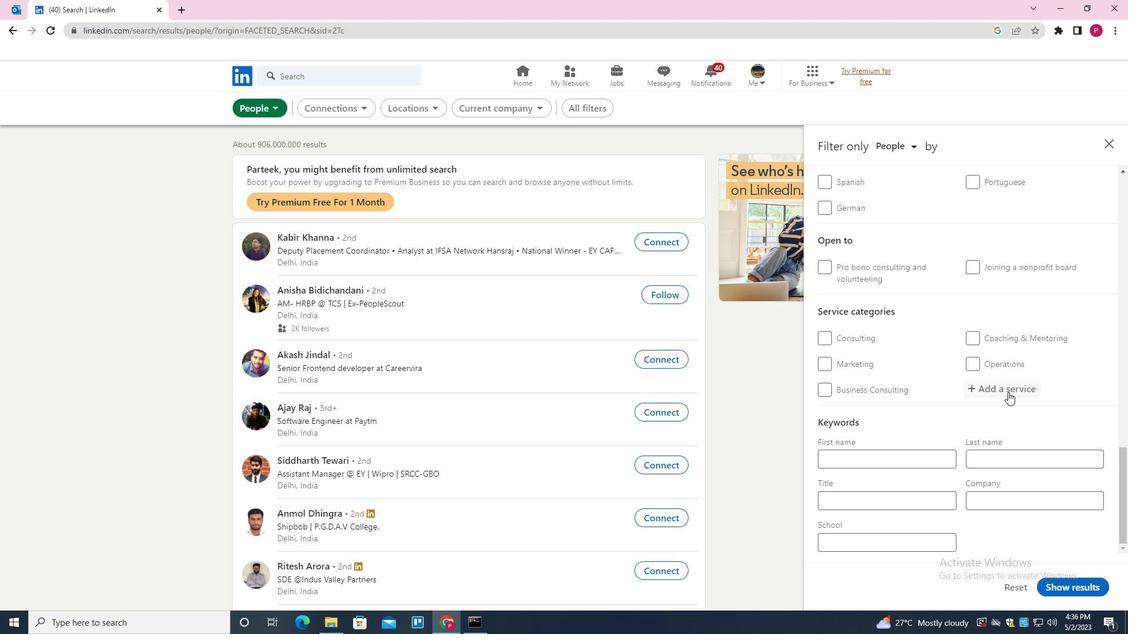 
Action: Key pressed <Key.shift>COMMERCIAL<Key.space><Key.shift><Key.shift><Key.shift><Key.shift><Key.shift><Key.shift><Key.shift><Key.shift>INSURANCE<Key.down><Key.enter>
Screenshot: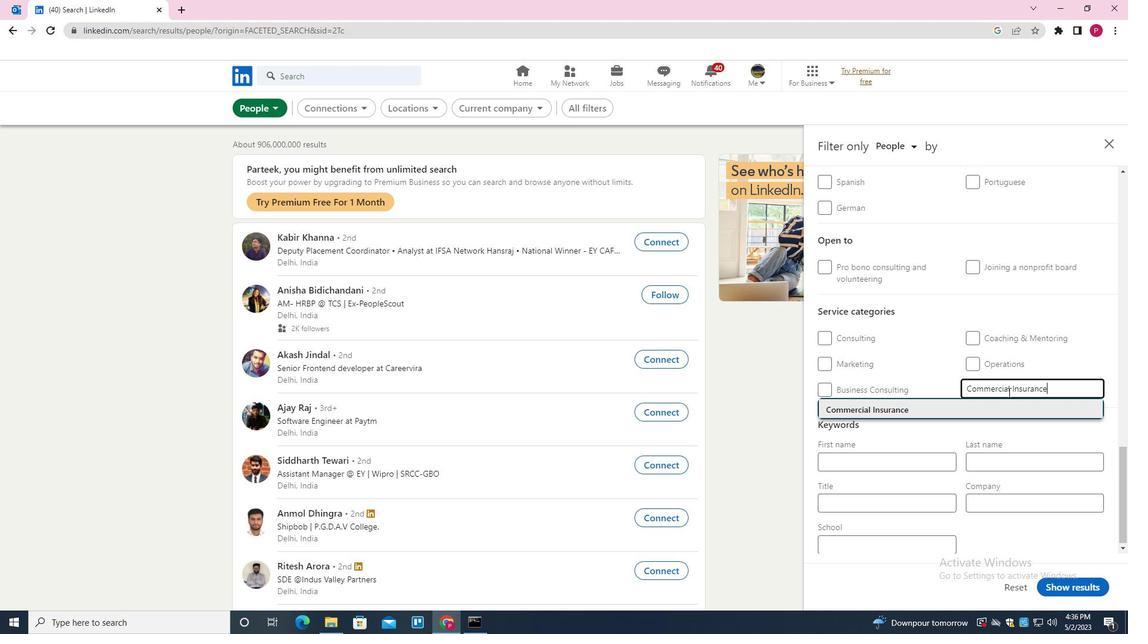 
Action: Mouse moved to (942, 414)
Screenshot: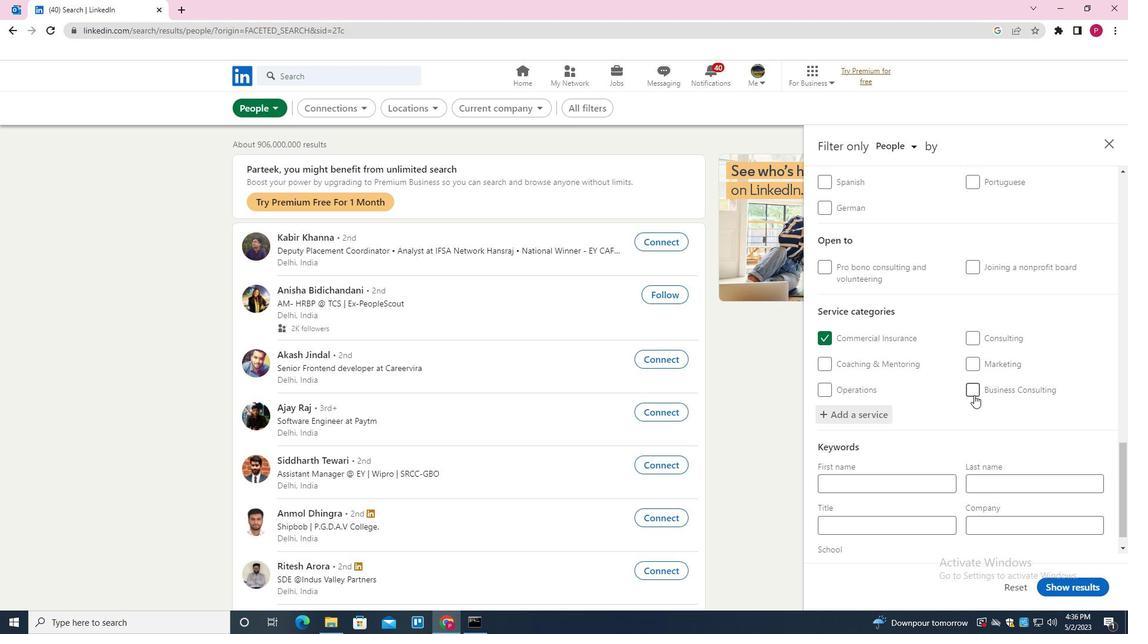 
Action: Mouse scrolled (942, 413) with delta (0, 0)
Screenshot: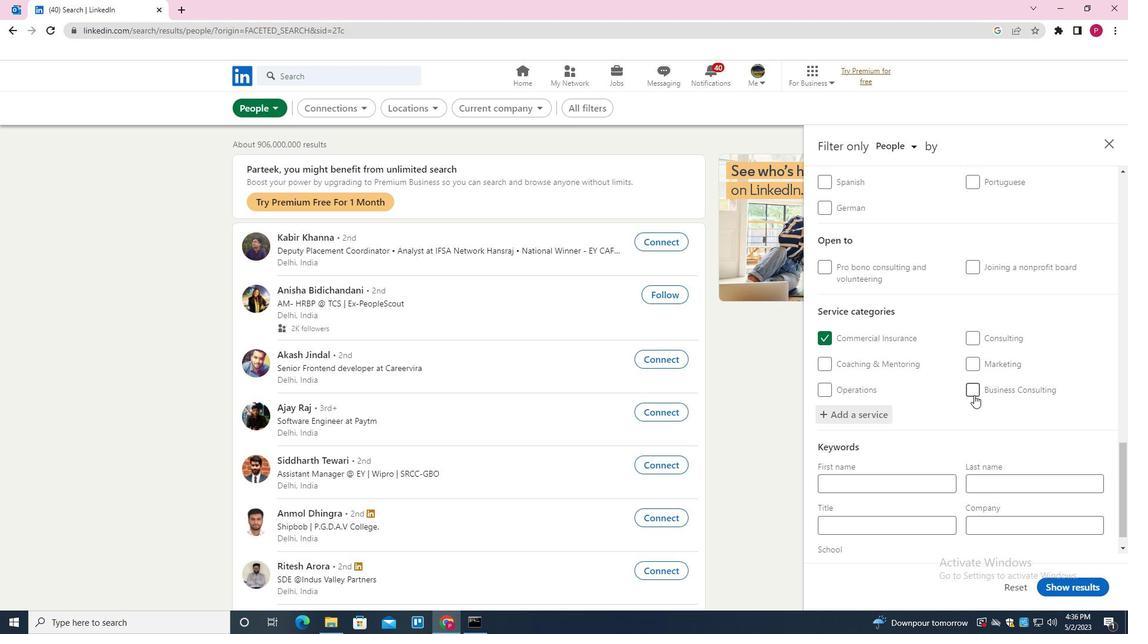 
Action: Mouse moved to (942, 414)
Screenshot: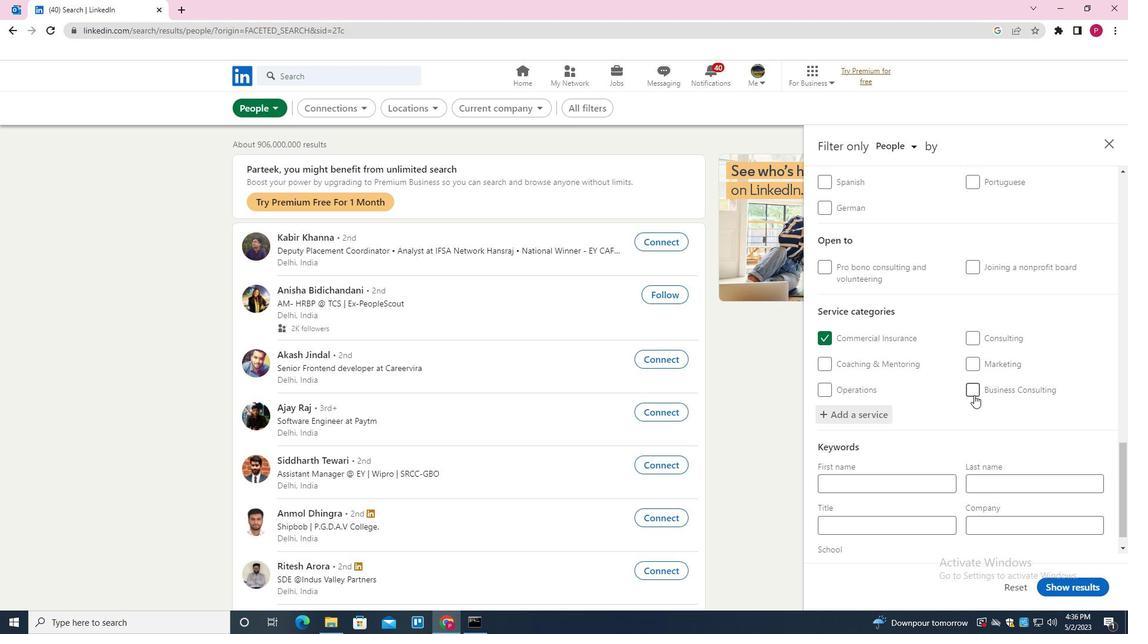 
Action: Mouse scrolled (942, 414) with delta (0, 0)
Screenshot: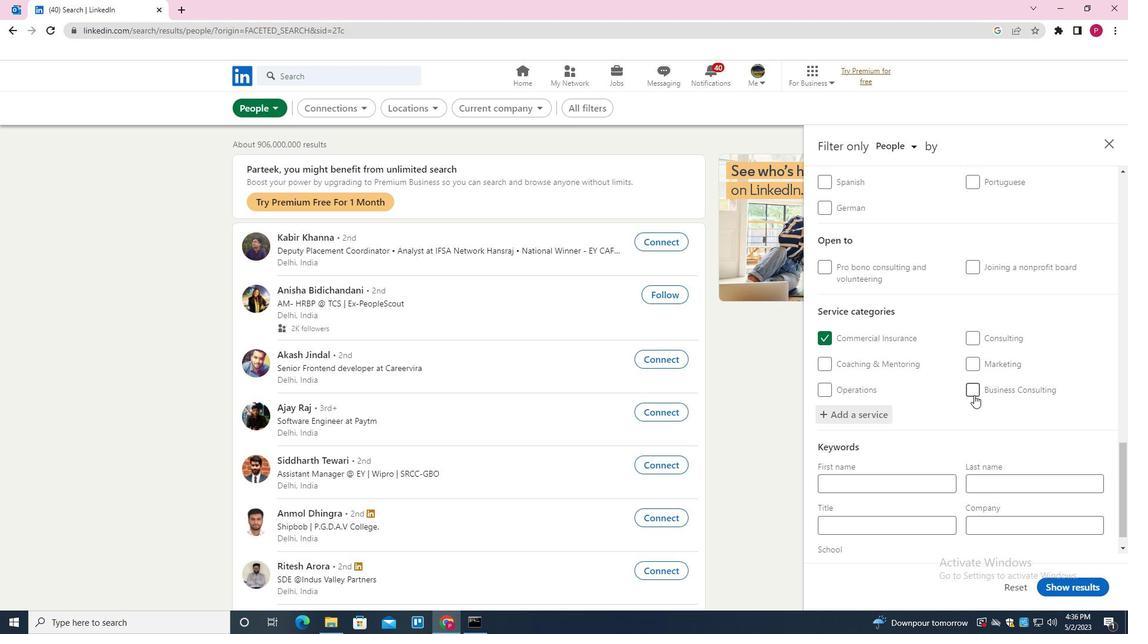 
Action: Mouse scrolled (942, 414) with delta (0, 0)
Screenshot: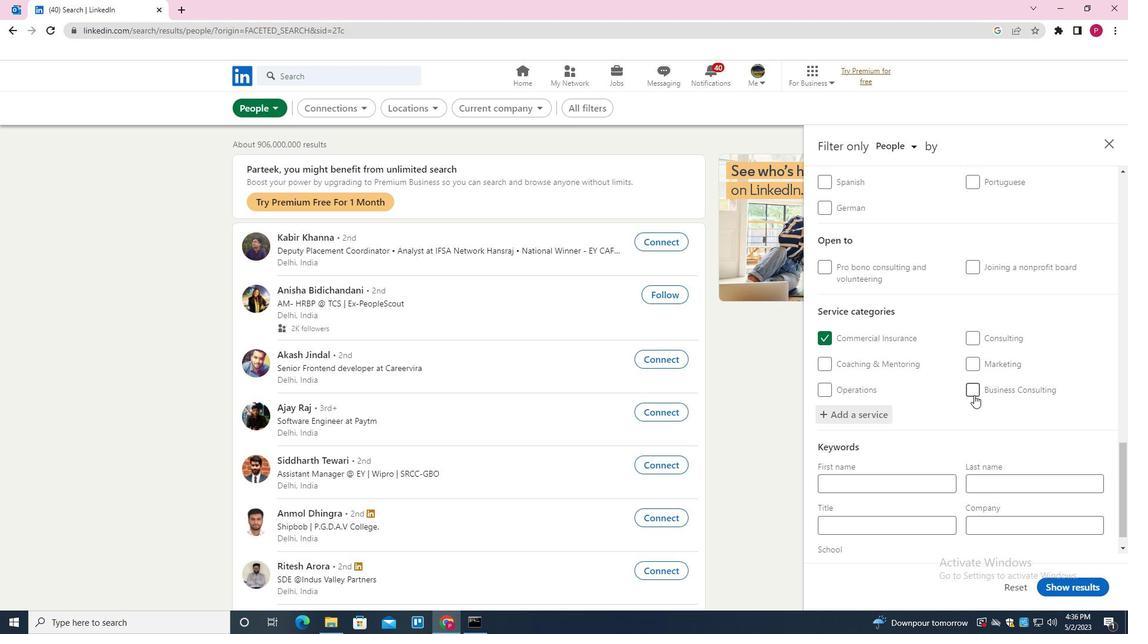
Action: Mouse scrolled (942, 414) with delta (0, 0)
Screenshot: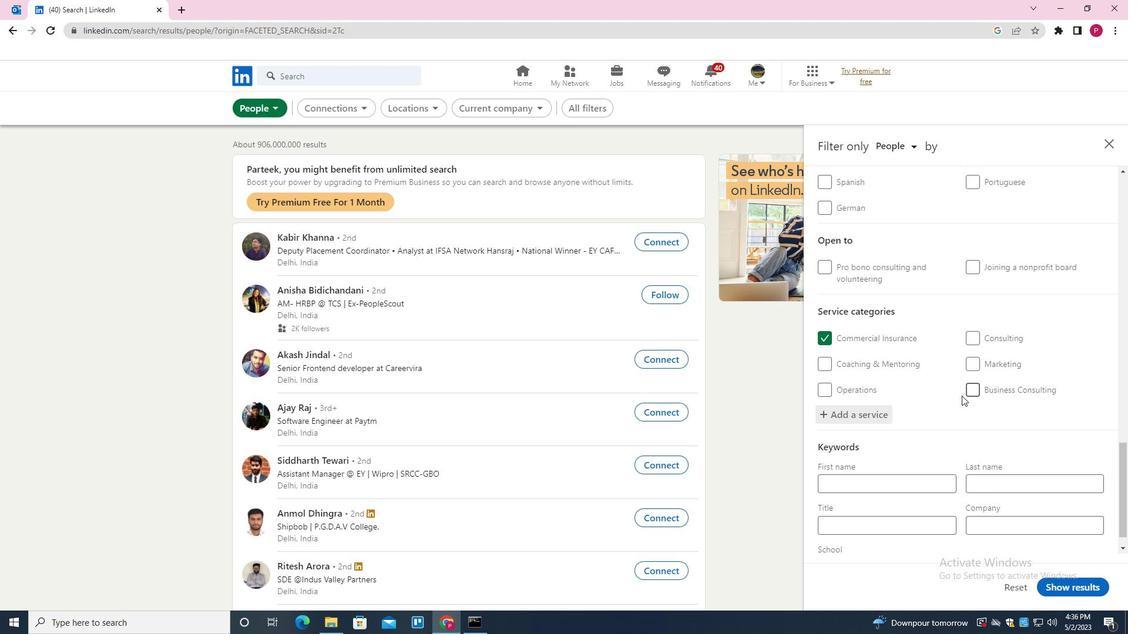 
Action: Mouse moved to (909, 497)
Screenshot: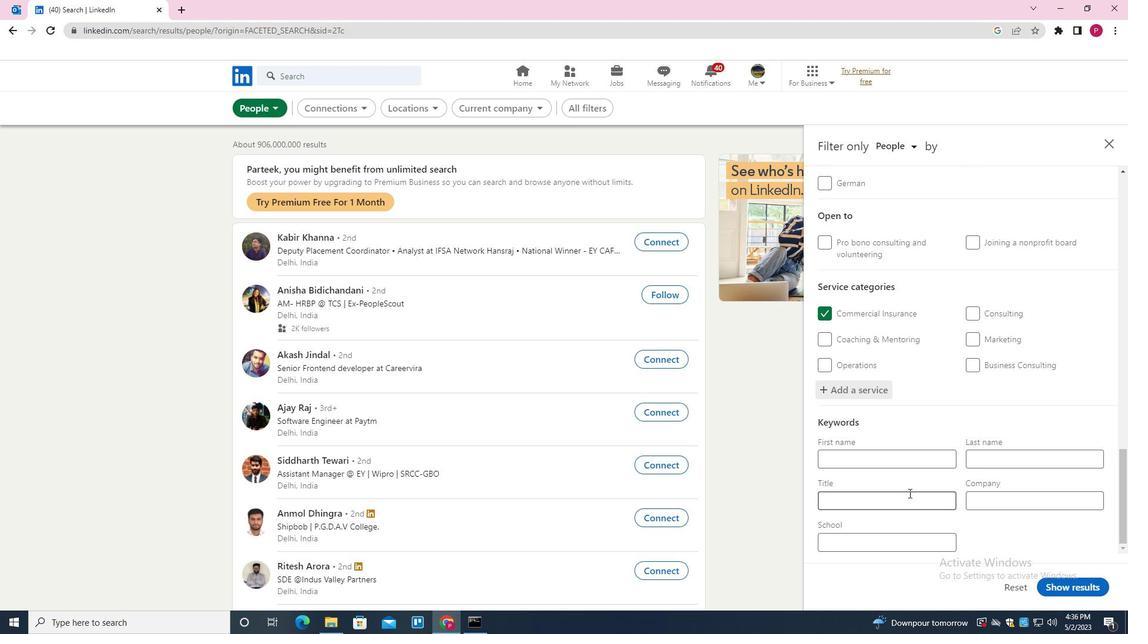 
Action: Mouse pressed left at (909, 497)
Screenshot: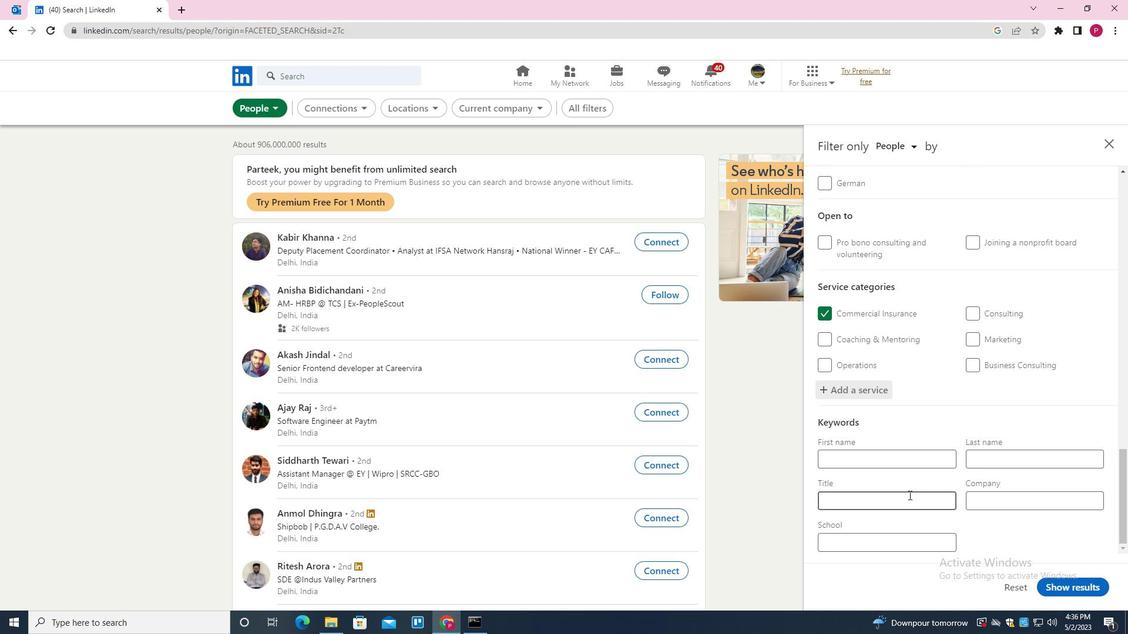 
Action: Key pressed <Key.shift><Key.shift><Key.shift><Key.shift><Key.shift><Key.shift><Key.shift><Key.shift><Key.shift><Key.shift><Key.shift><Key.shift>CRUISE<Key.space><Key.shift>SG<Key.backspace>HIP<Key.space><Key.shift>ATTENDANT
Screenshot: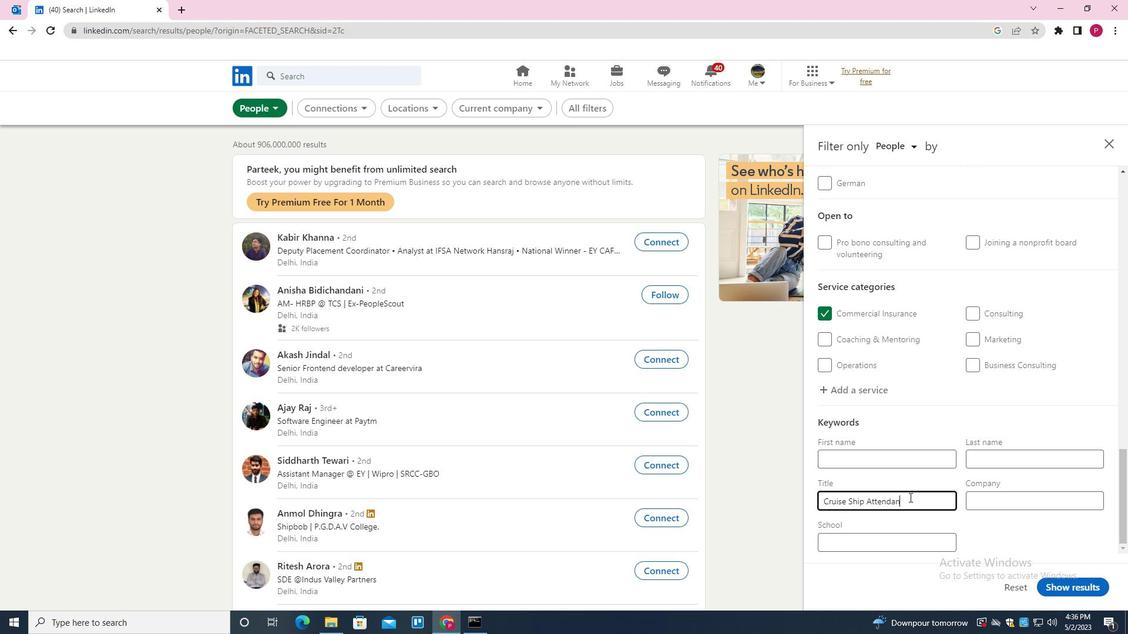 
Action: Mouse moved to (1082, 594)
Screenshot: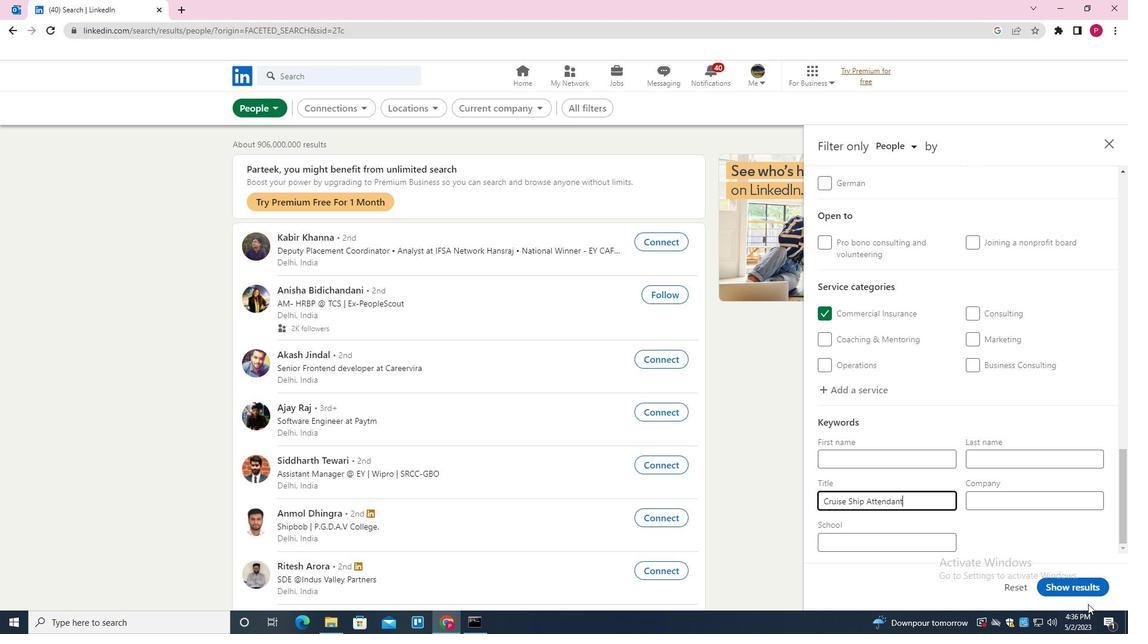 
Action: Mouse pressed left at (1082, 594)
Screenshot: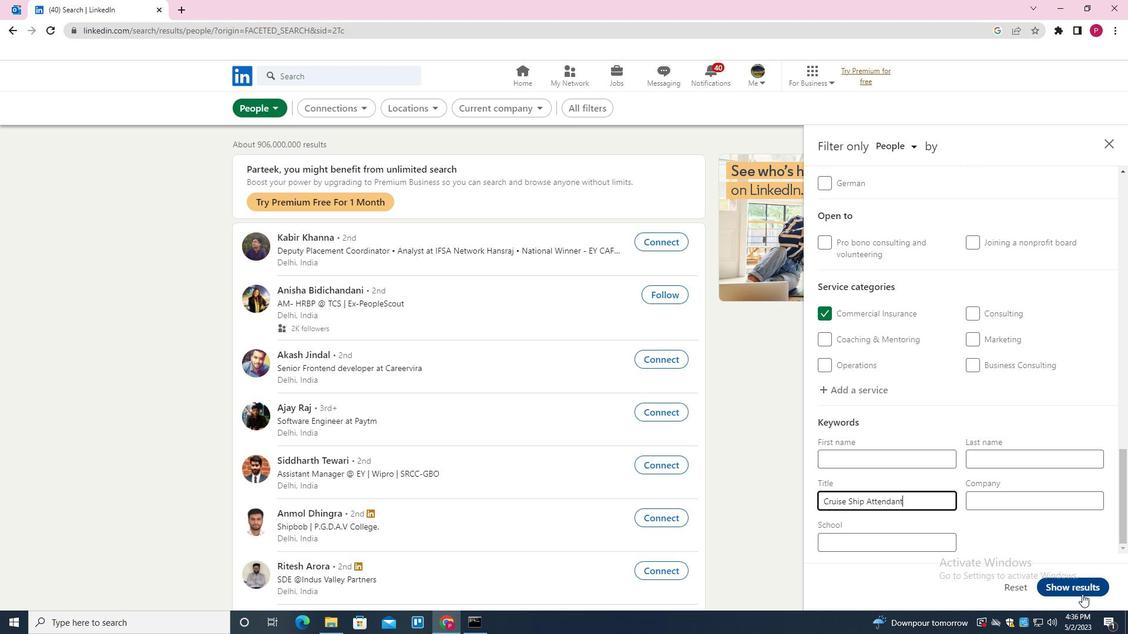 
Action: Mouse moved to (586, 308)
Screenshot: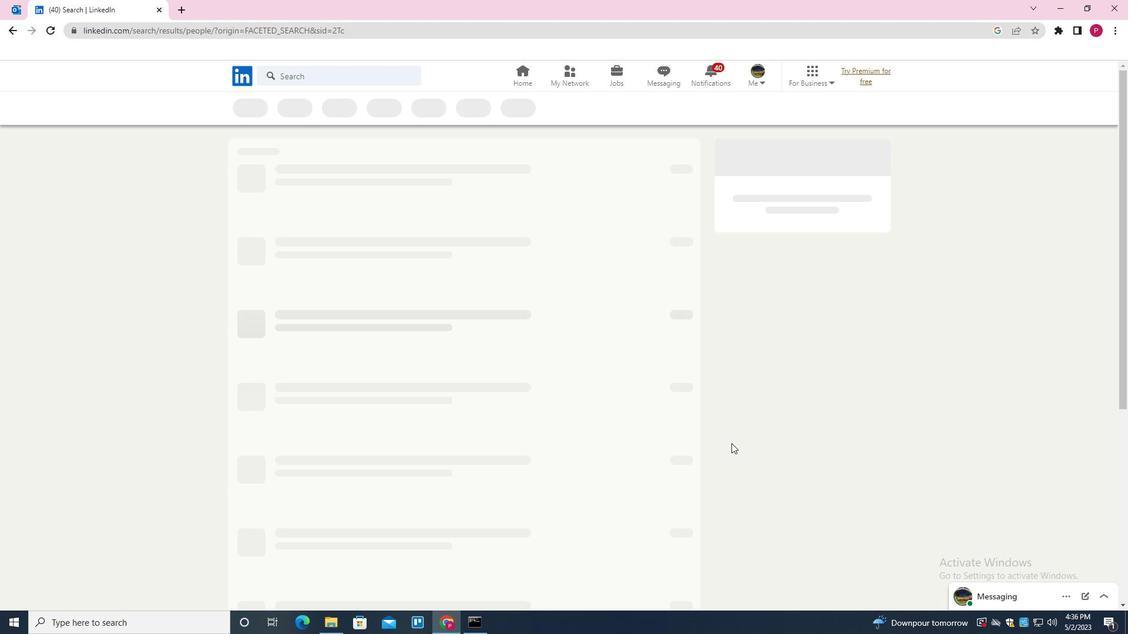 
